 Task: Look for space in Medicine Hat, Canada from 12th  August, 2023 to 15th August, 2023 for 3 adults in price range Rs.12000 to Rs.16000. Place can be entire place with 2 bedrooms having 3 beds and 1 bathroom. Property type can be house, flat, guest house. Booking option can be shelf check-in. Required host language is English.
Action: Mouse moved to (522, 108)
Screenshot: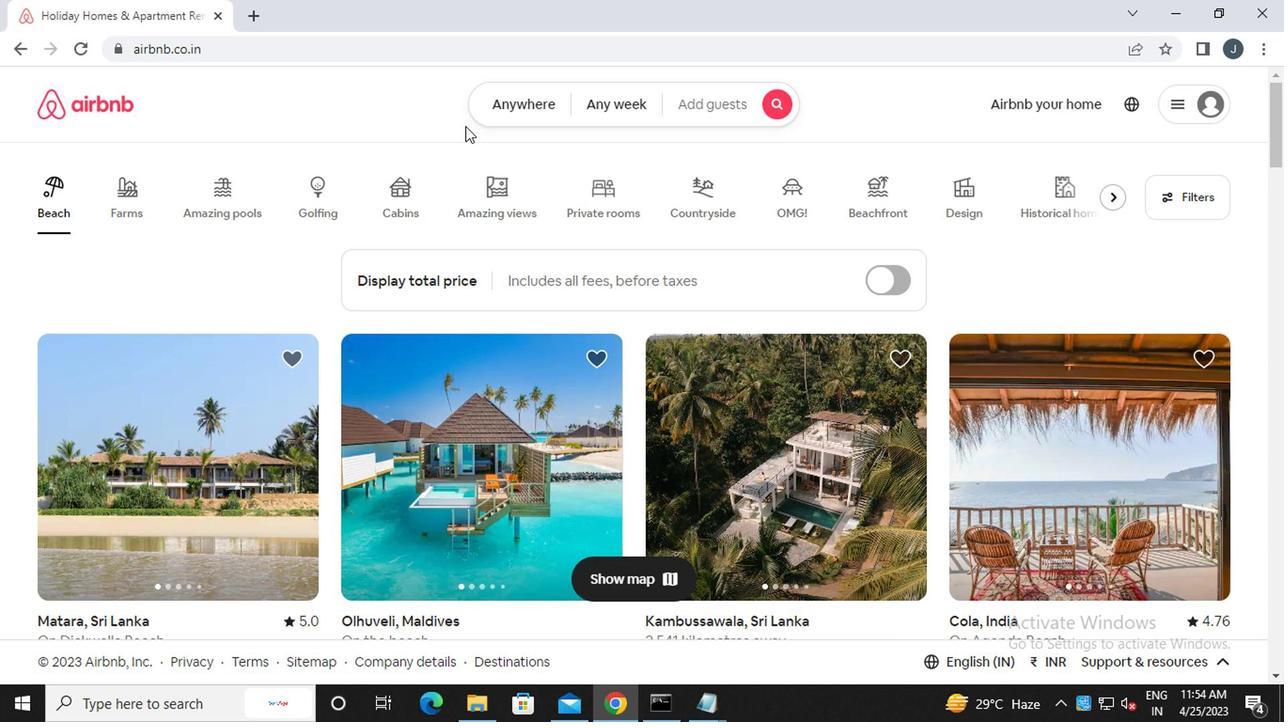 
Action: Mouse pressed left at (522, 108)
Screenshot: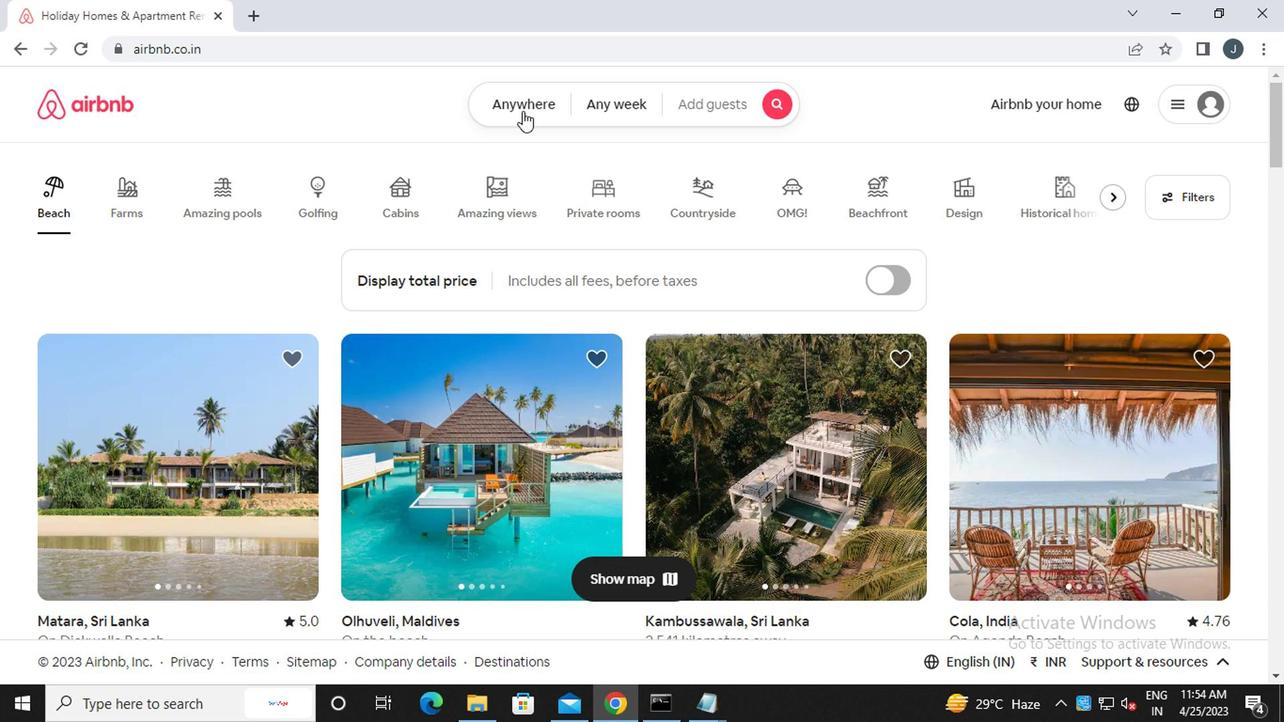 
Action: Mouse moved to (349, 185)
Screenshot: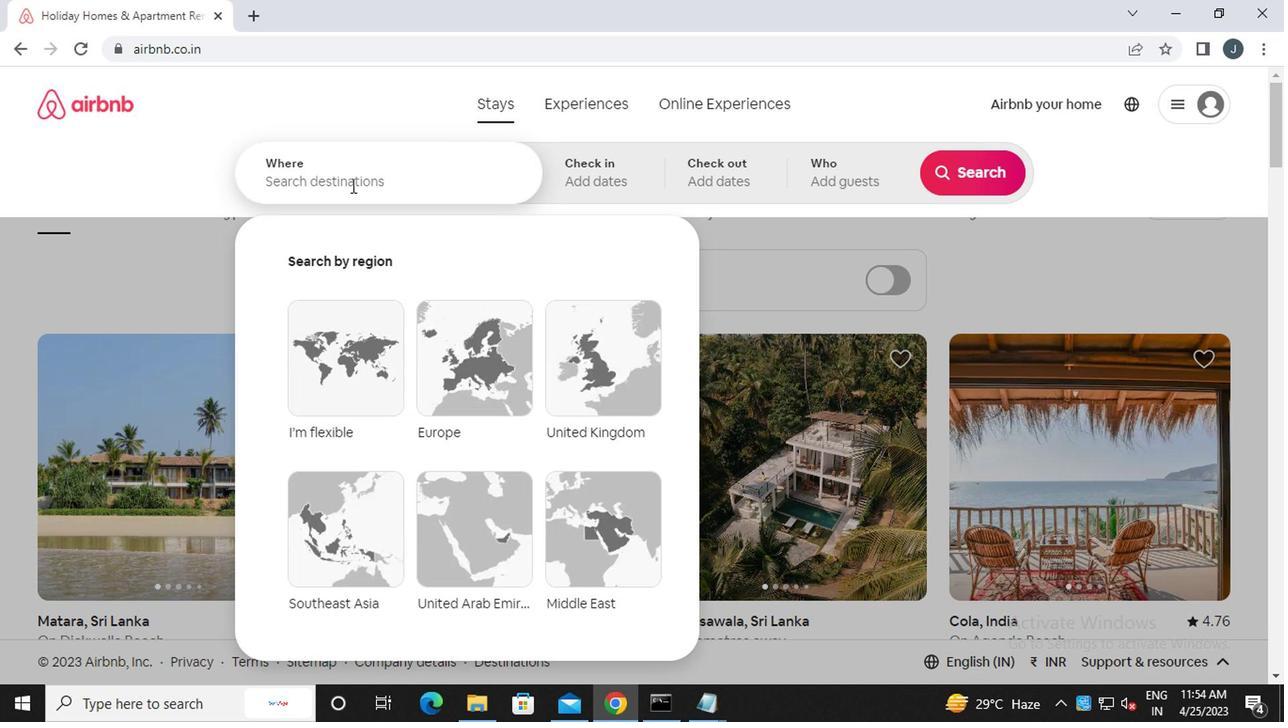 
Action: Mouse pressed left at (349, 185)
Screenshot: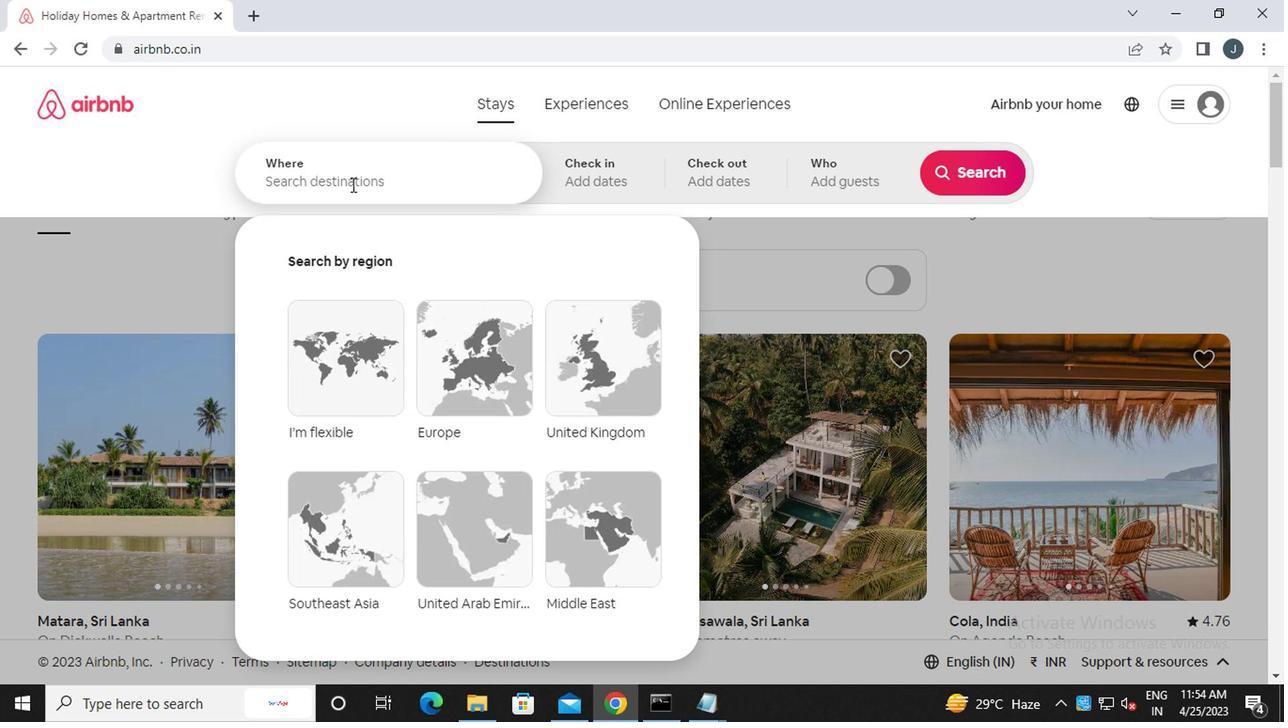 
Action: Mouse moved to (351, 178)
Screenshot: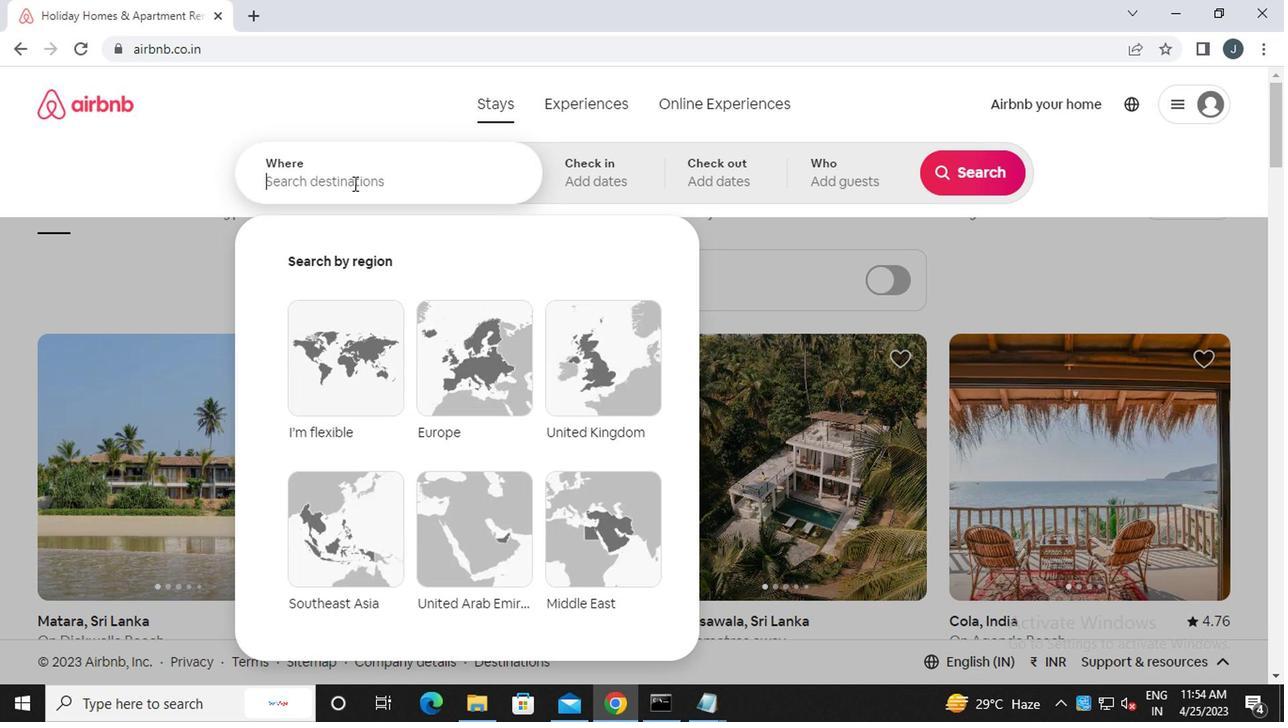 
Action: Key pressed m<Key.caps_lock>edicine<Key.space><Key.caps_lock>h<Key.caps_lock>at,<Key.caps_lock>c<Key.caps_lock>anada
Screenshot: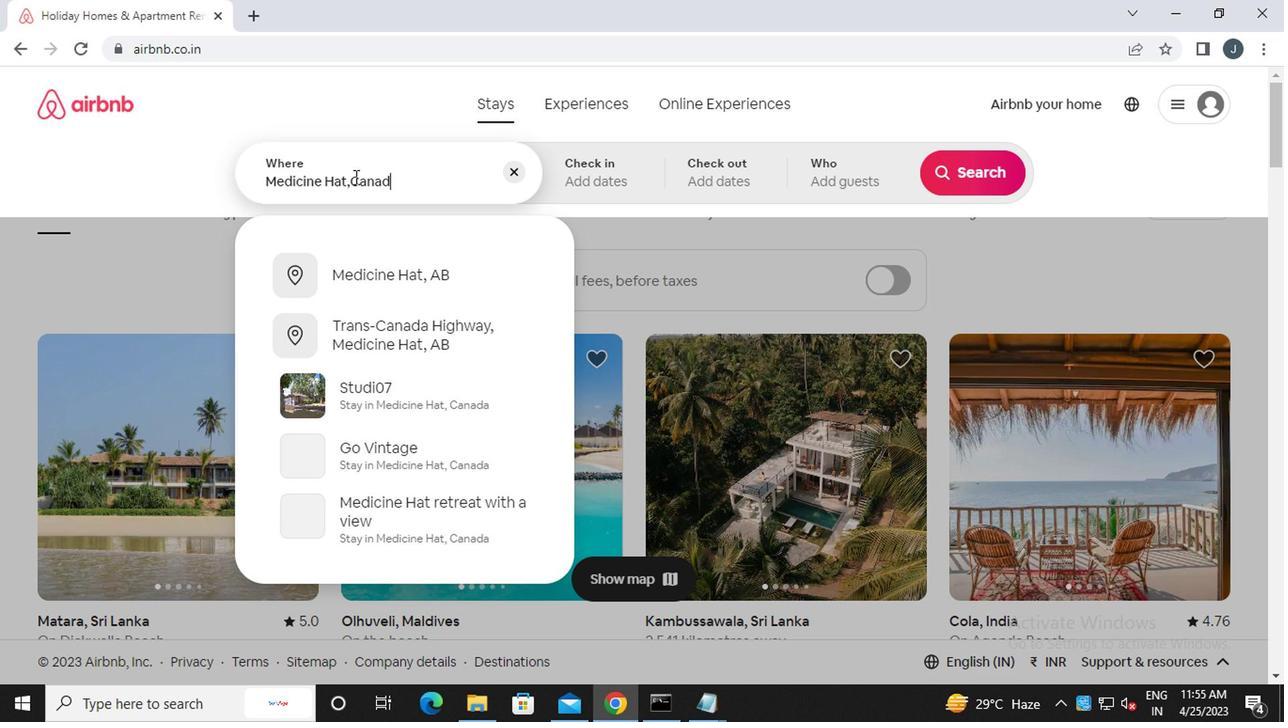 
Action: Mouse moved to (611, 173)
Screenshot: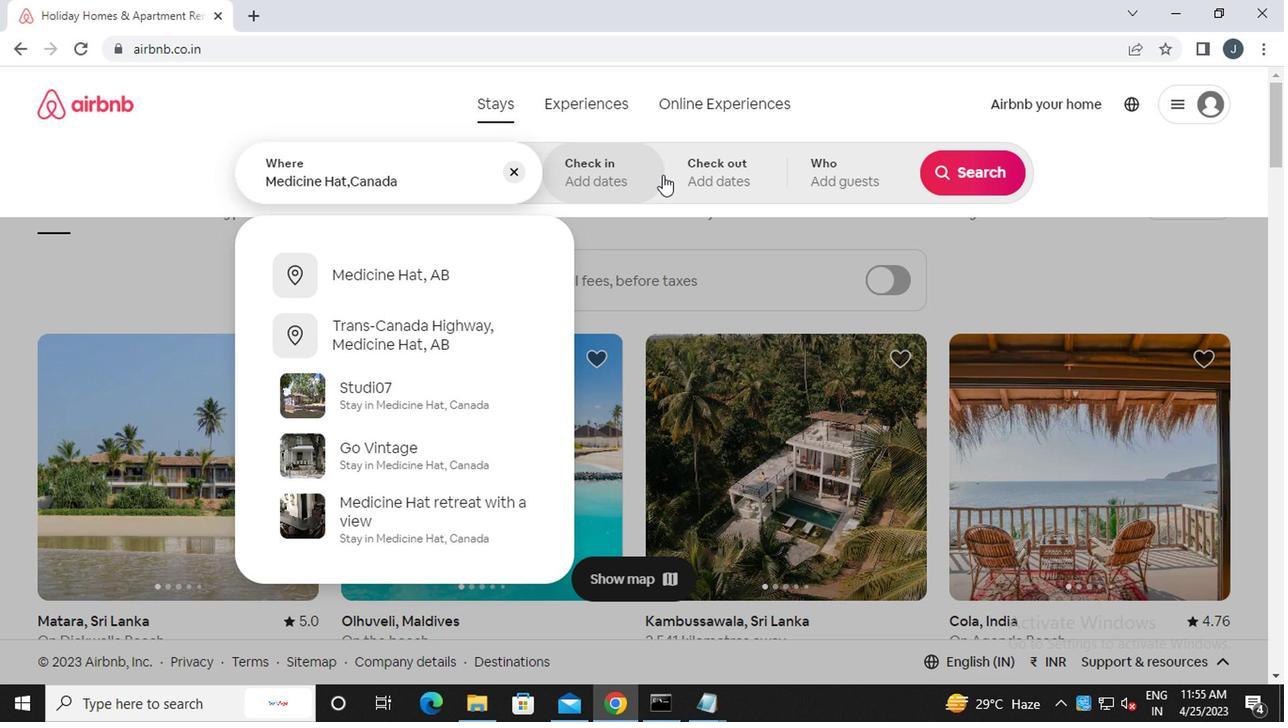 
Action: Mouse pressed left at (611, 173)
Screenshot: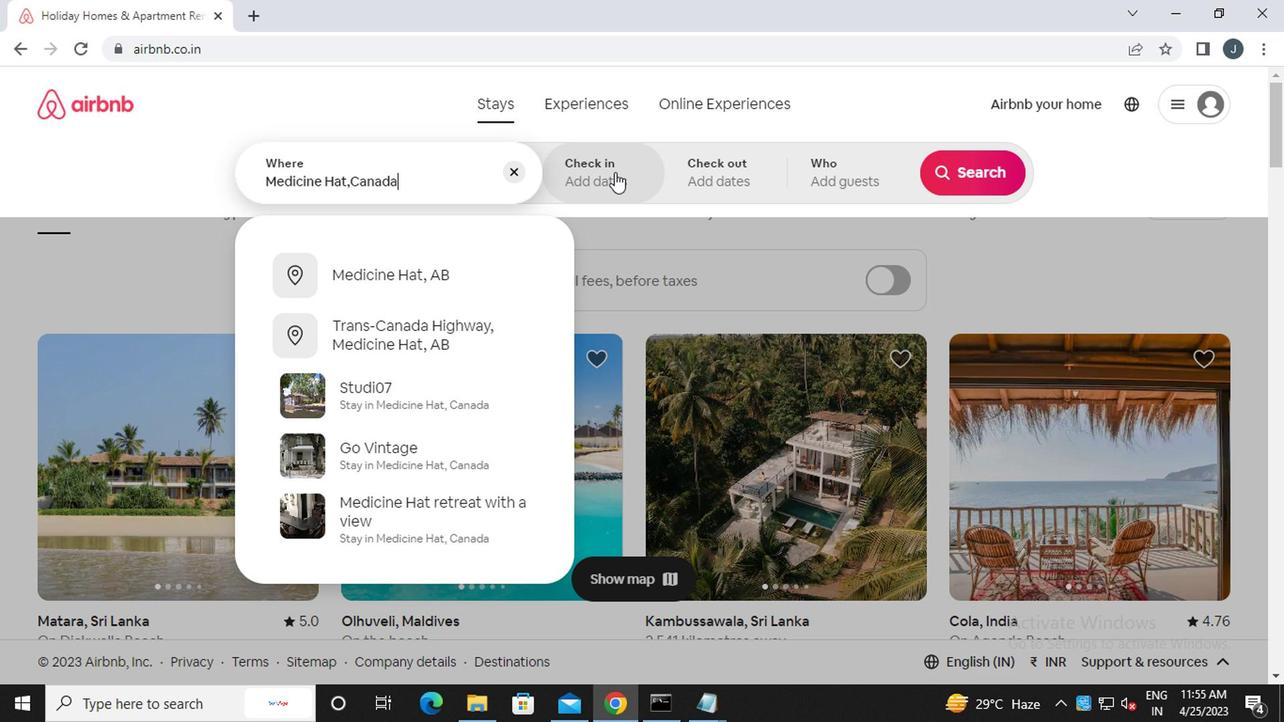 
Action: Mouse moved to (956, 327)
Screenshot: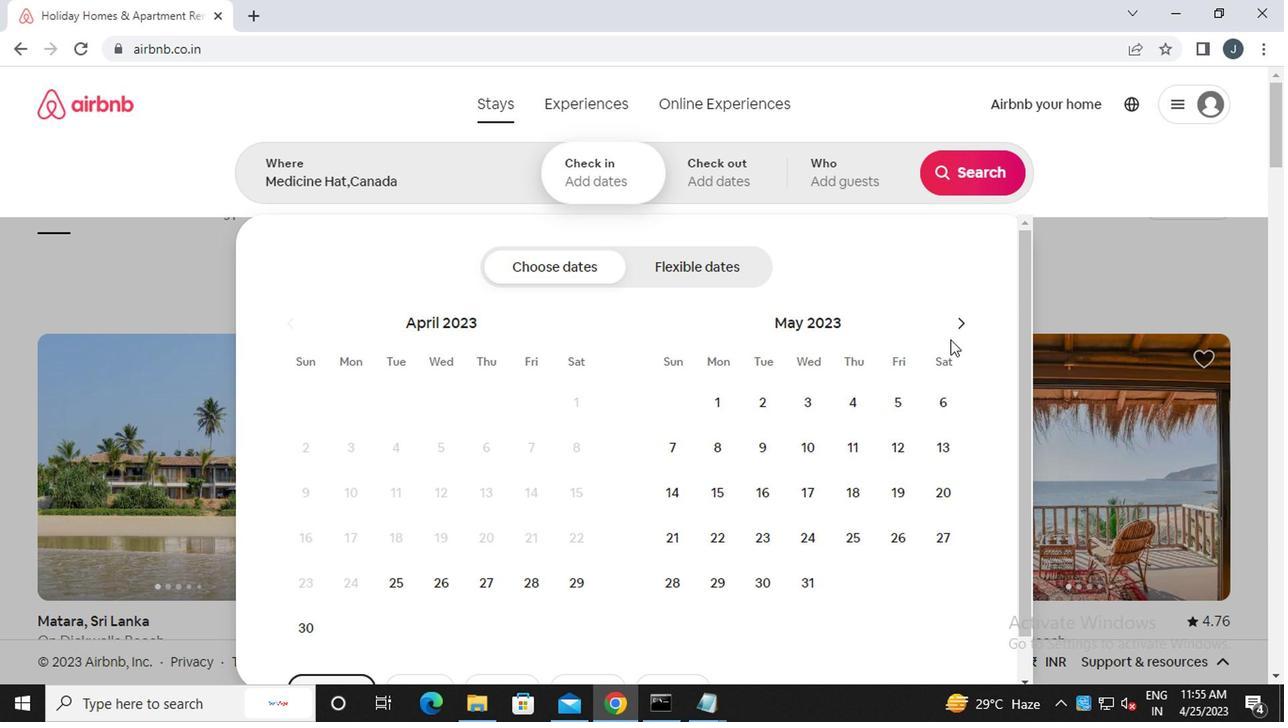 
Action: Mouse pressed left at (956, 327)
Screenshot: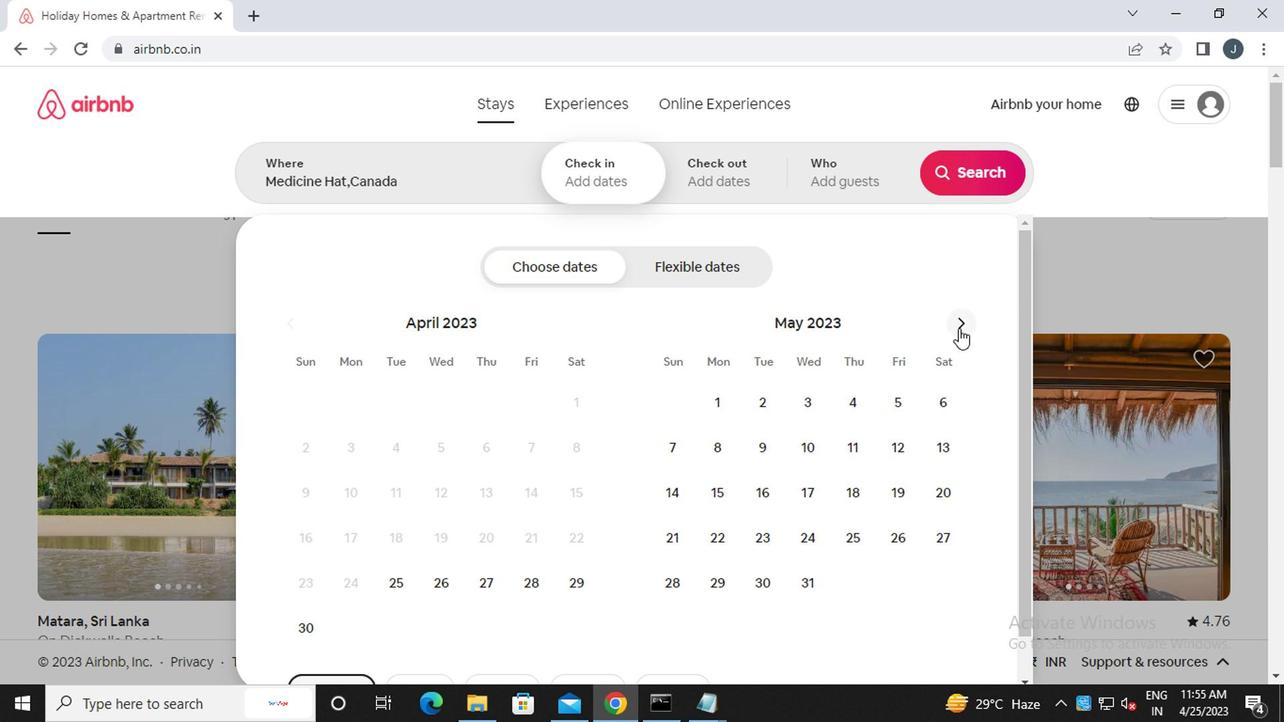 
Action: Mouse pressed left at (956, 327)
Screenshot: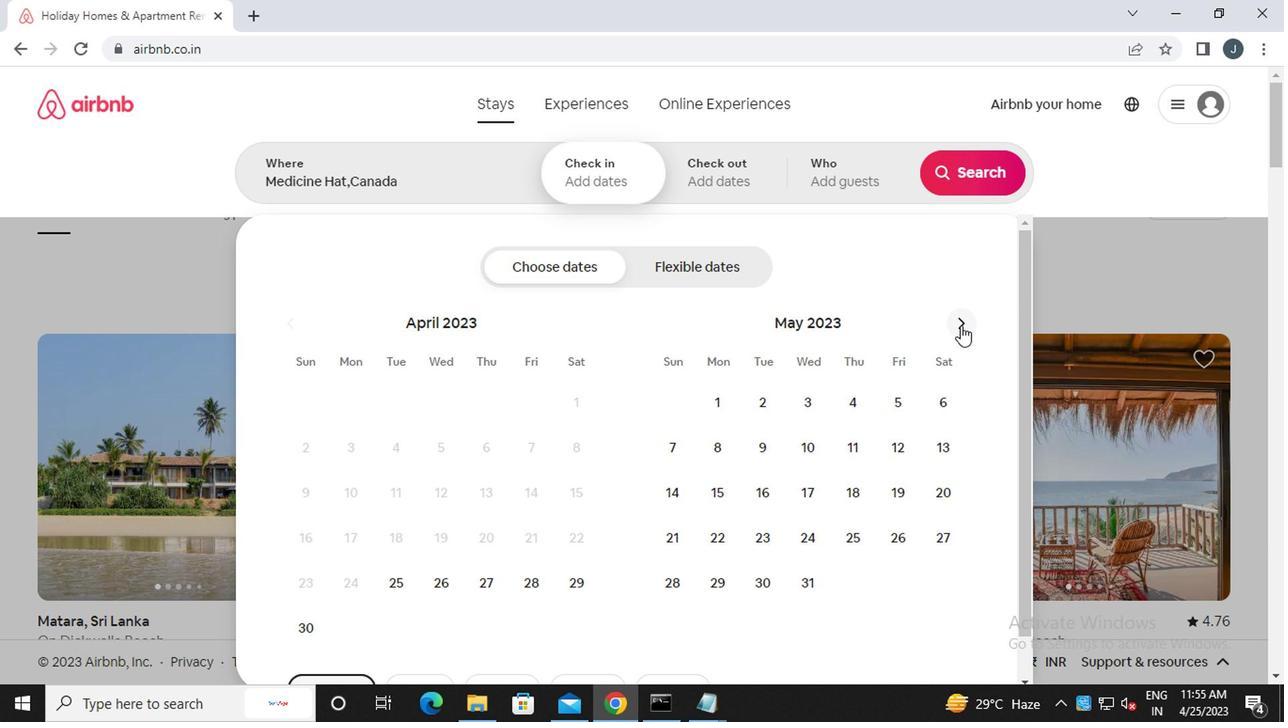 
Action: Mouse pressed left at (956, 327)
Screenshot: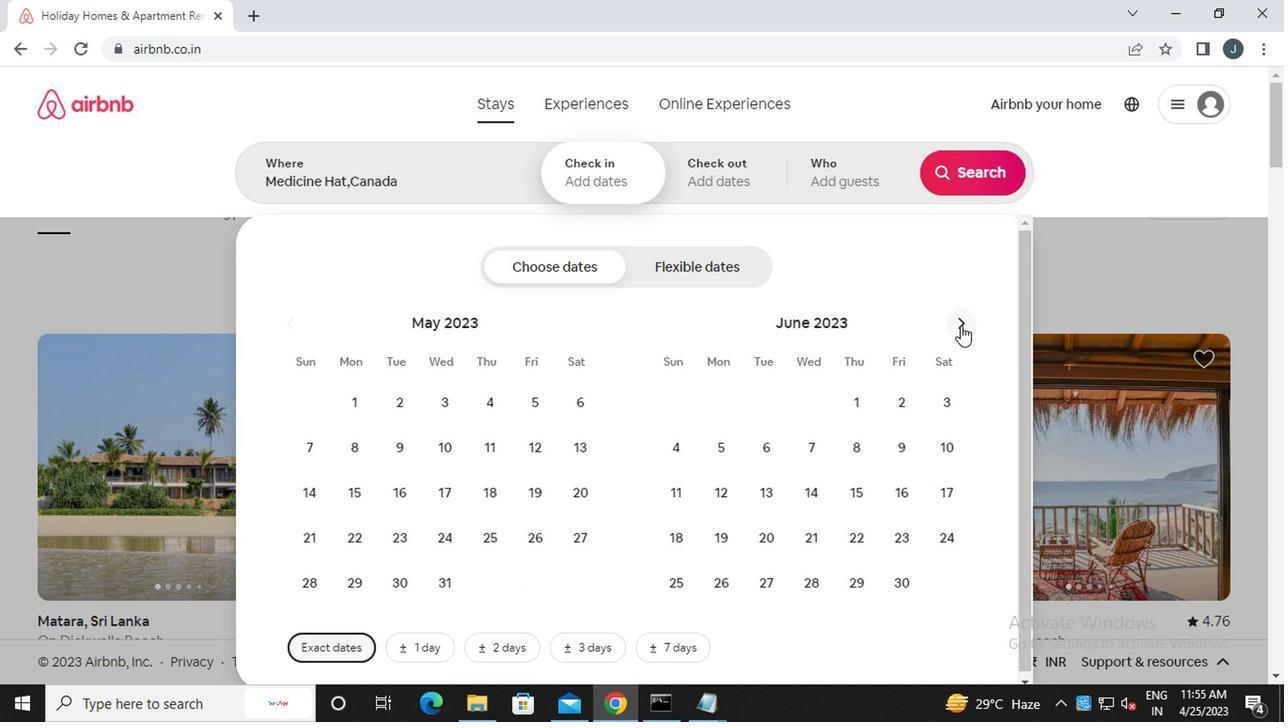 
Action: Mouse pressed left at (956, 327)
Screenshot: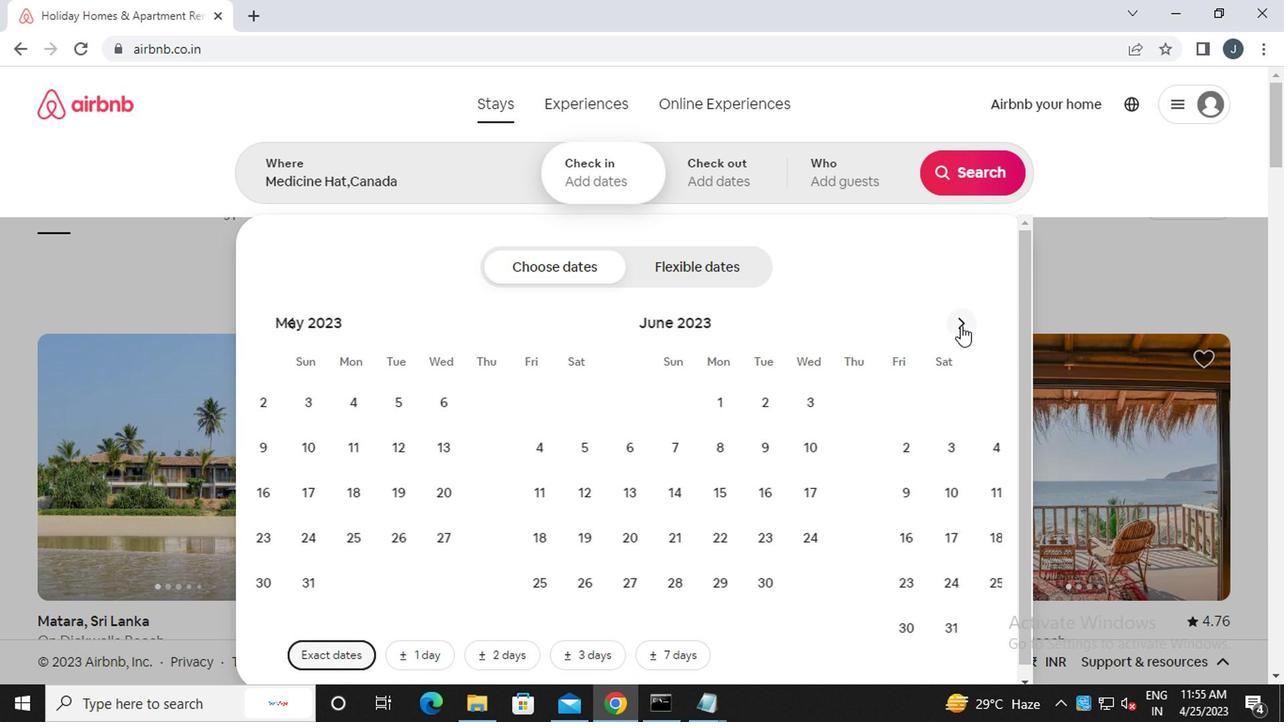 
Action: Mouse moved to (939, 442)
Screenshot: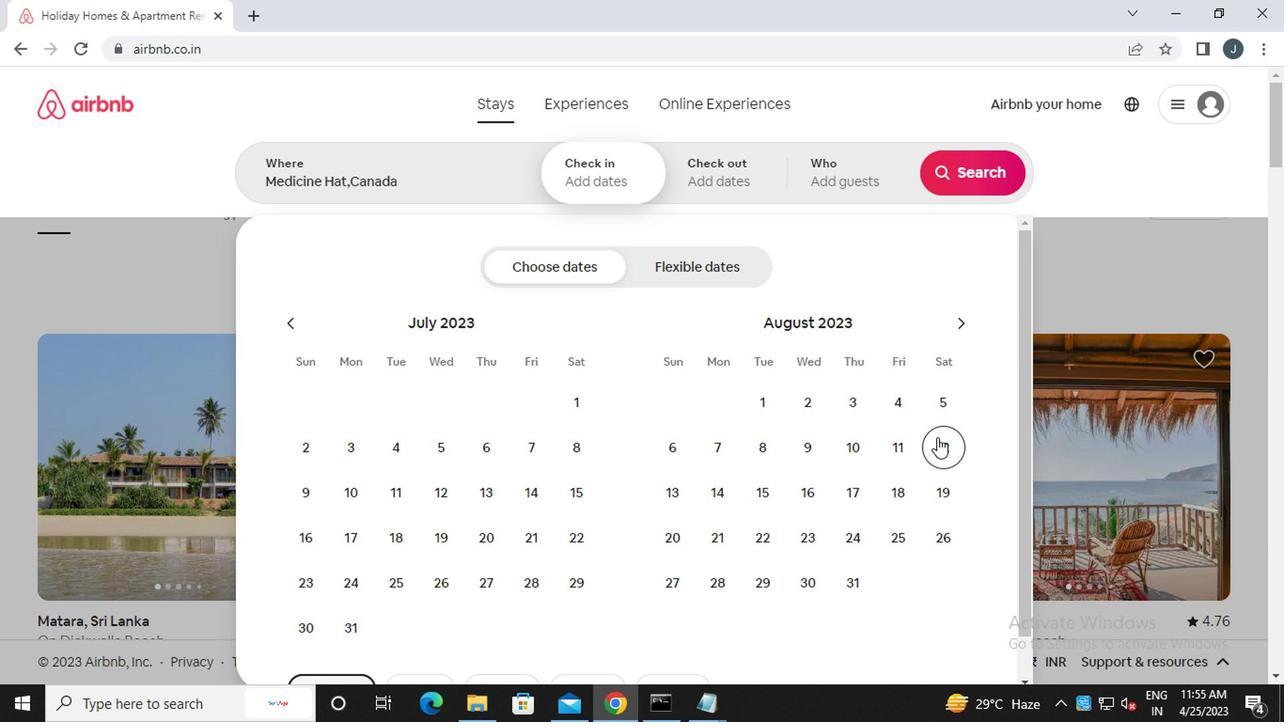 
Action: Mouse pressed left at (939, 442)
Screenshot: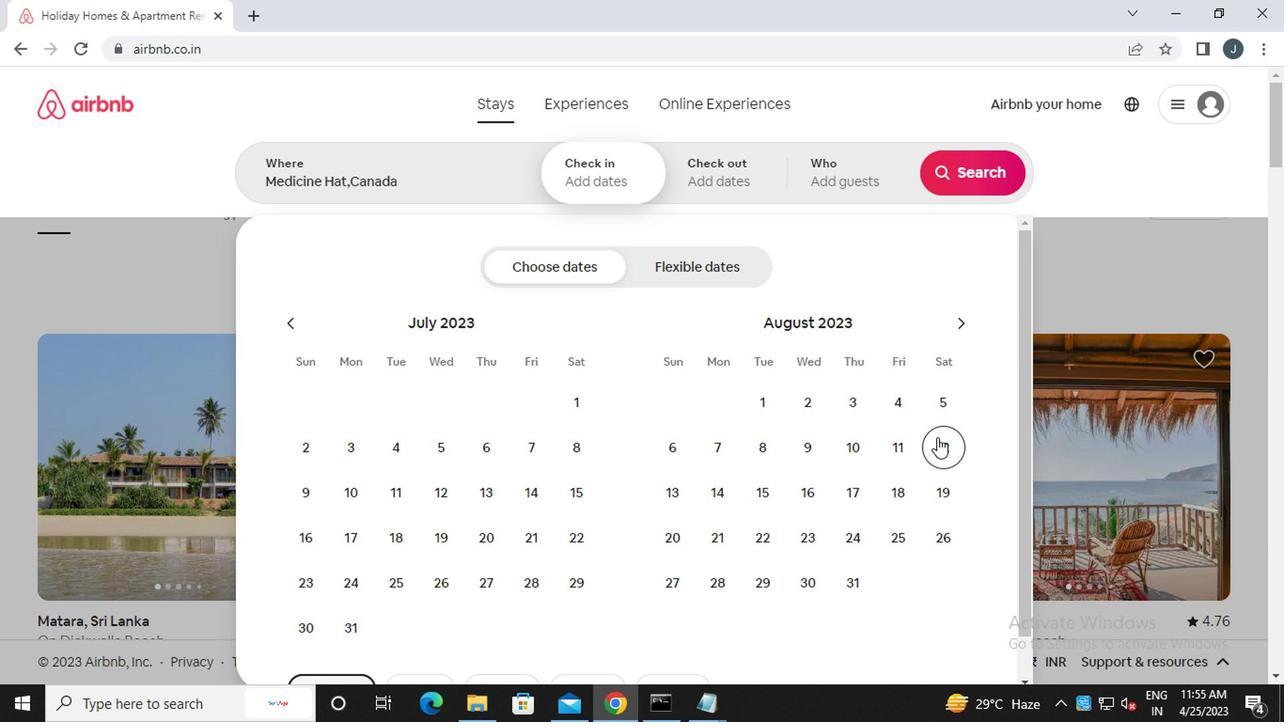 
Action: Mouse moved to (751, 491)
Screenshot: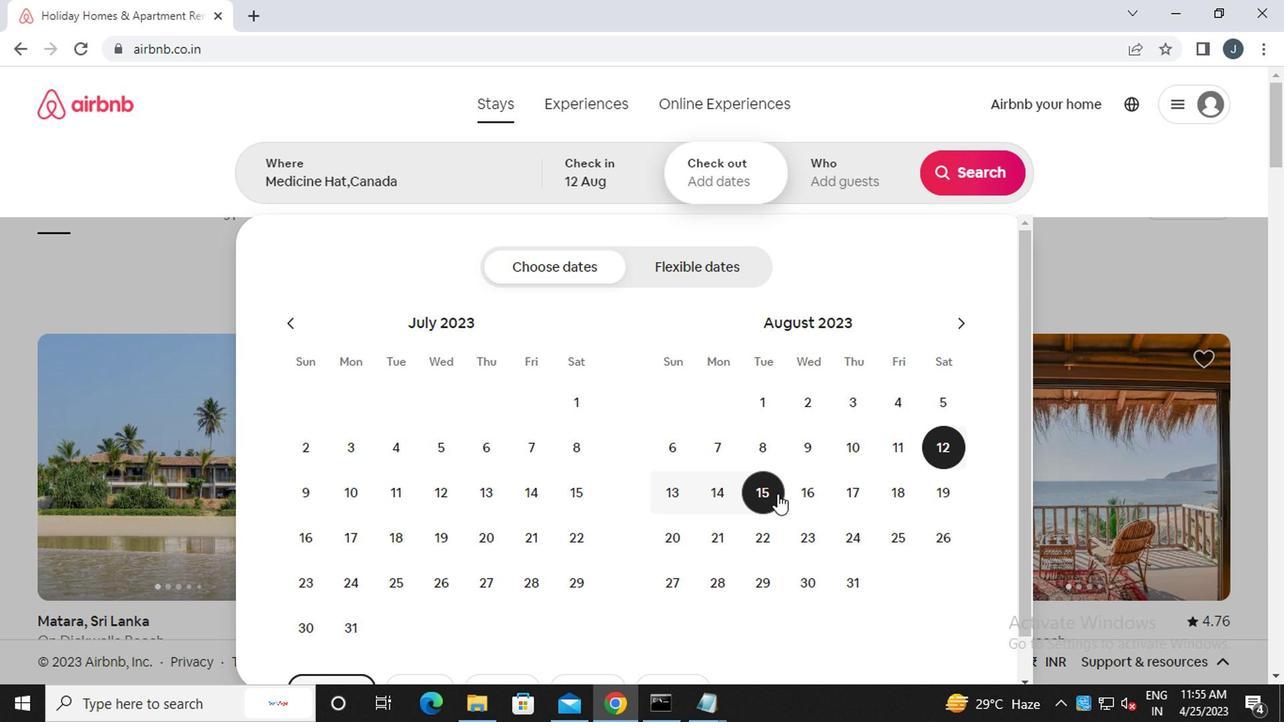 
Action: Mouse pressed left at (751, 491)
Screenshot: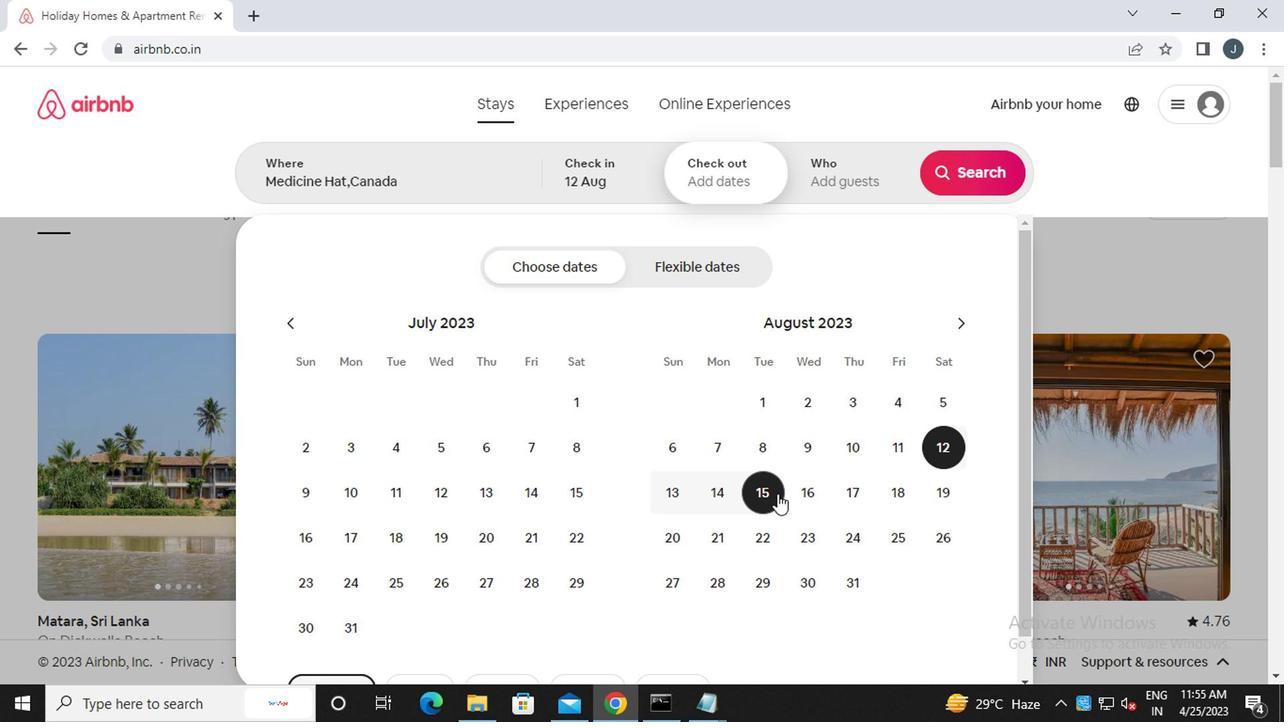 
Action: Mouse moved to (823, 174)
Screenshot: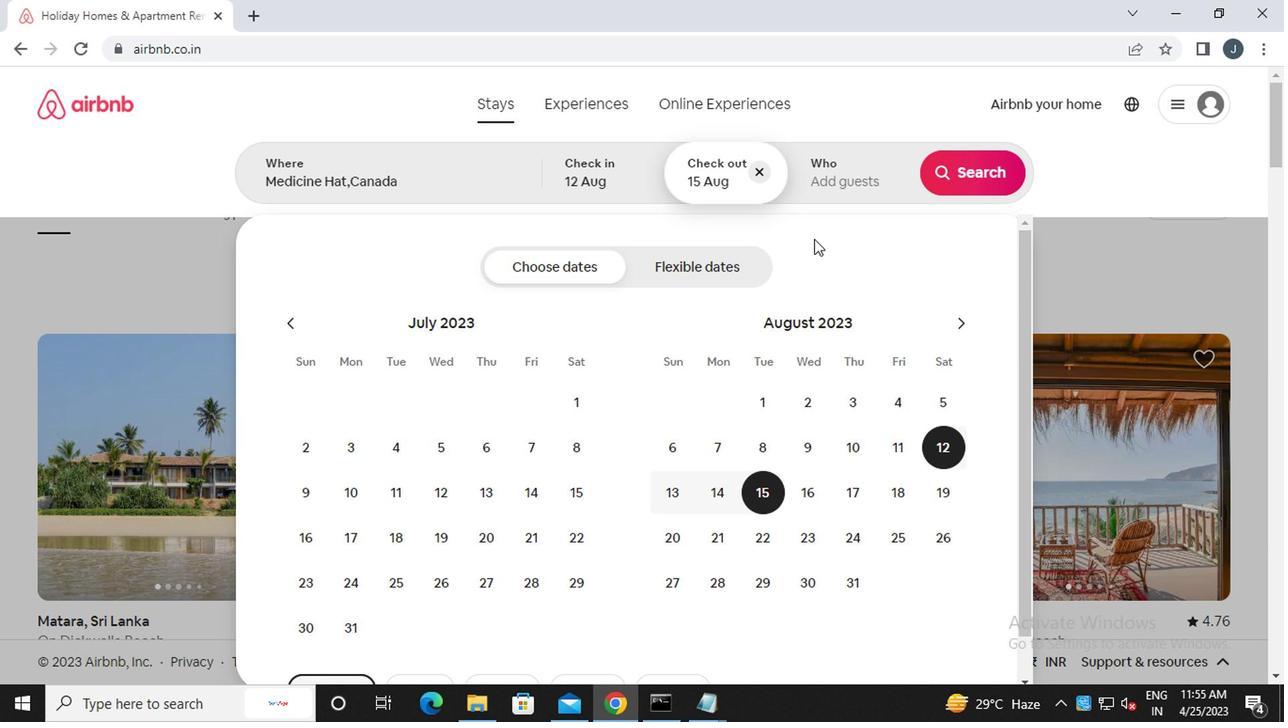 
Action: Mouse pressed left at (823, 174)
Screenshot: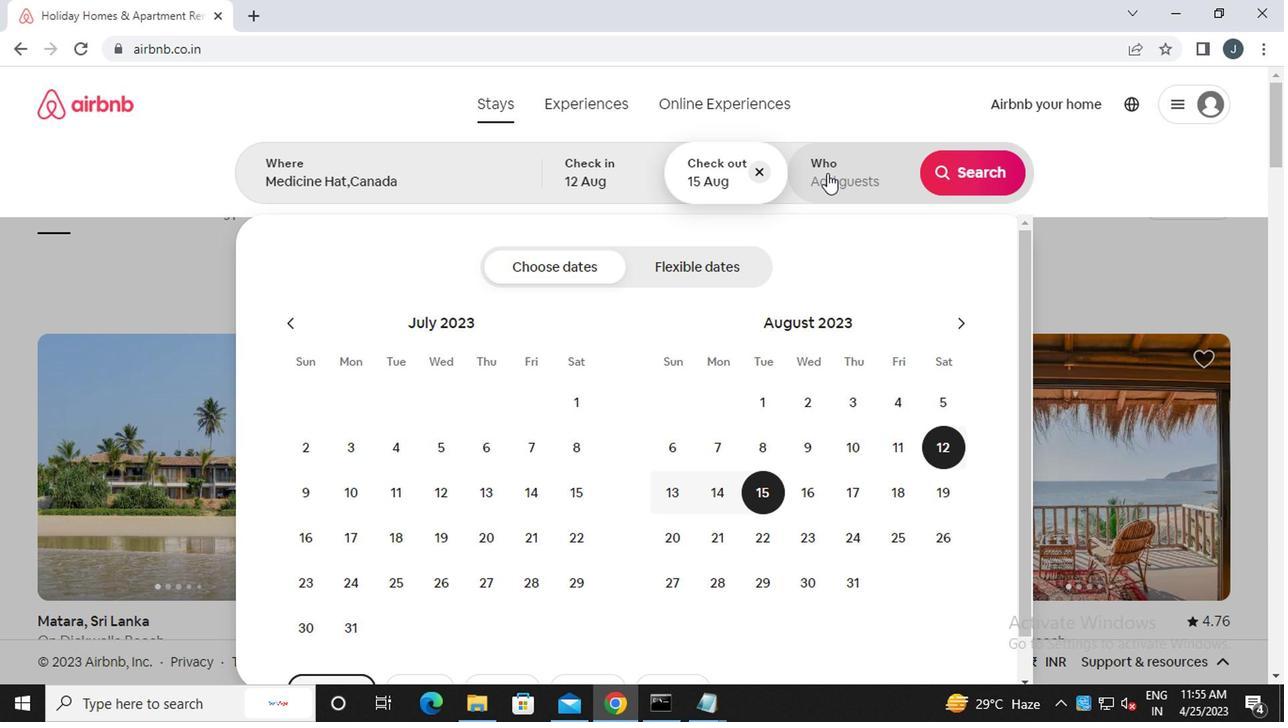 
Action: Mouse moved to (981, 274)
Screenshot: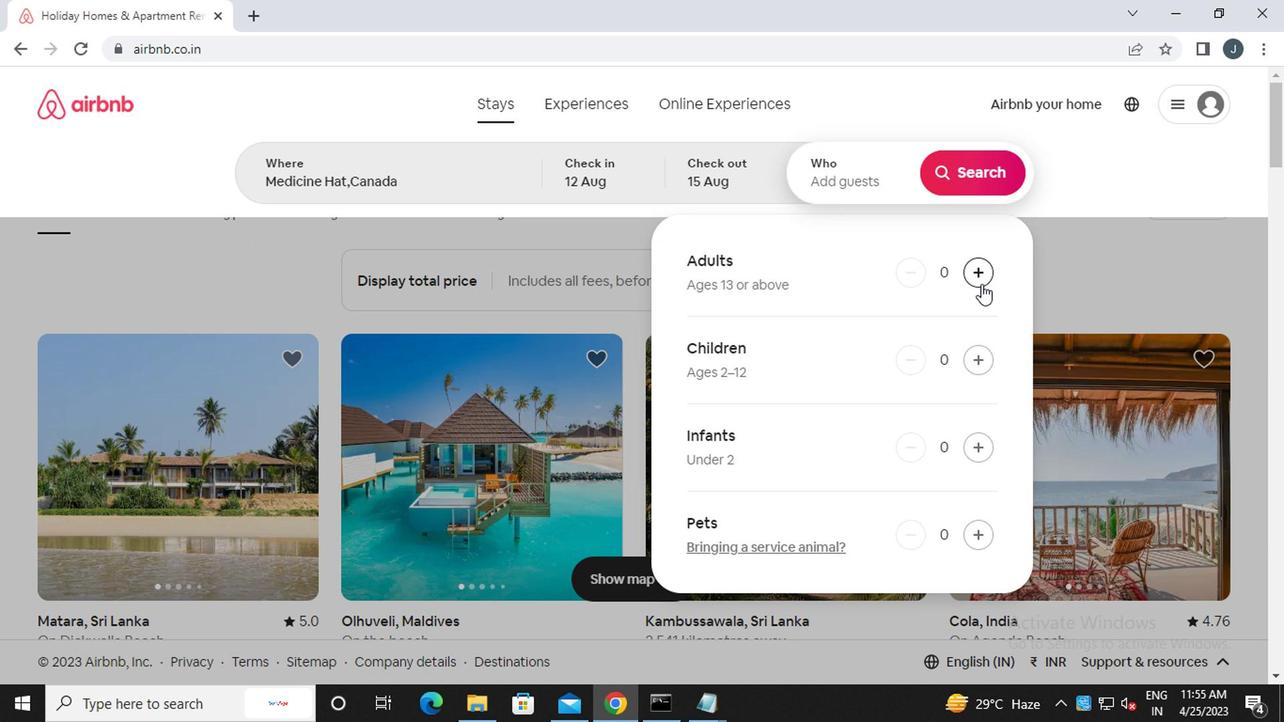 
Action: Mouse pressed left at (981, 274)
Screenshot: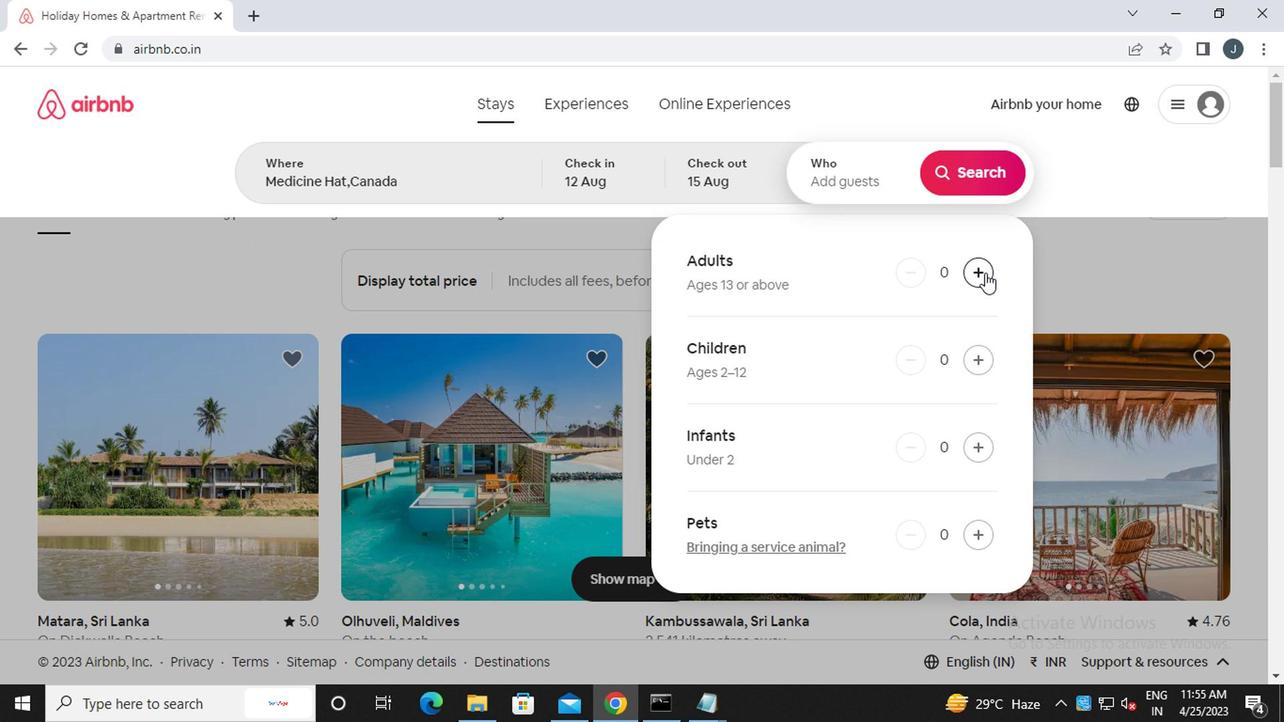 
Action: Mouse pressed left at (981, 274)
Screenshot: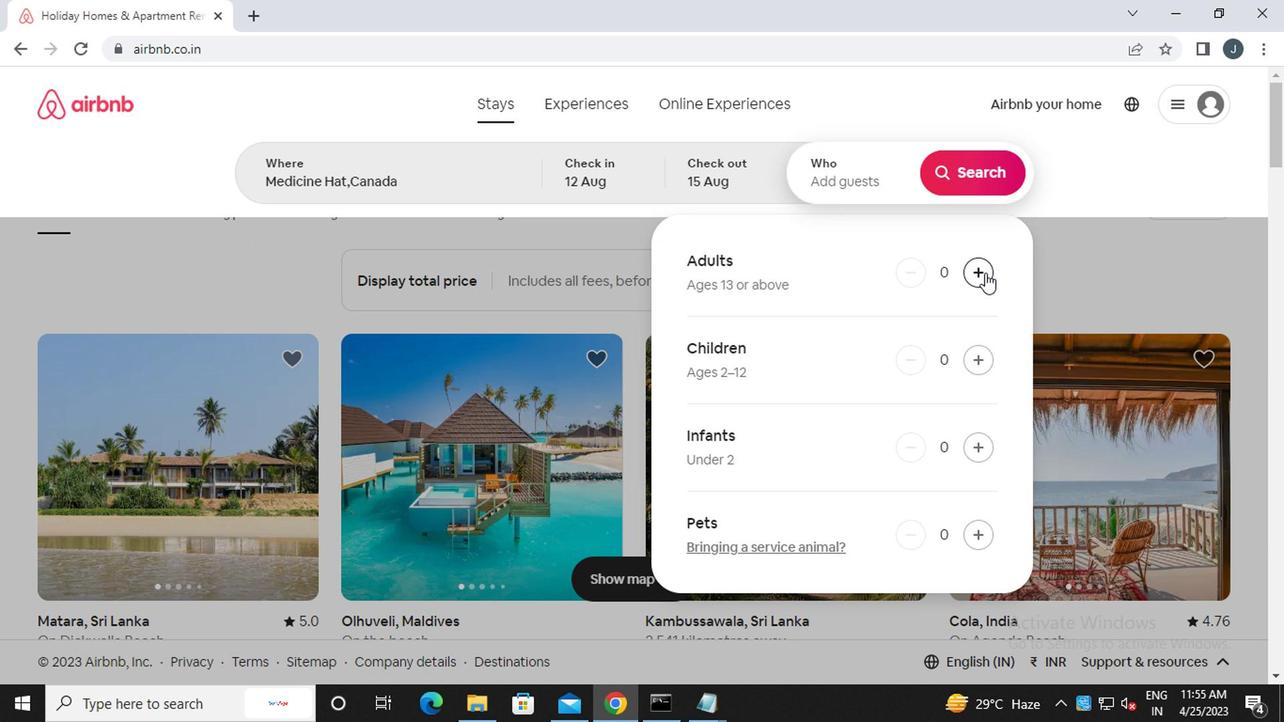 
Action: Mouse pressed left at (981, 274)
Screenshot: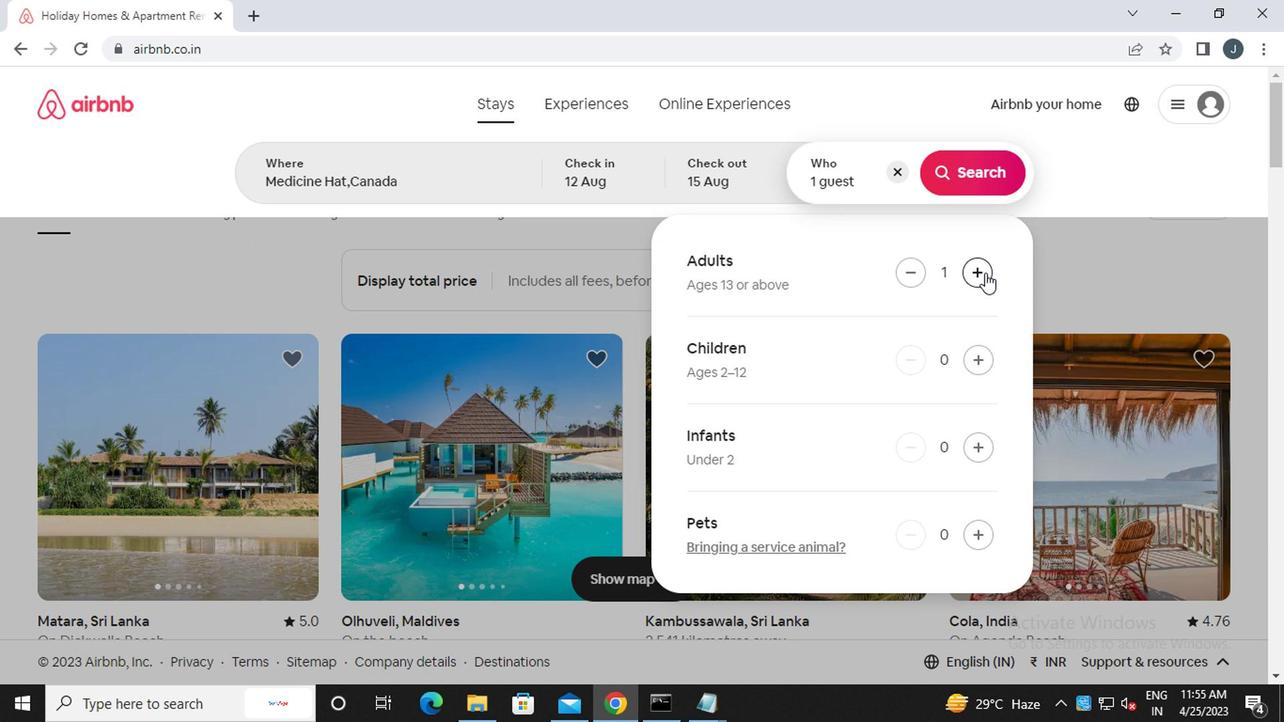 
Action: Mouse moved to (981, 181)
Screenshot: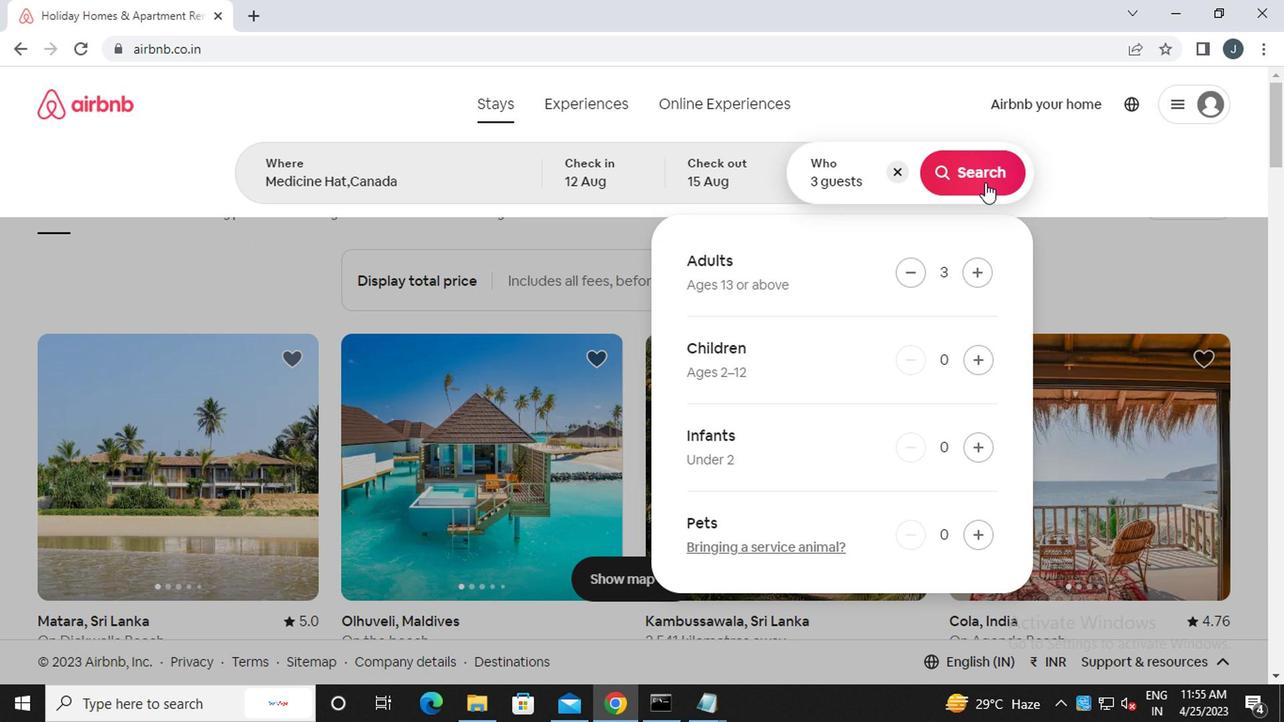 
Action: Mouse pressed left at (981, 181)
Screenshot: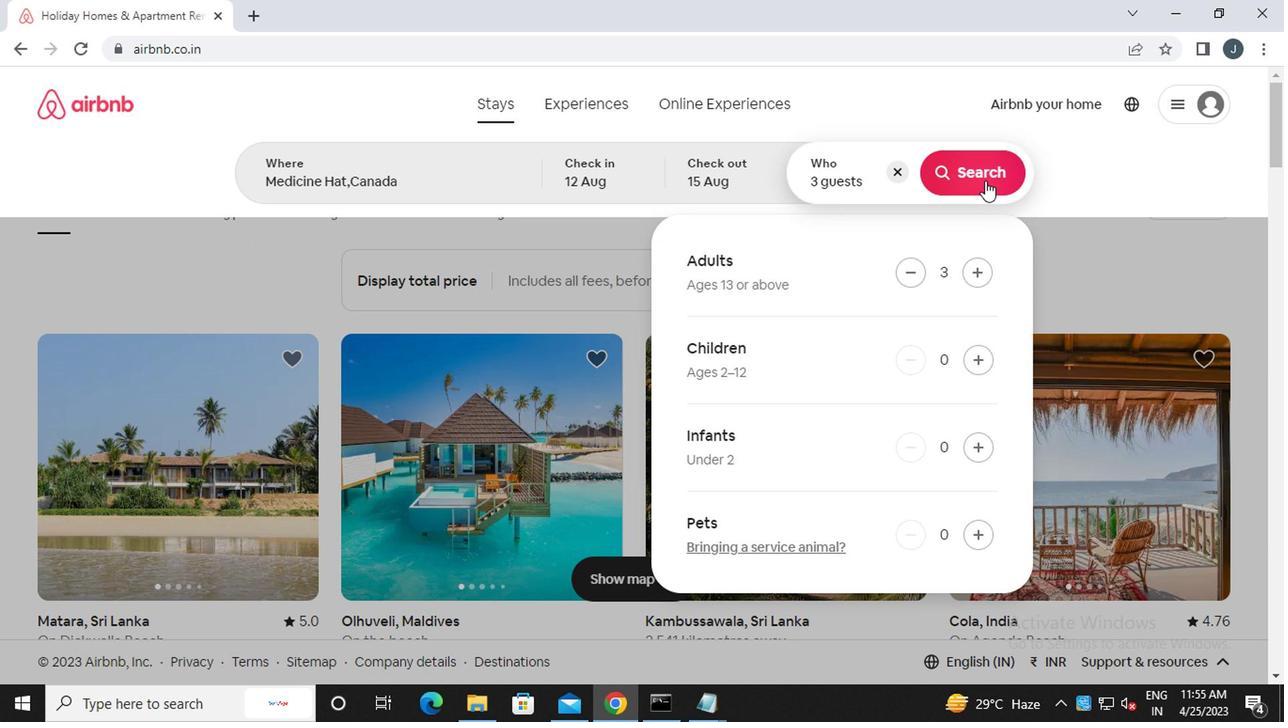 
Action: Mouse moved to (1197, 179)
Screenshot: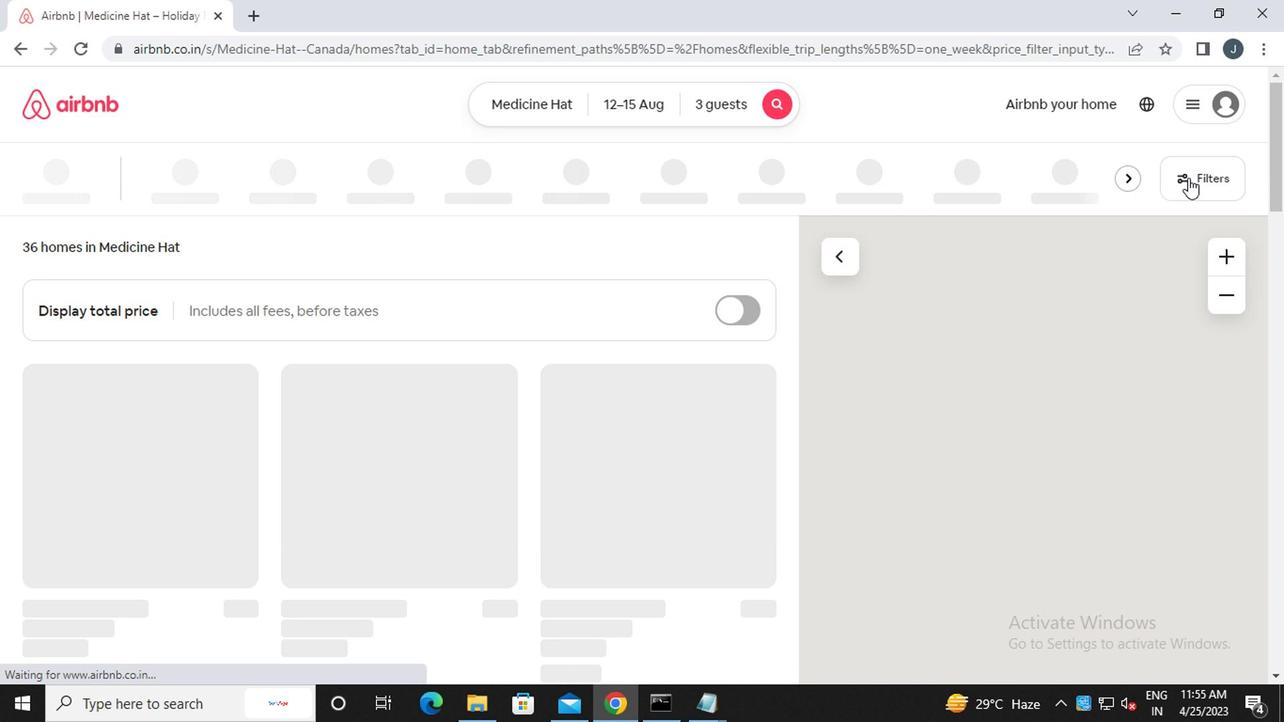 
Action: Mouse pressed left at (1197, 179)
Screenshot: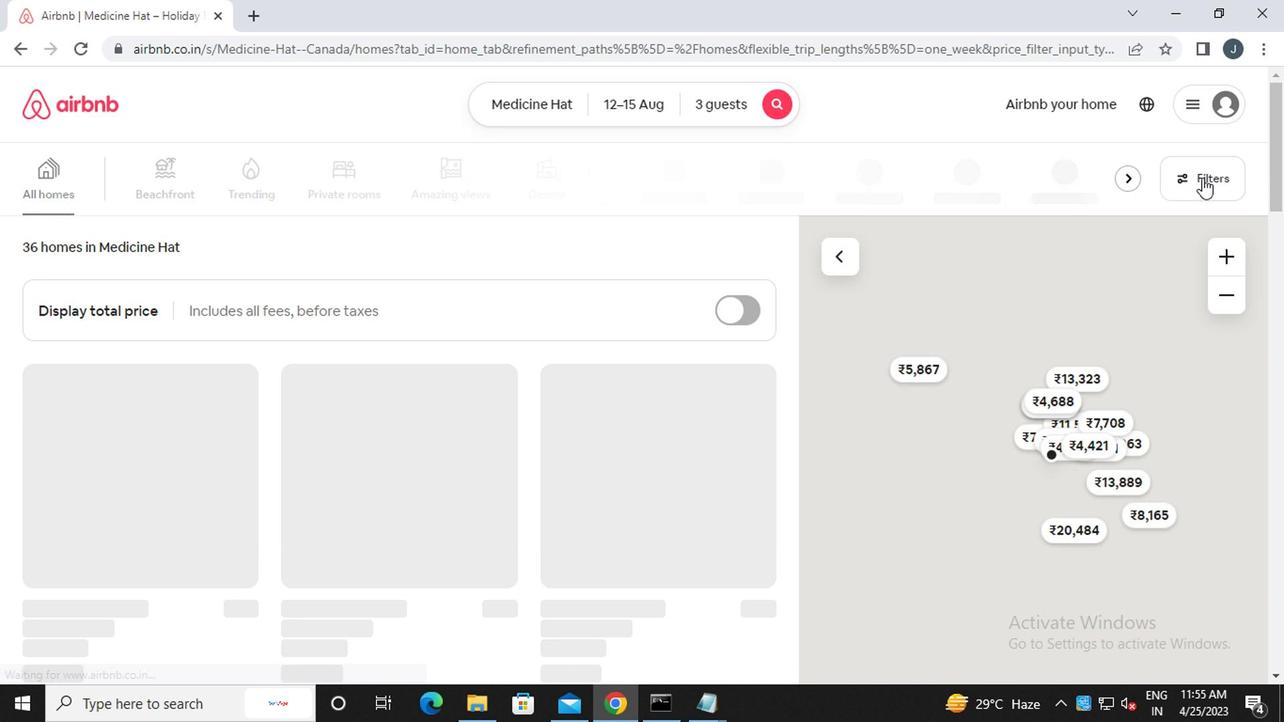 
Action: Mouse moved to (476, 413)
Screenshot: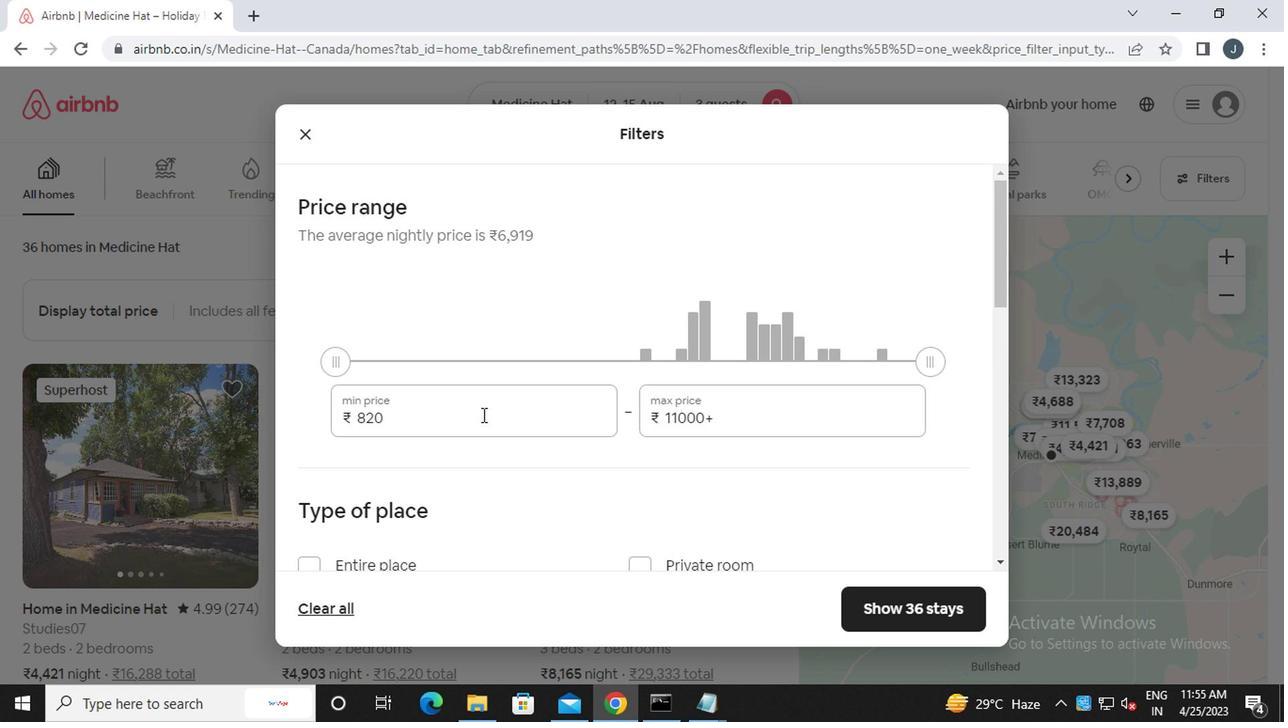 
Action: Mouse pressed left at (476, 413)
Screenshot: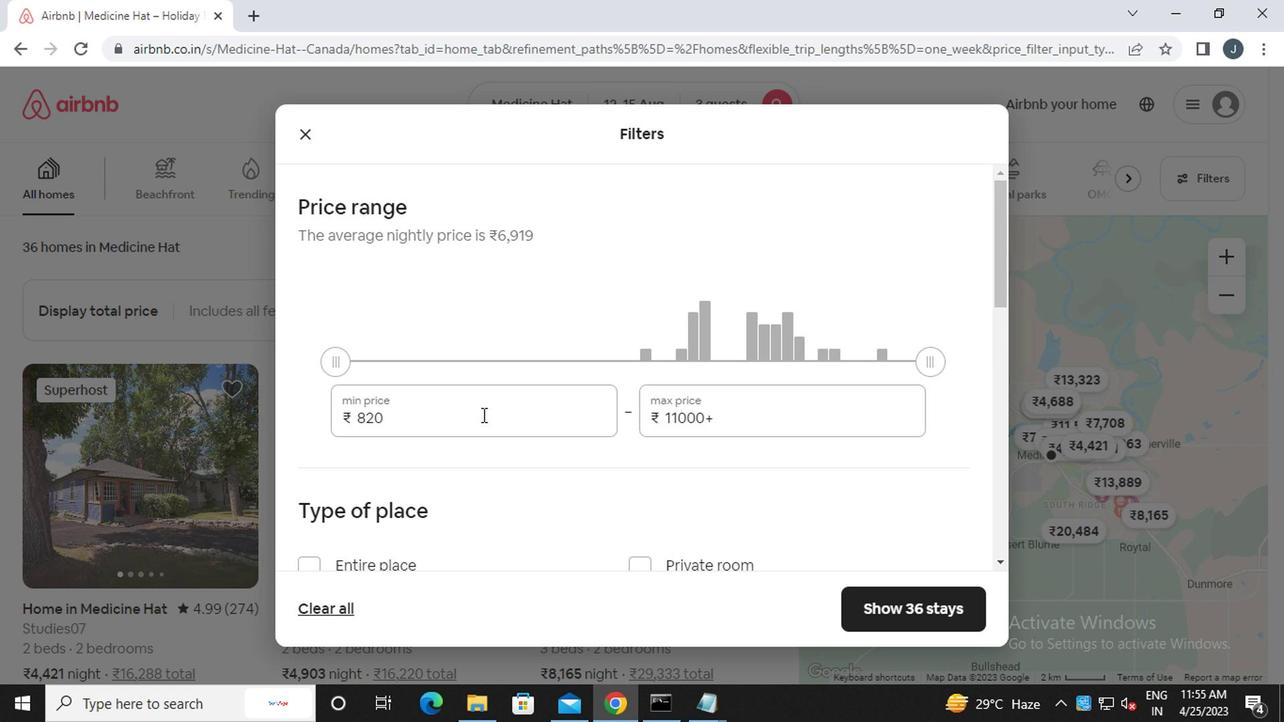 
Action: Mouse moved to (476, 413)
Screenshot: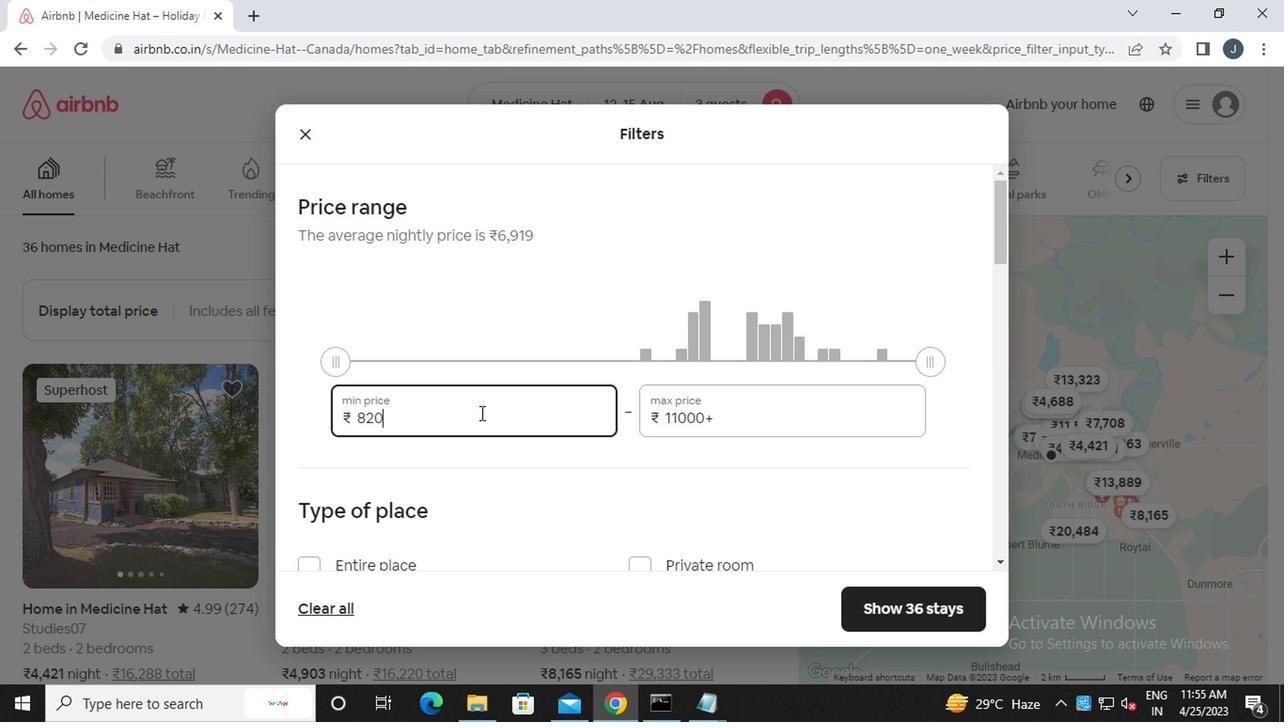 
Action: Key pressed <Key.backspace><Key.backspace><Key.backspace><<97>><<98>><<96>><<96>><<96>>
Screenshot: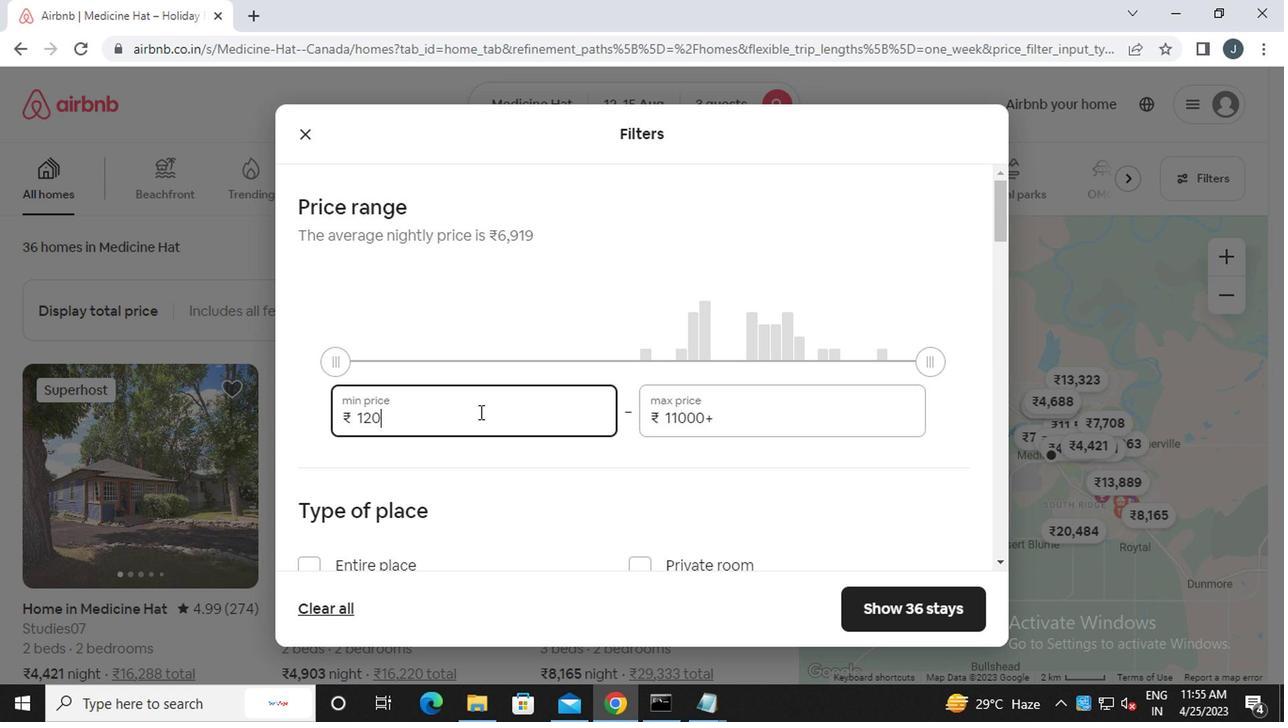 
Action: Mouse moved to (738, 417)
Screenshot: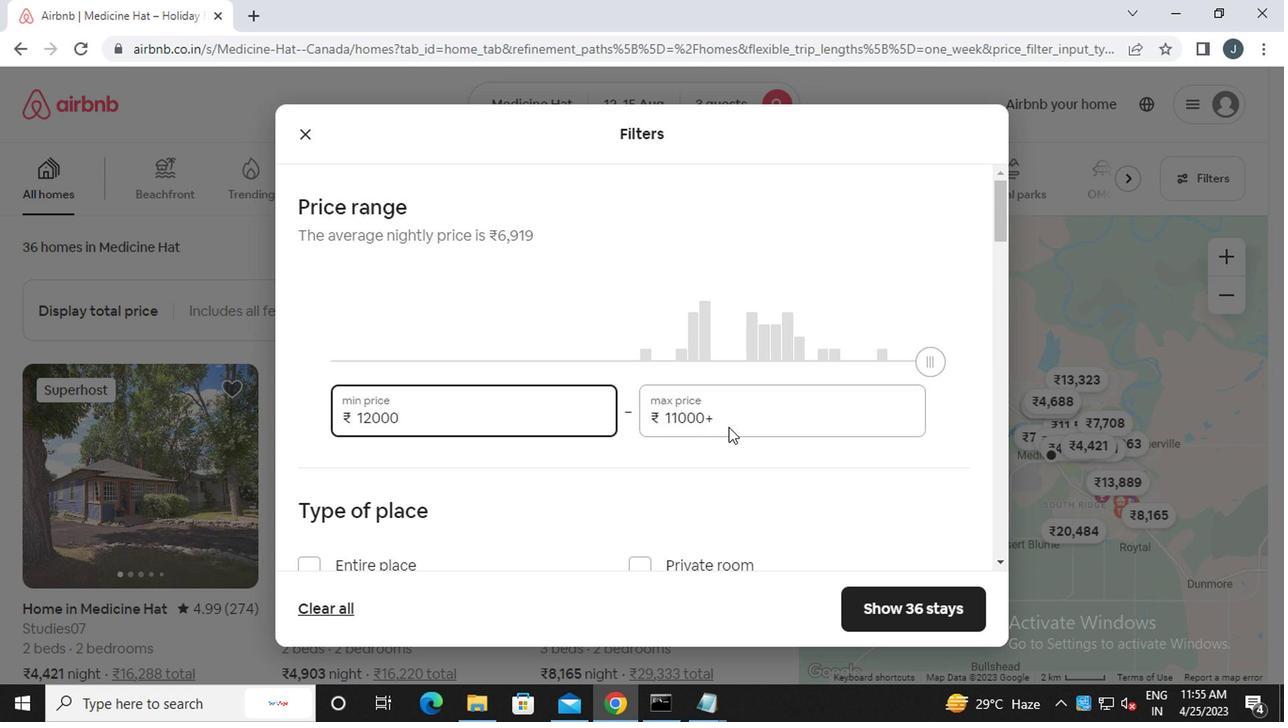 
Action: Mouse pressed left at (738, 417)
Screenshot: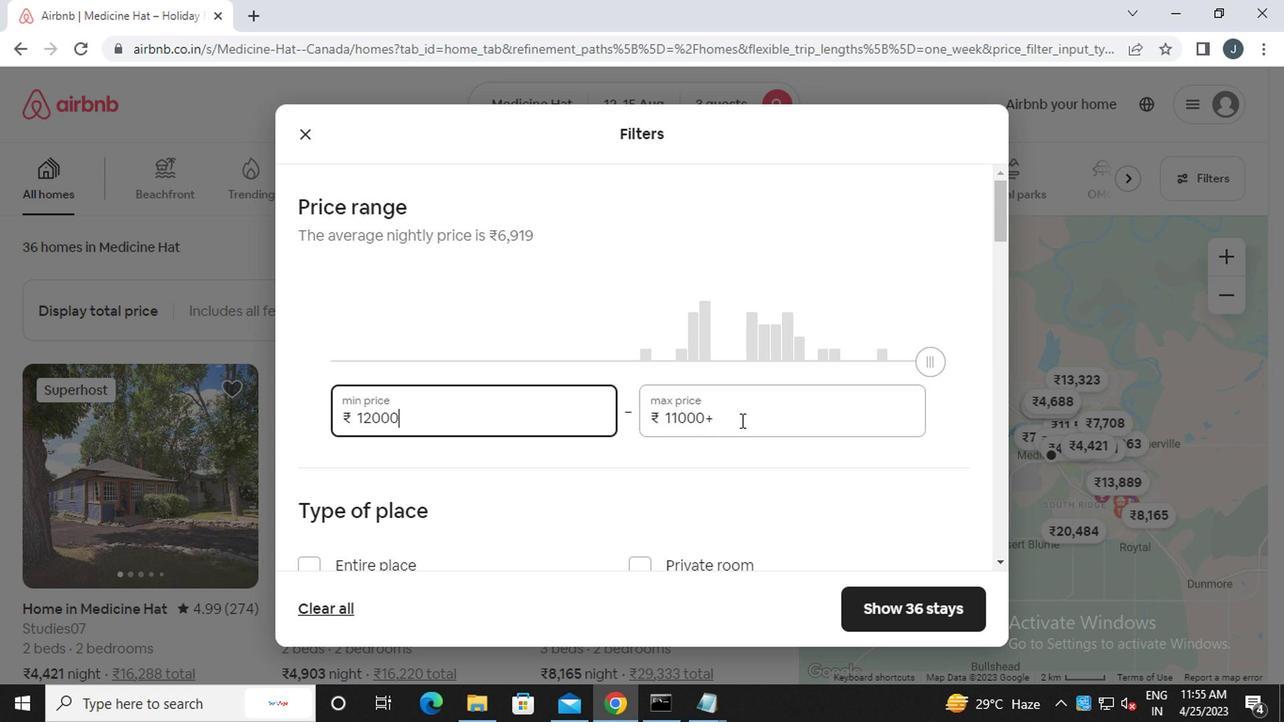 
Action: Key pressed <Key.backspace><Key.backspace><Key.backspace><Key.backspace><Key.backspace><Key.backspace><Key.backspace><<102>><<96>><<96>><<96>>
Screenshot: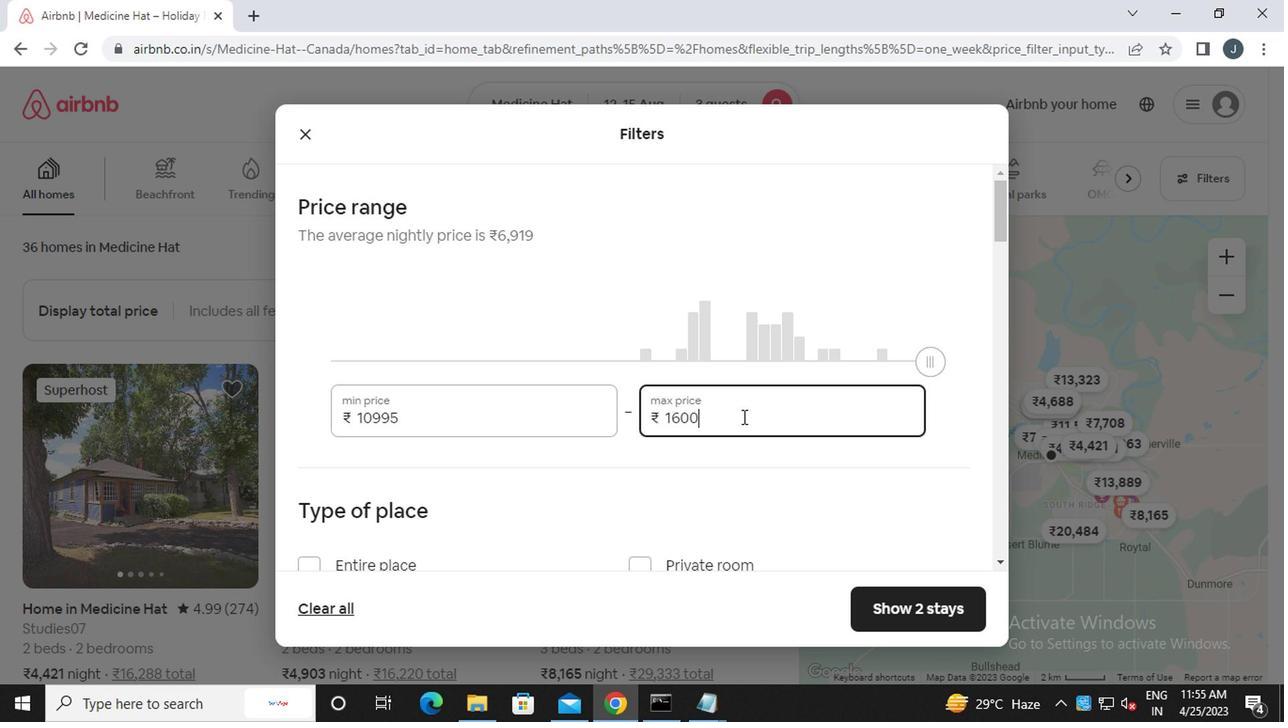 
Action: Mouse moved to (739, 432)
Screenshot: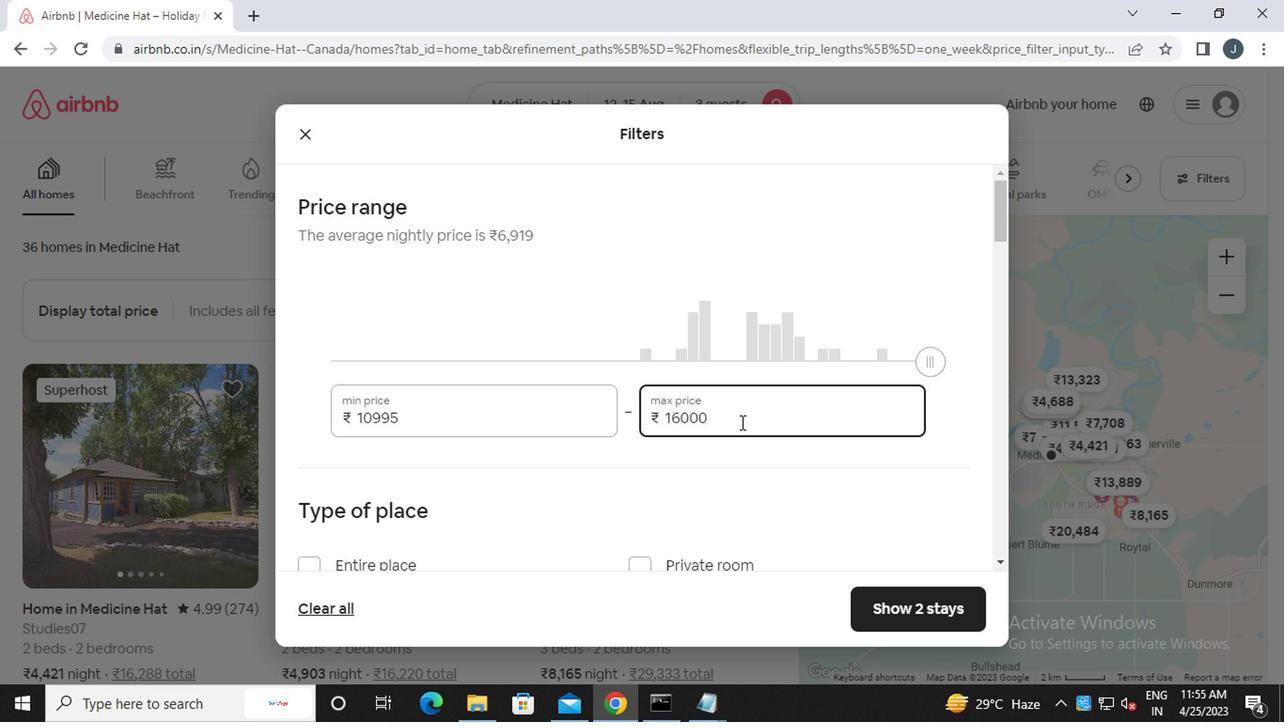 
Action: Mouse scrolled (739, 432) with delta (0, 0)
Screenshot: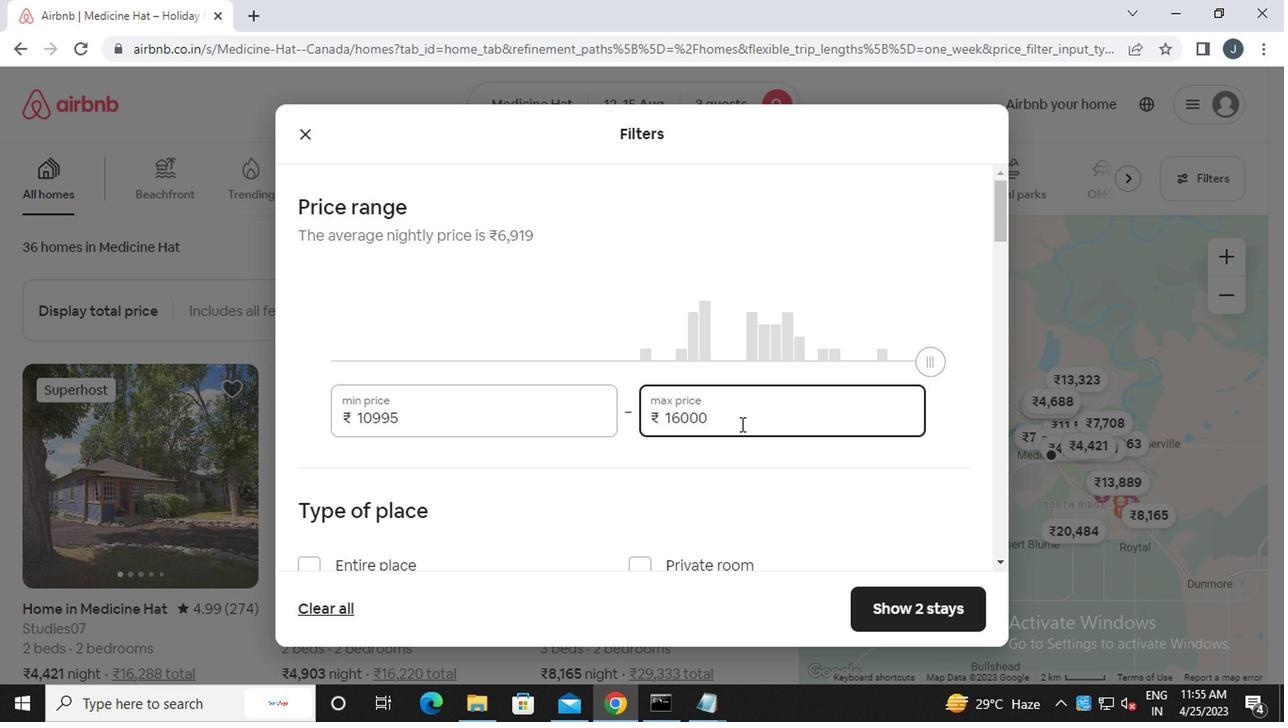 
Action: Mouse moved to (741, 439)
Screenshot: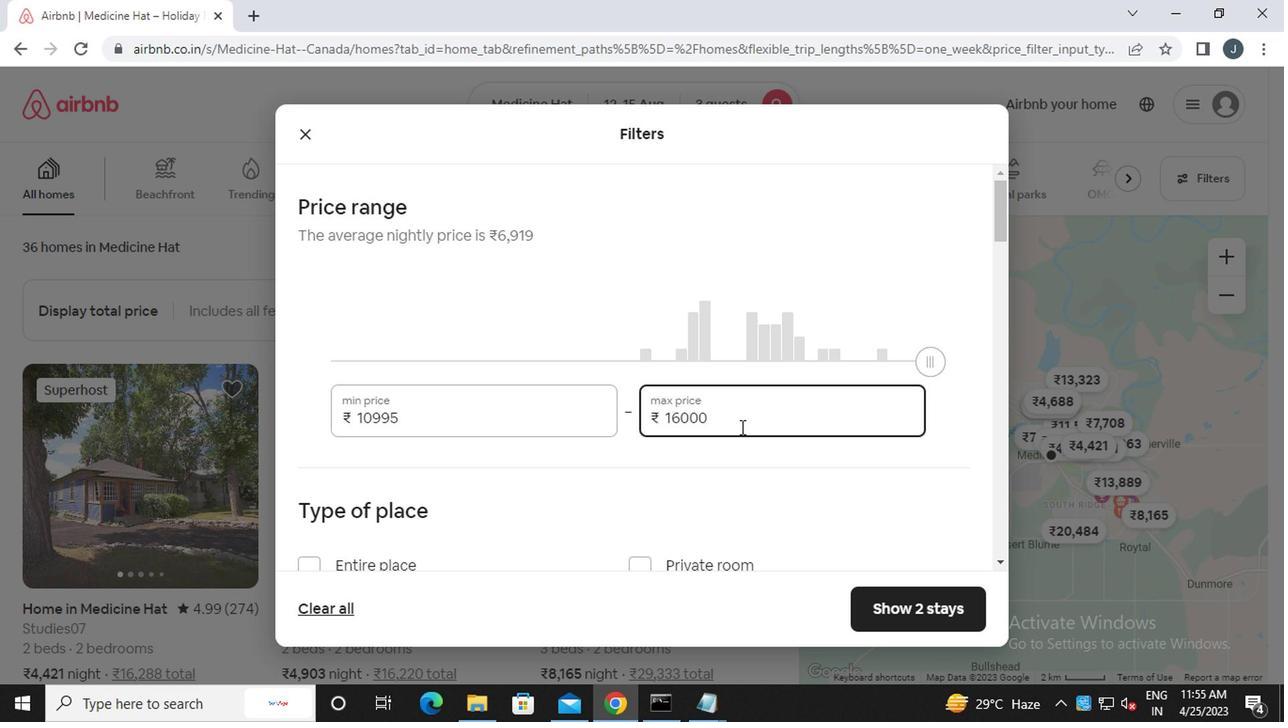 
Action: Mouse scrolled (741, 438) with delta (0, 0)
Screenshot: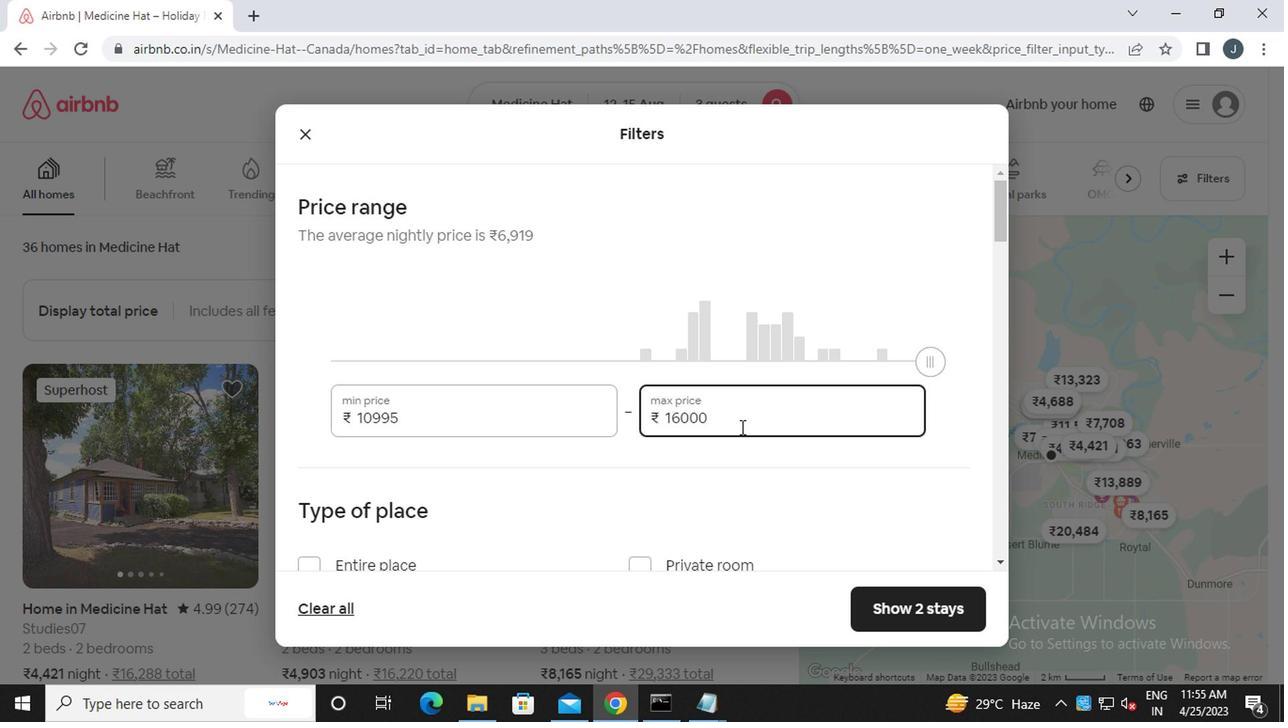 
Action: Mouse moved to (742, 443)
Screenshot: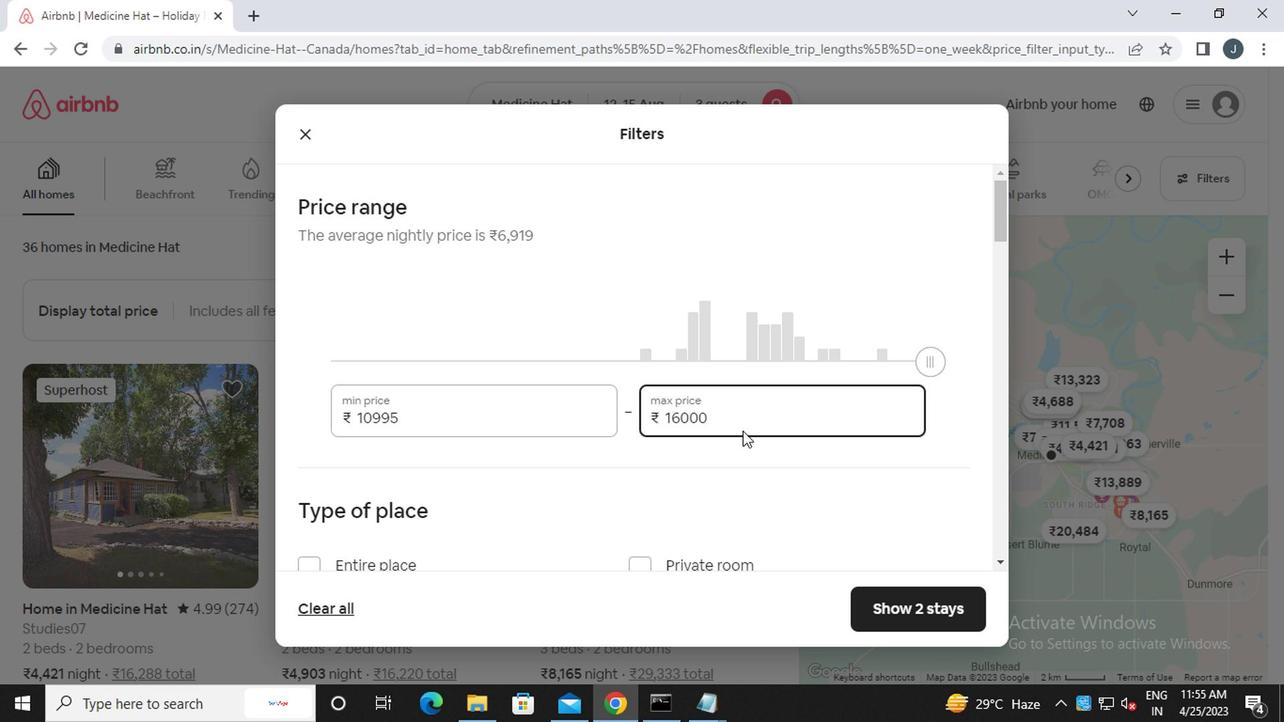 
Action: Mouse scrolled (742, 442) with delta (0, 0)
Screenshot: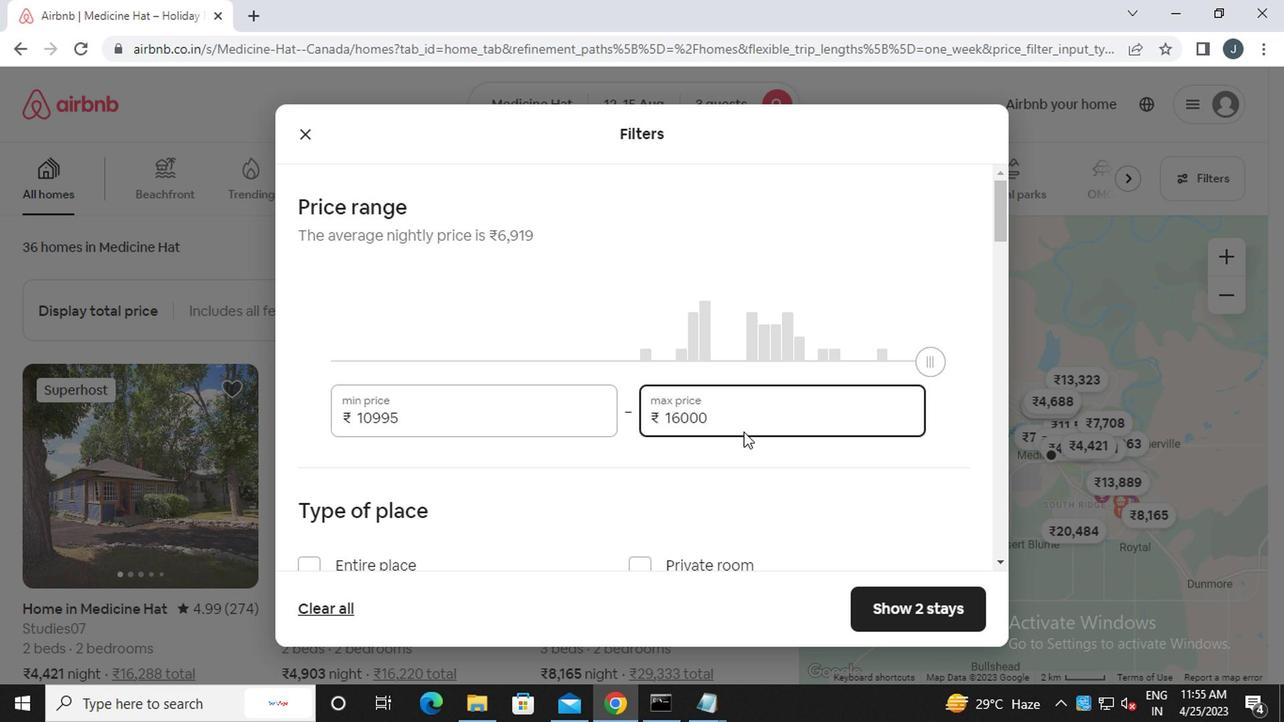 
Action: Mouse moved to (313, 290)
Screenshot: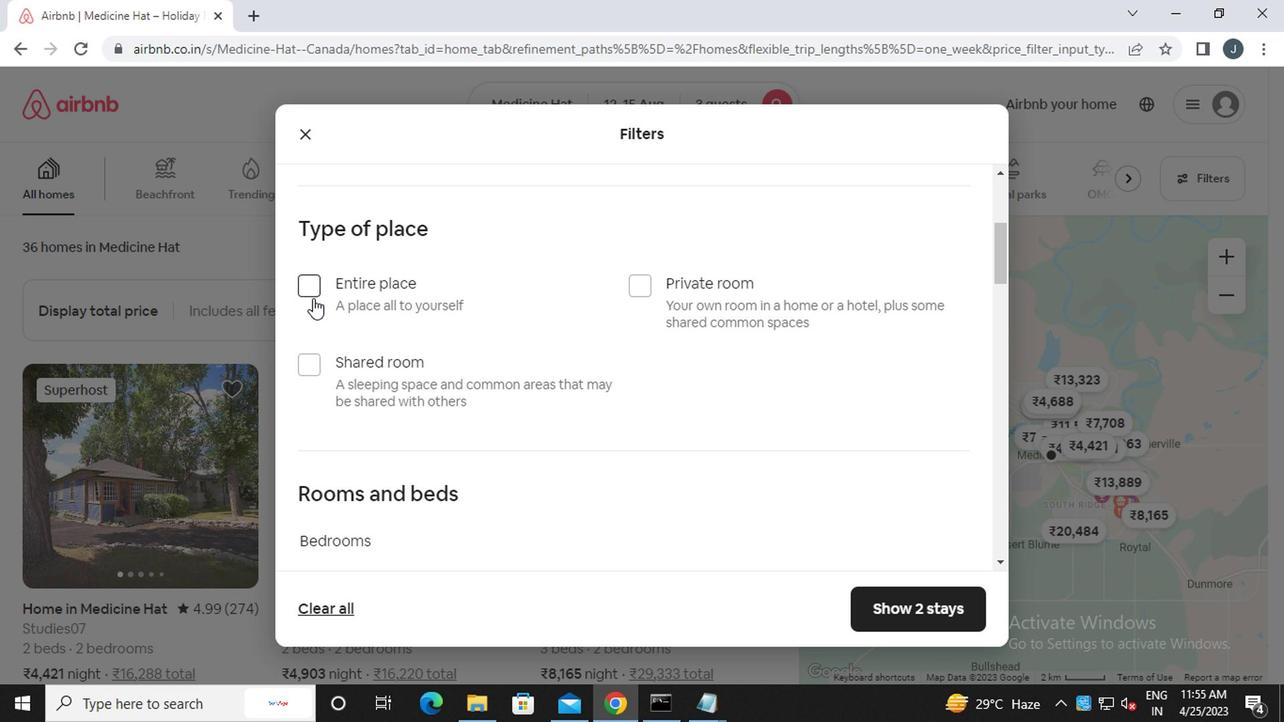
Action: Mouse pressed left at (313, 290)
Screenshot: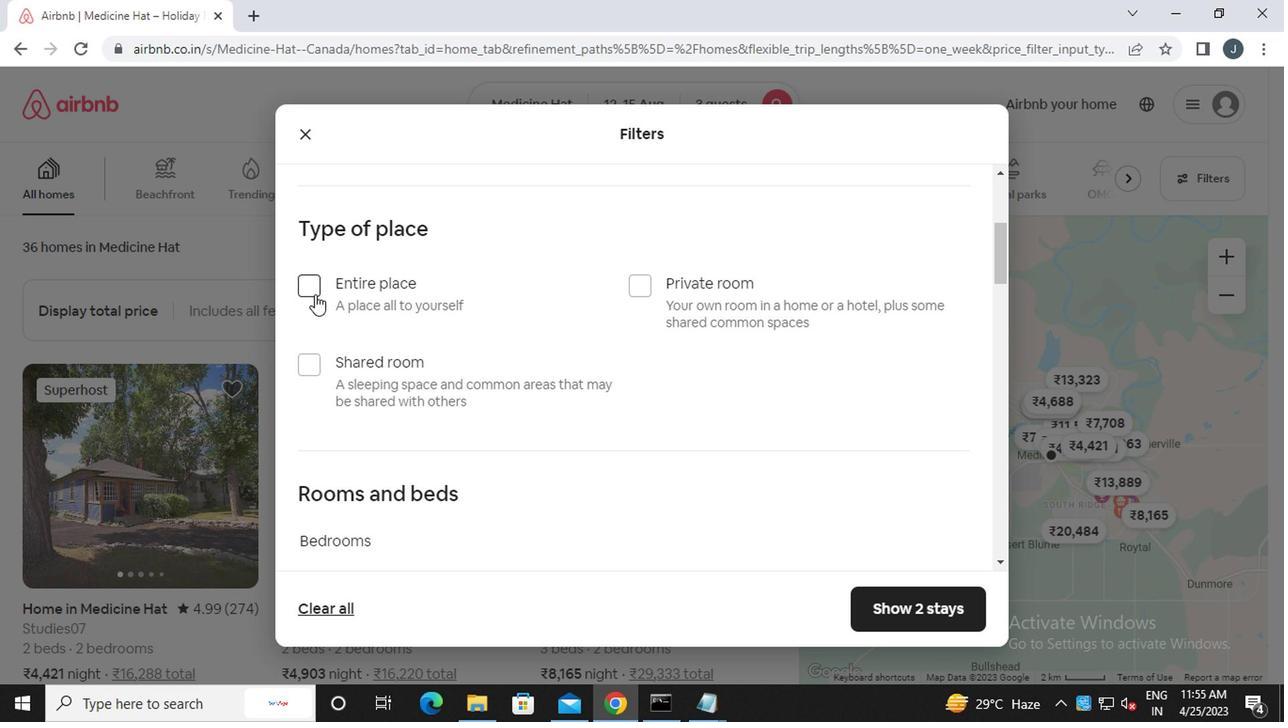 
Action: Mouse moved to (549, 425)
Screenshot: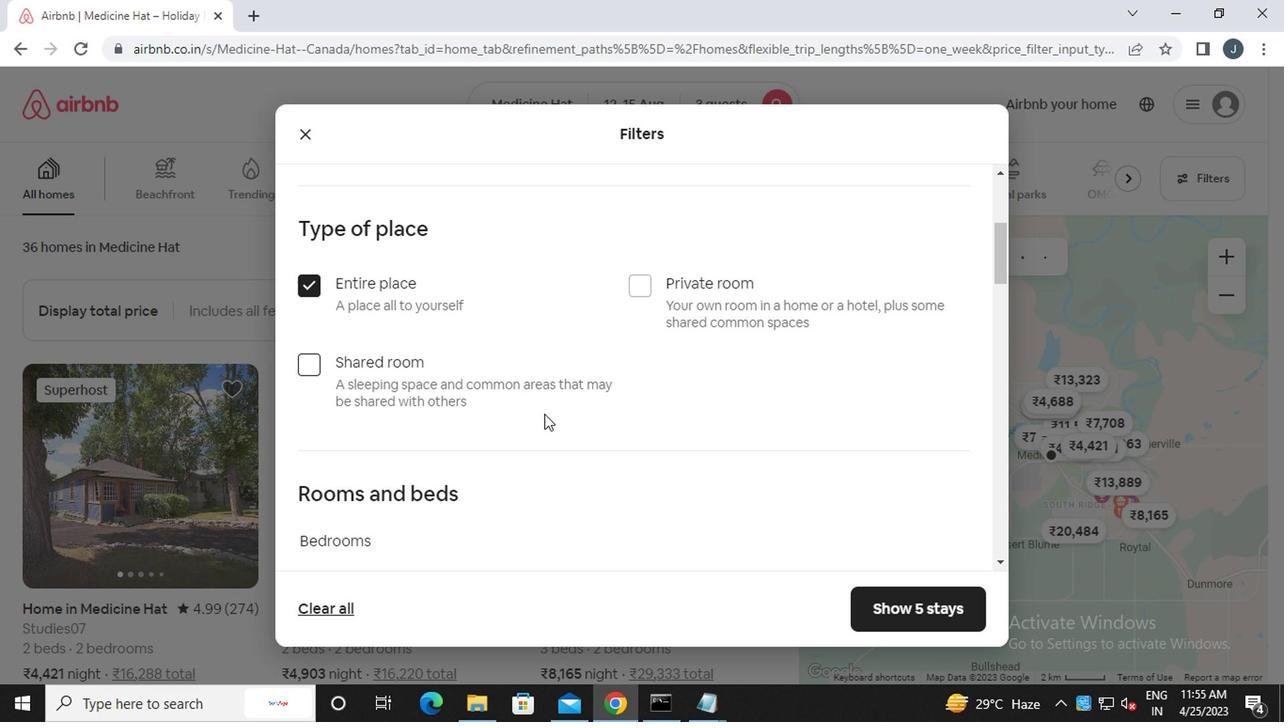 
Action: Mouse scrolled (549, 424) with delta (0, 0)
Screenshot: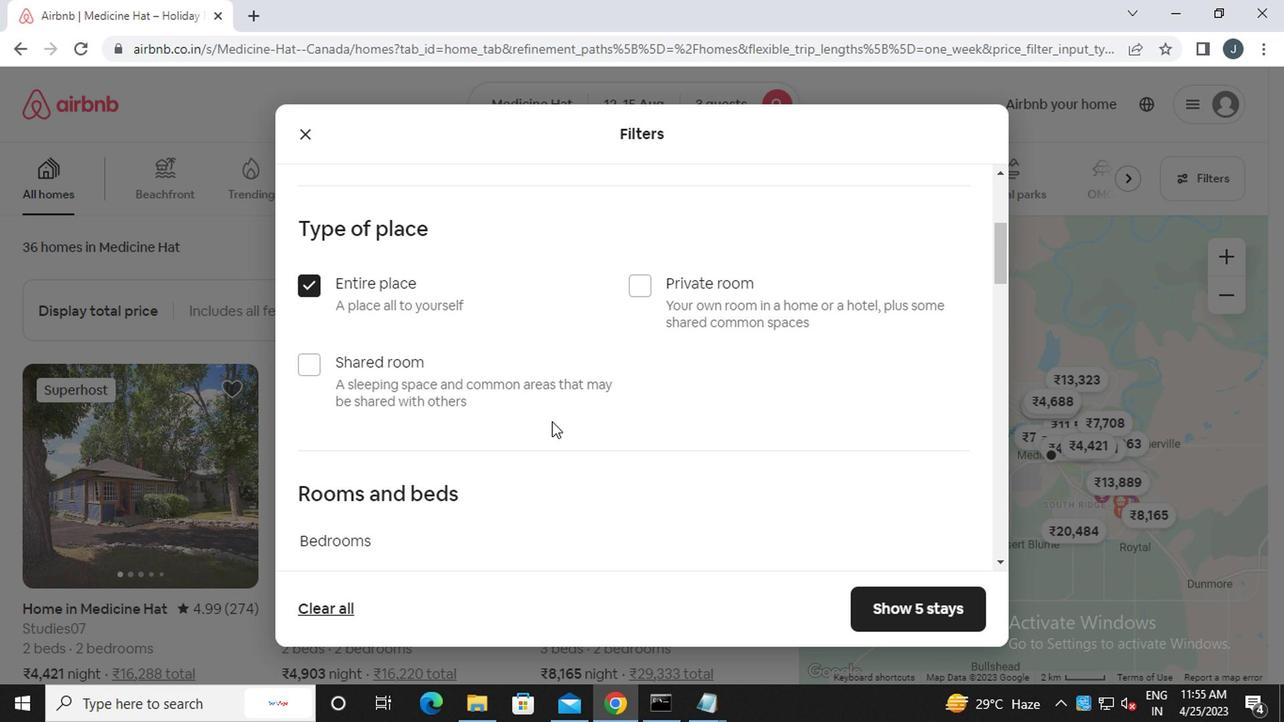 
Action: Mouse scrolled (549, 424) with delta (0, 0)
Screenshot: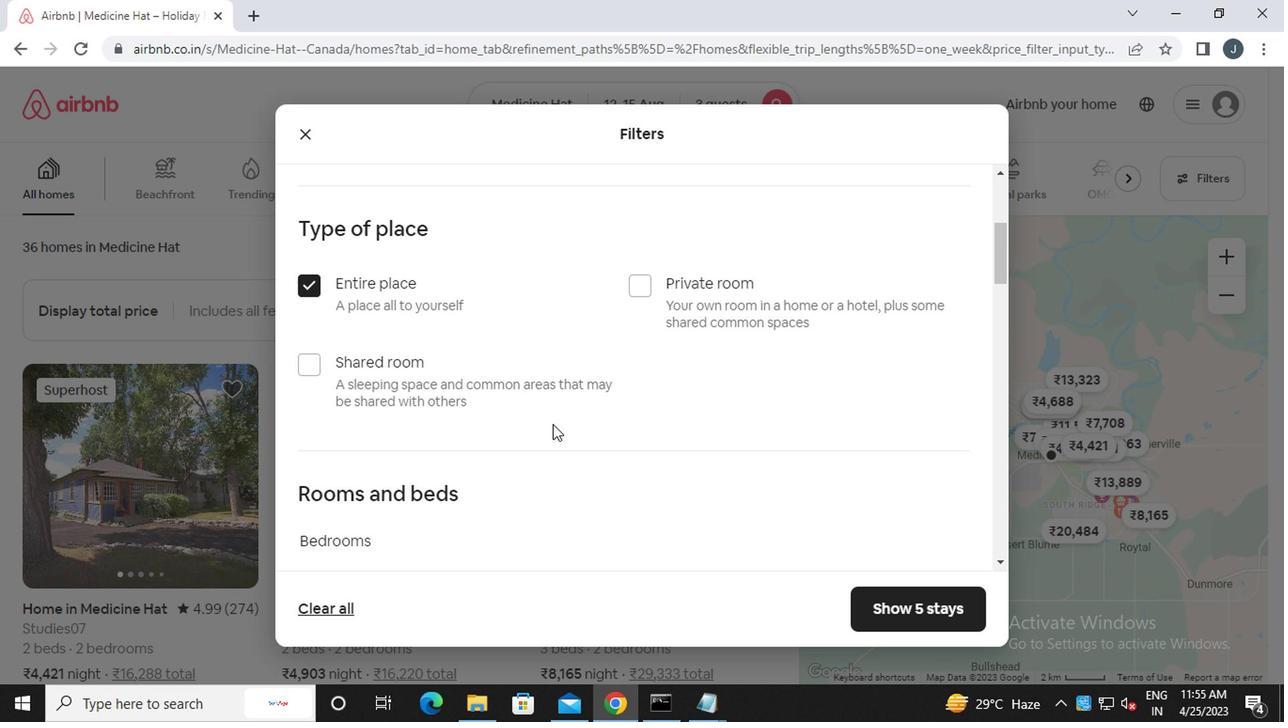 
Action: Mouse moved to (546, 424)
Screenshot: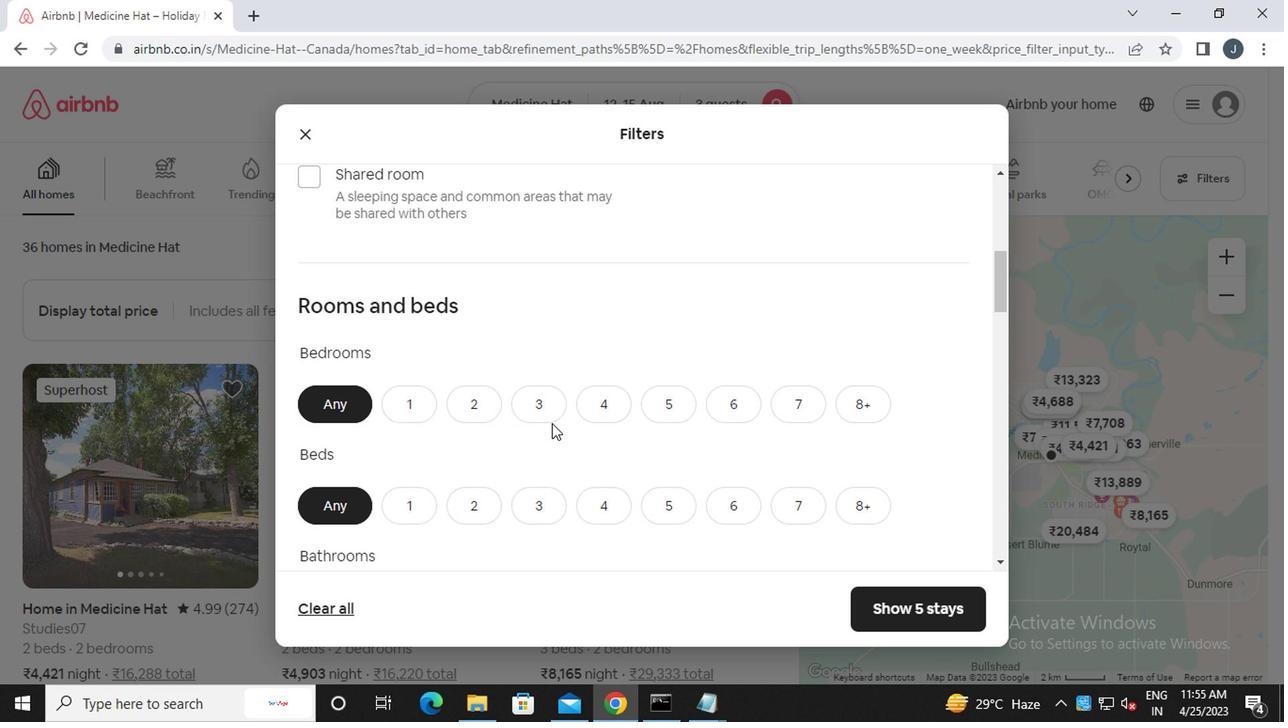 
Action: Mouse scrolled (546, 423) with delta (0, -1)
Screenshot: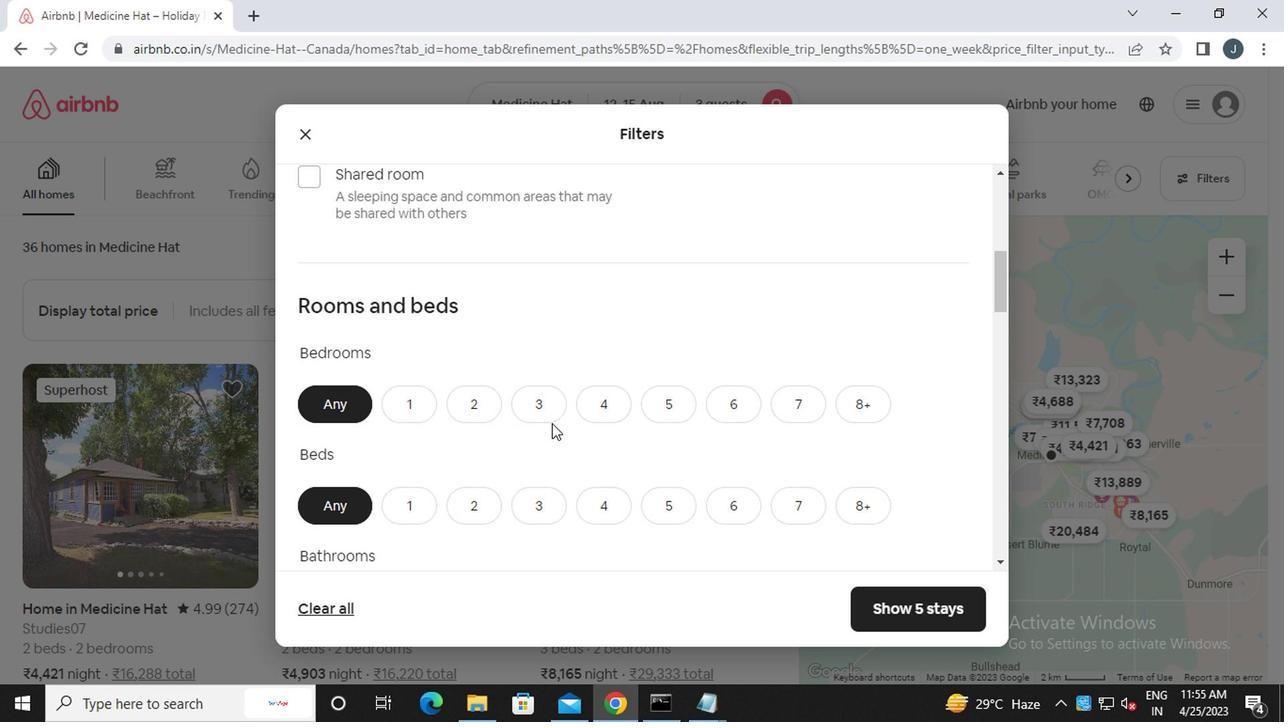 
Action: Mouse scrolled (546, 423) with delta (0, -1)
Screenshot: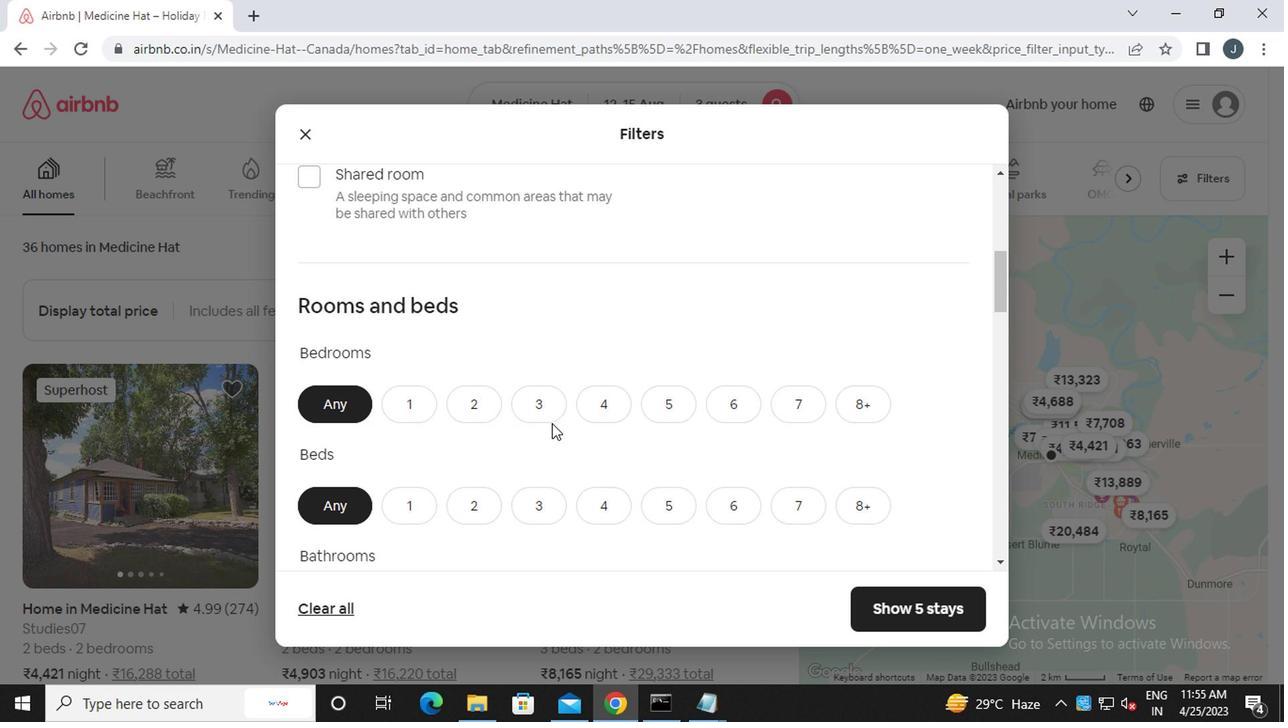 
Action: Mouse moved to (482, 218)
Screenshot: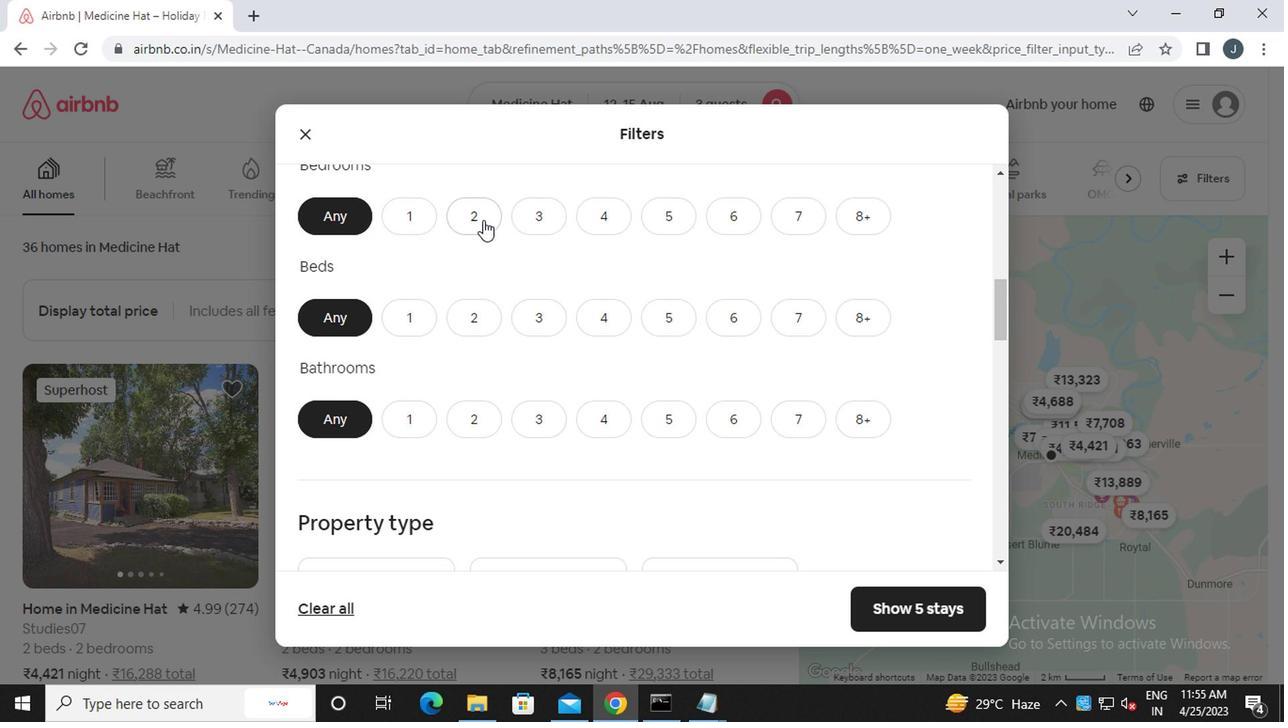 
Action: Mouse pressed left at (482, 218)
Screenshot: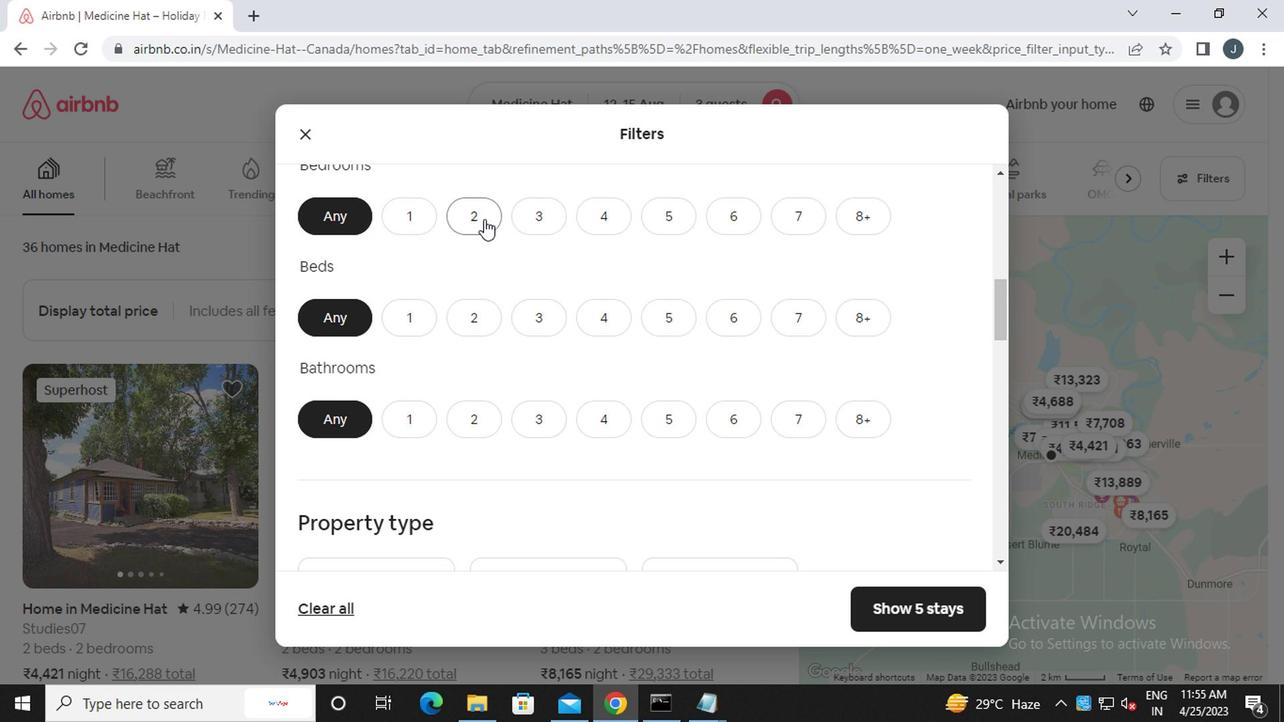 
Action: Mouse moved to (539, 321)
Screenshot: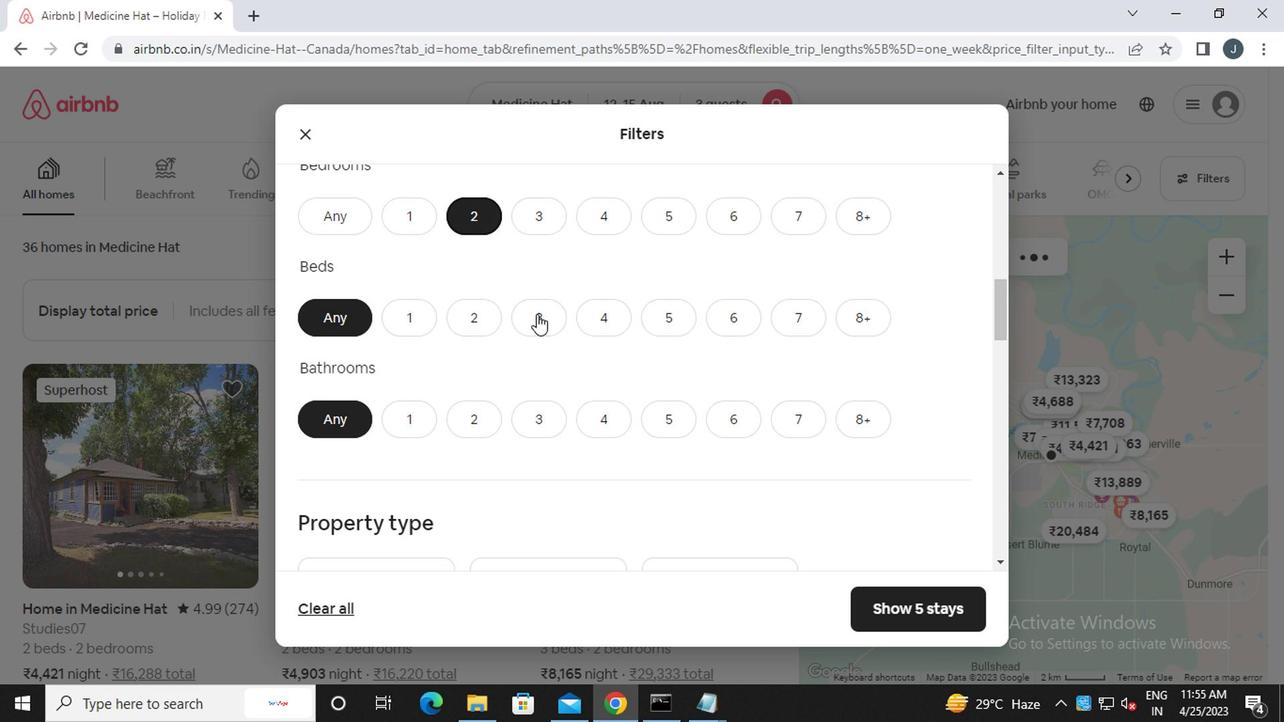 
Action: Mouse pressed left at (539, 321)
Screenshot: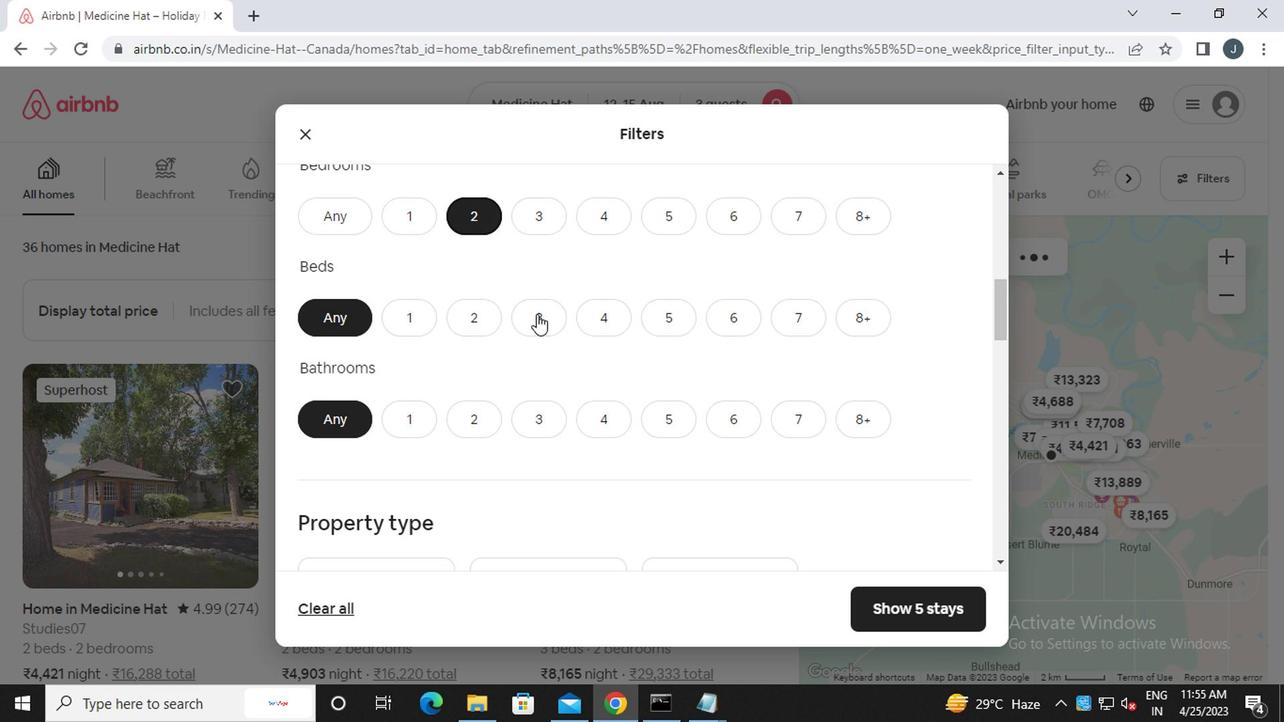 
Action: Mouse moved to (414, 415)
Screenshot: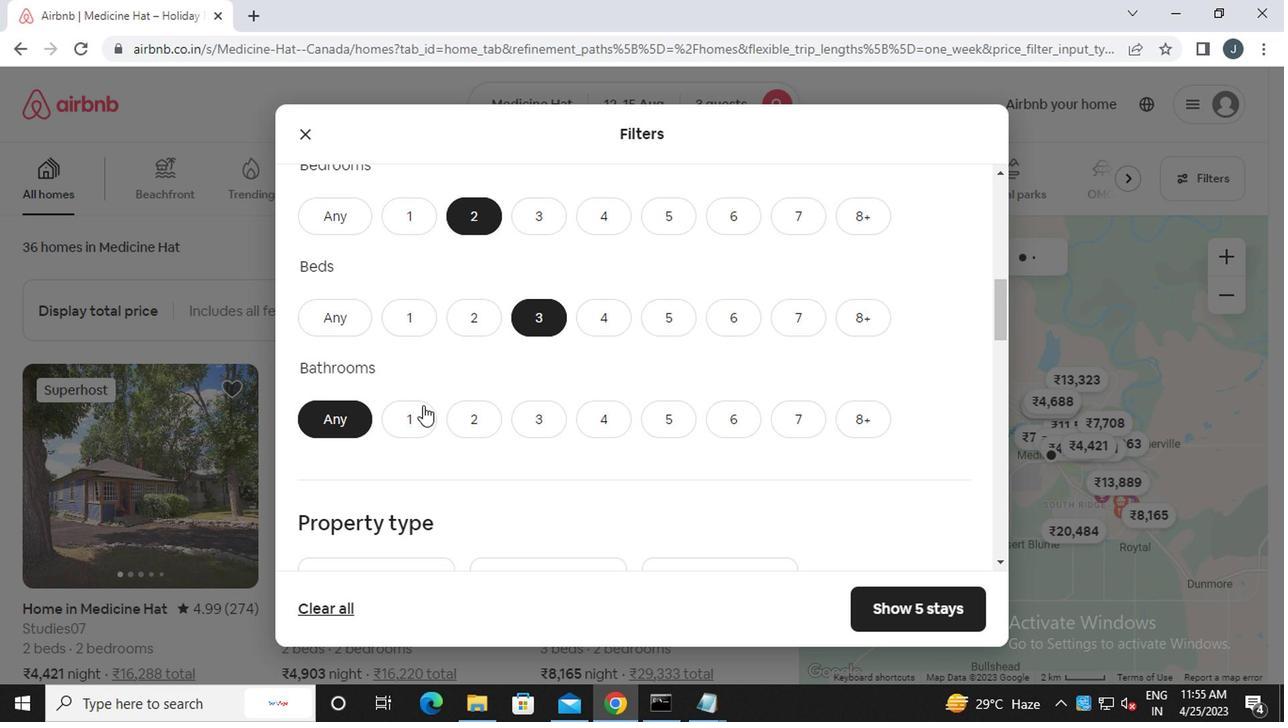 
Action: Mouse pressed left at (414, 415)
Screenshot: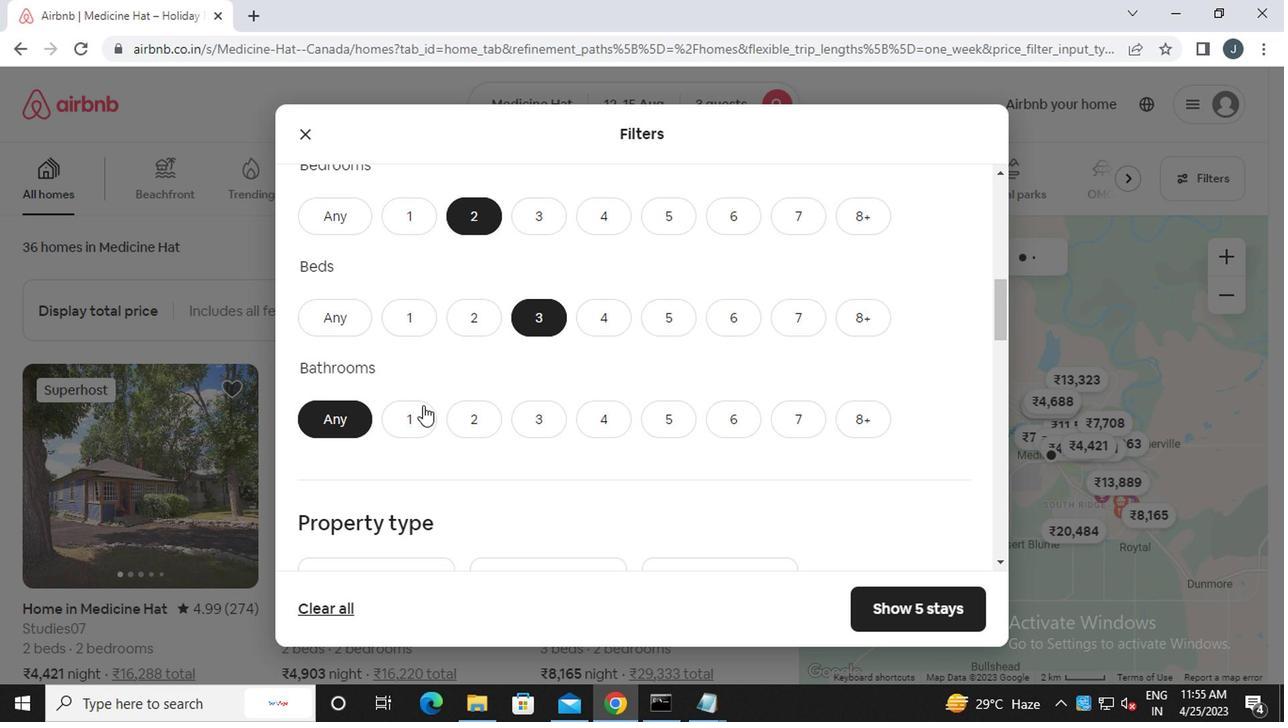 
Action: Mouse moved to (419, 461)
Screenshot: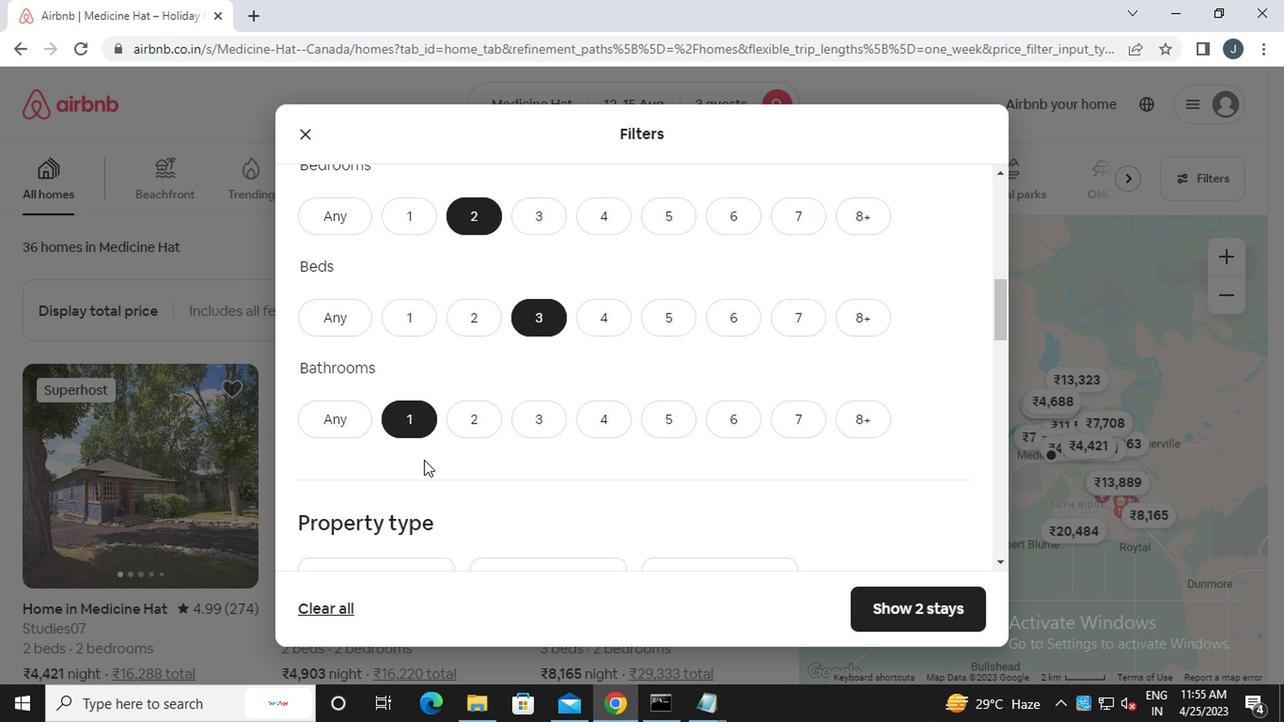 
Action: Mouse scrolled (419, 460) with delta (0, -1)
Screenshot: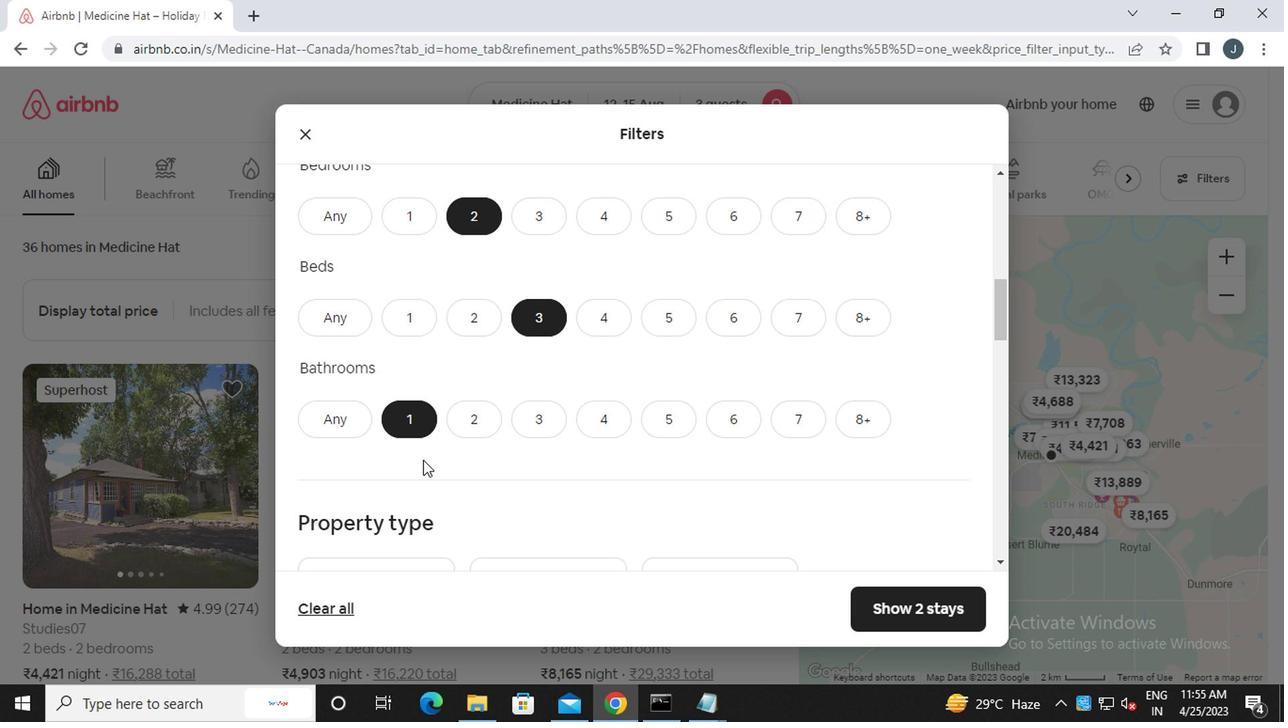 
Action: Mouse moved to (419, 462)
Screenshot: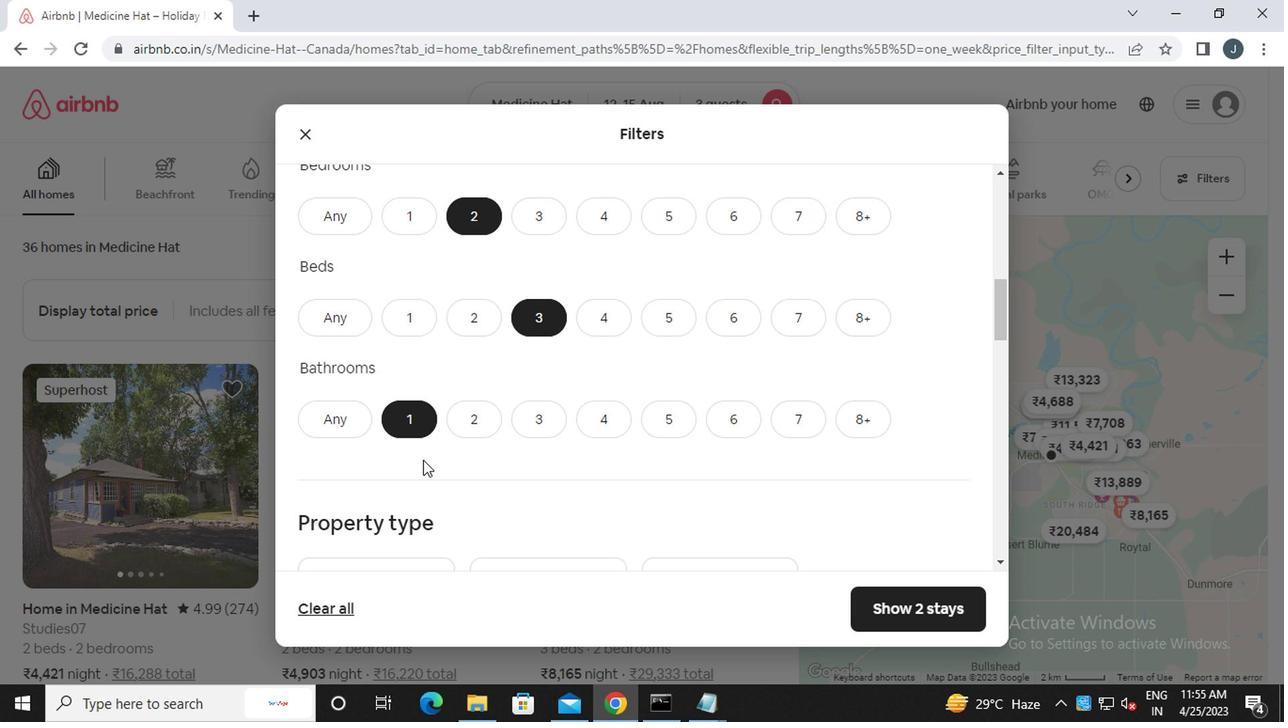 
Action: Mouse scrolled (419, 462) with delta (0, 0)
Screenshot: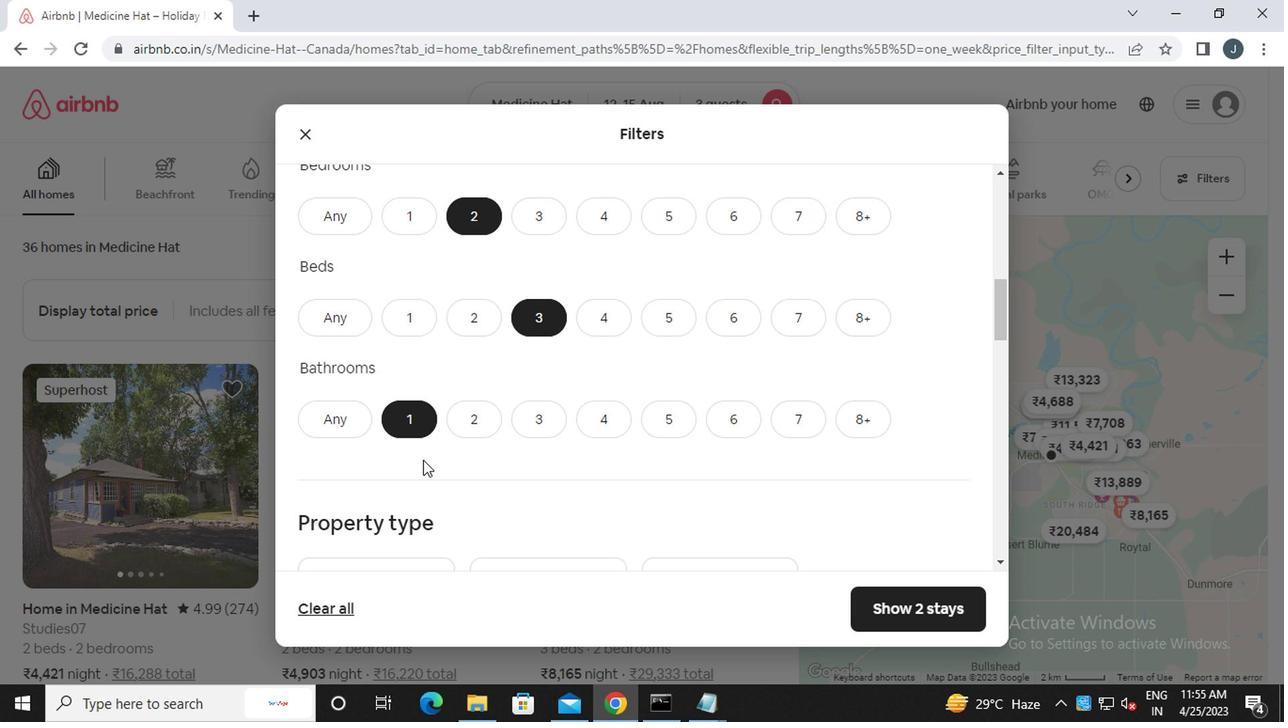 
Action: Mouse moved to (391, 442)
Screenshot: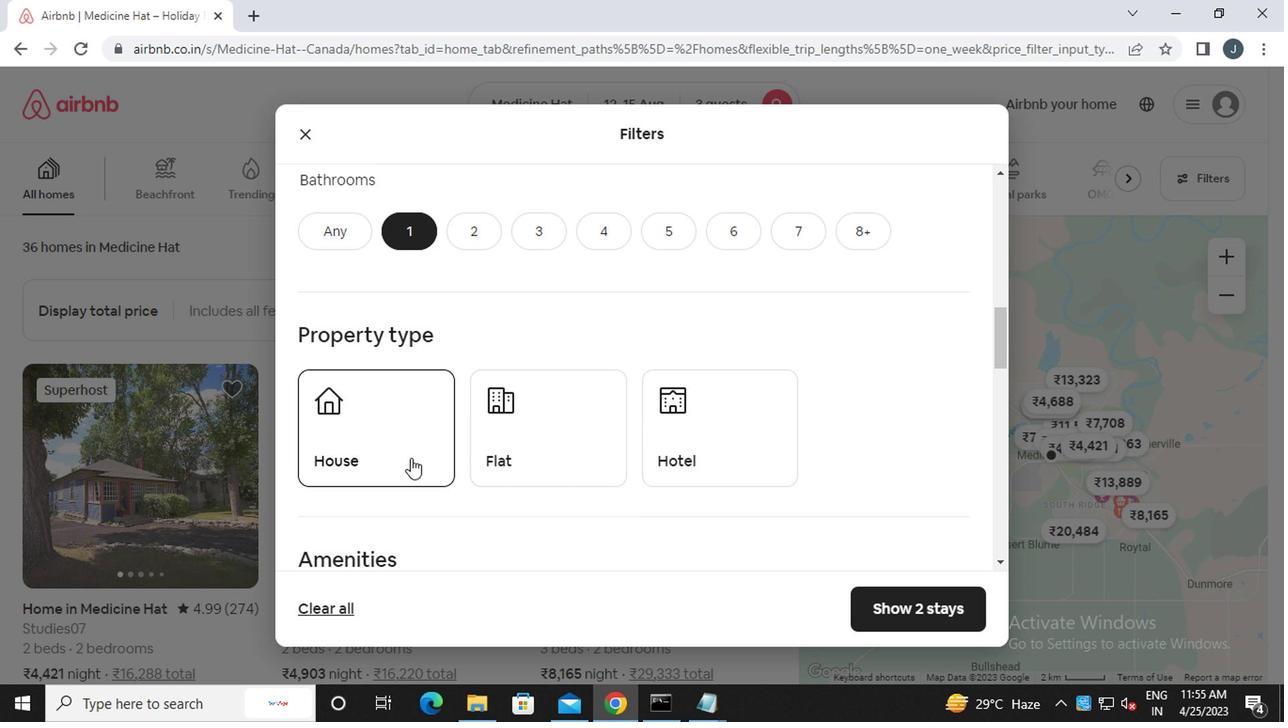 
Action: Mouse pressed left at (391, 442)
Screenshot: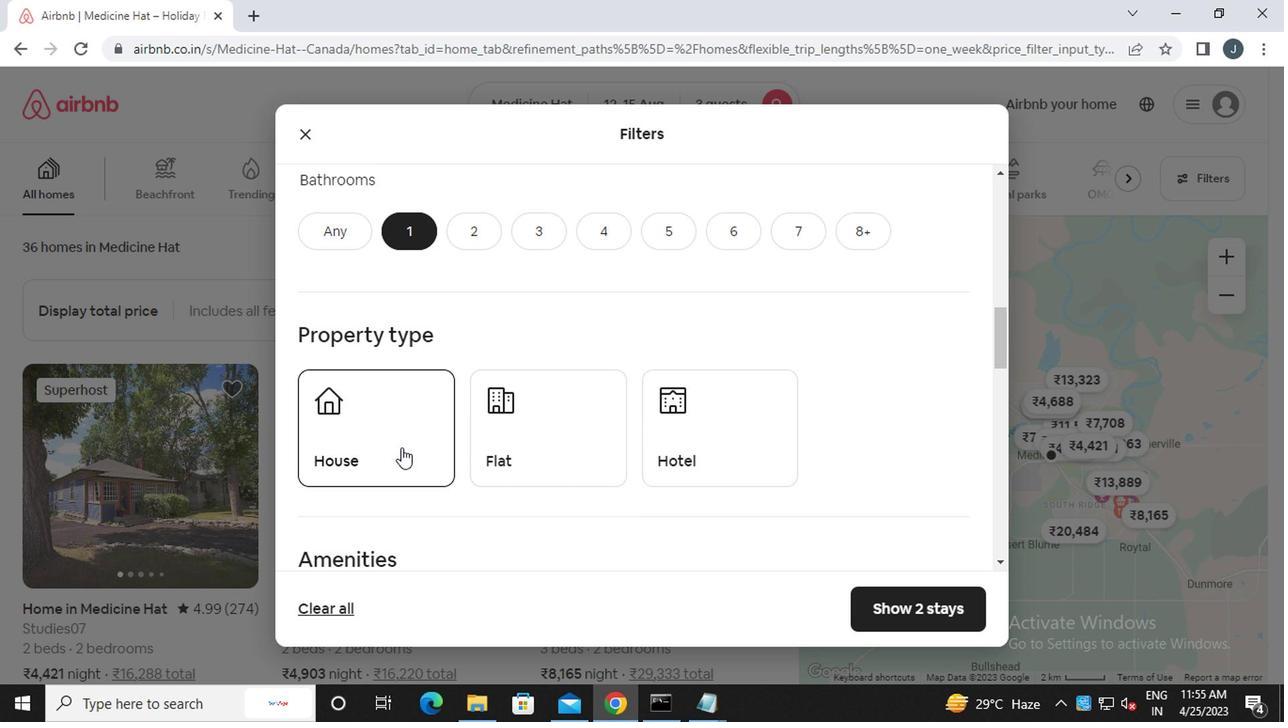 
Action: Mouse moved to (502, 442)
Screenshot: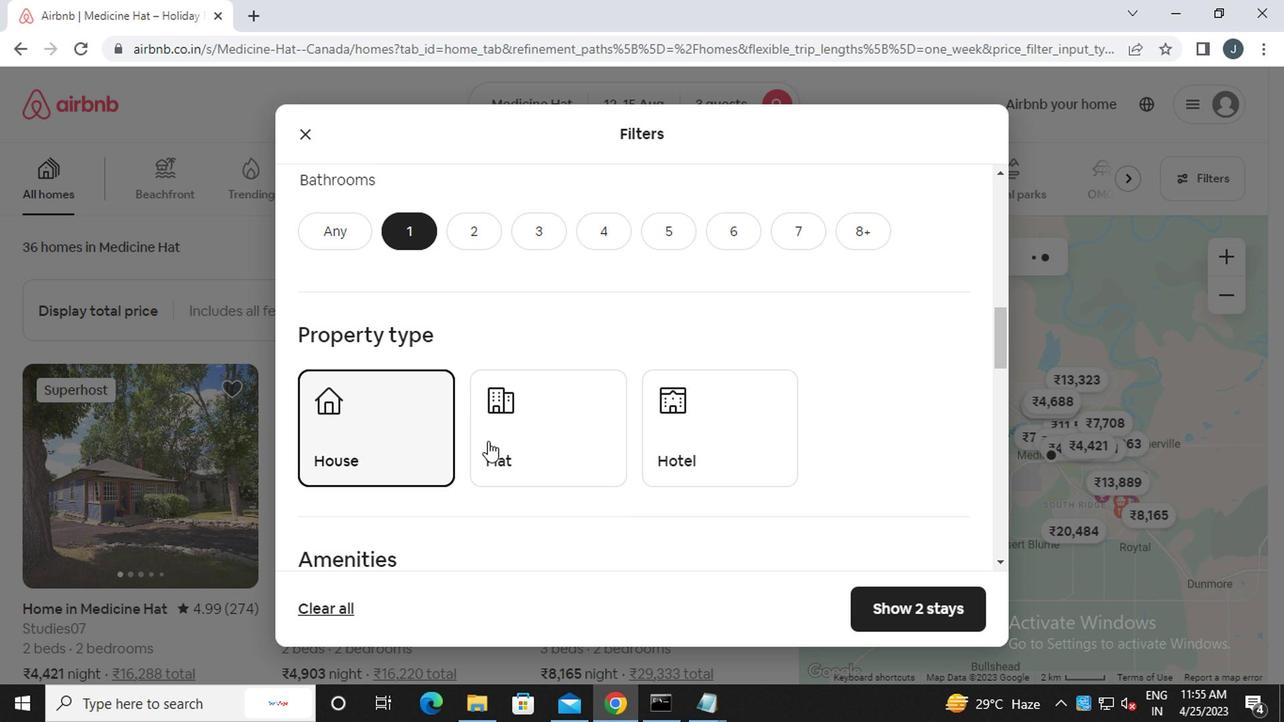 
Action: Mouse pressed left at (502, 442)
Screenshot: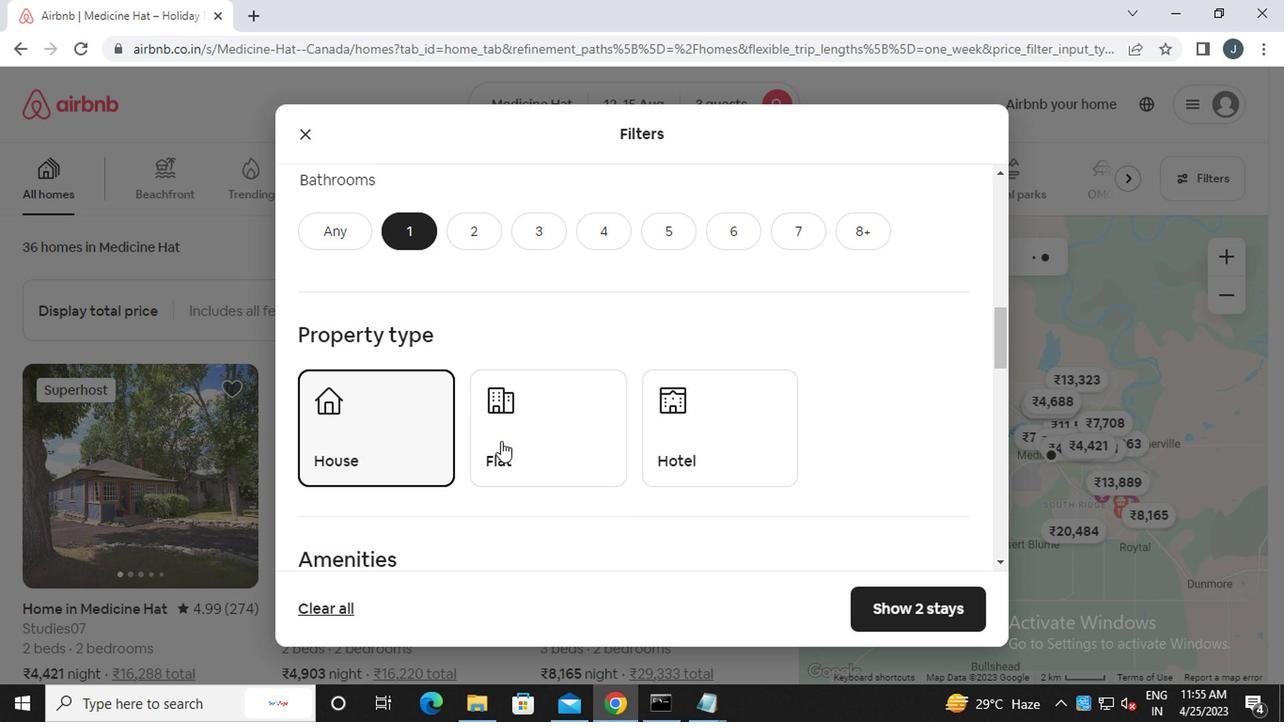 
Action: Mouse moved to (451, 482)
Screenshot: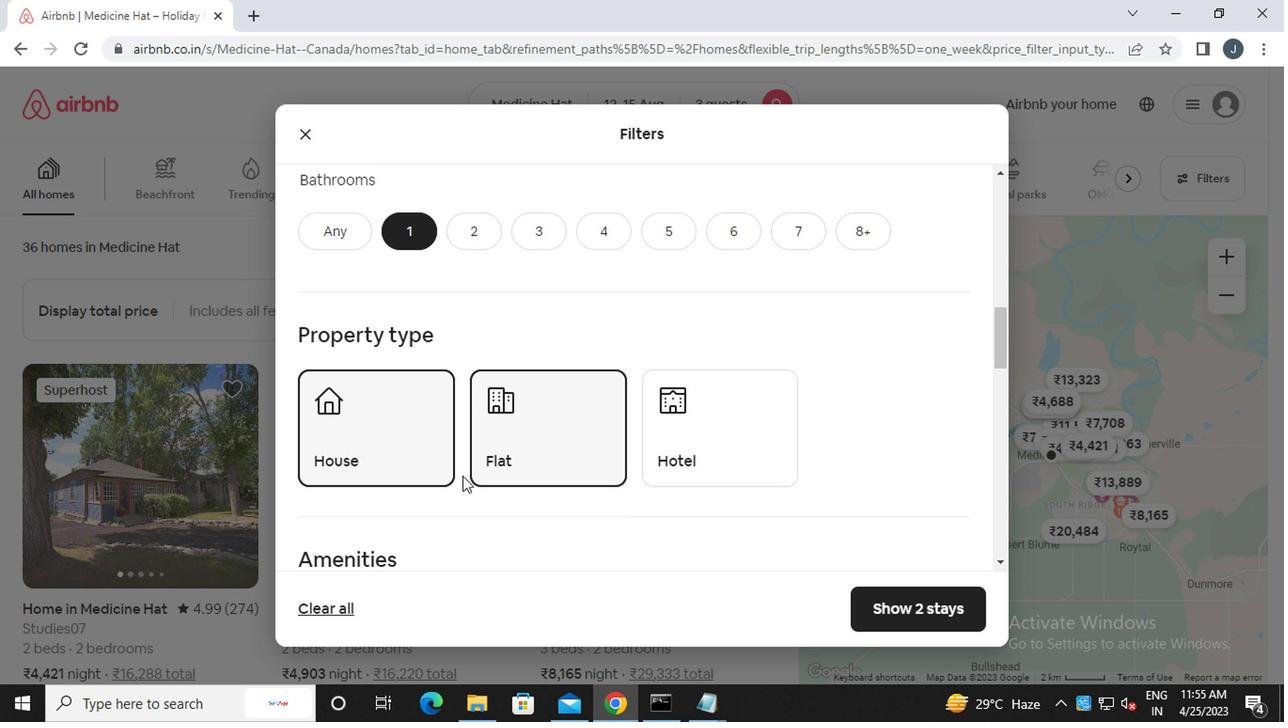 
Action: Mouse scrolled (451, 482) with delta (0, 0)
Screenshot: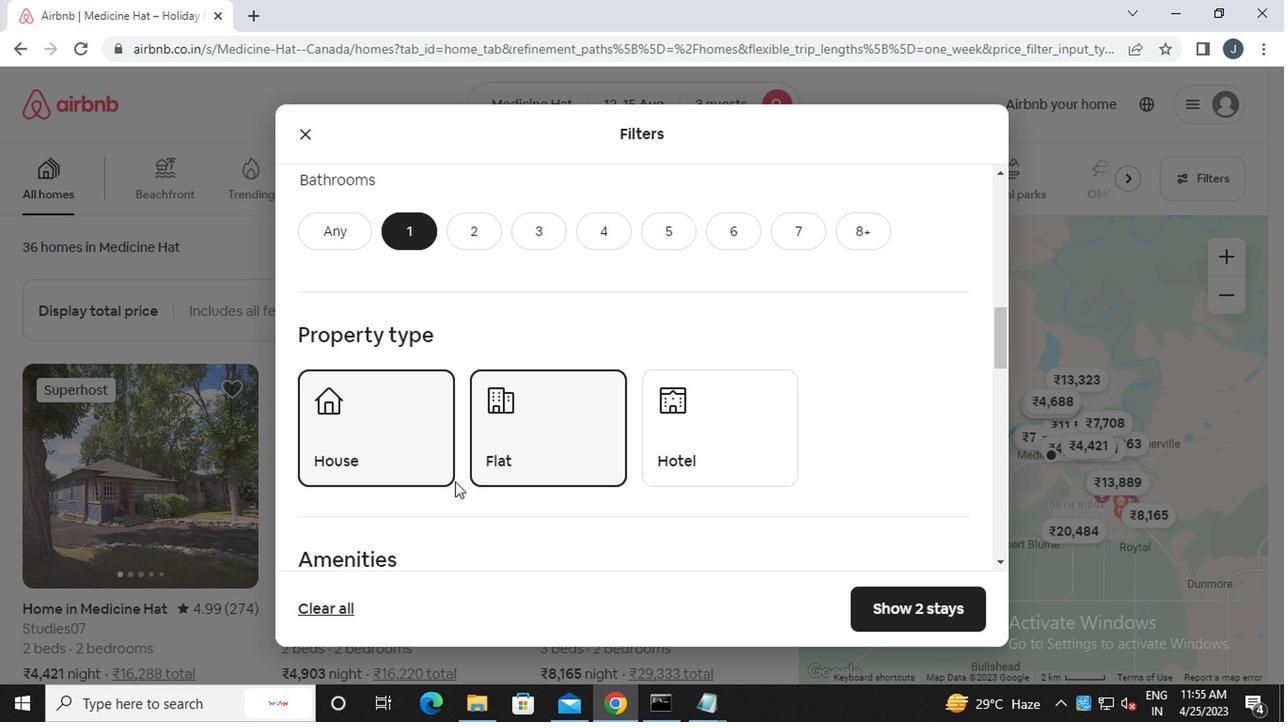 
Action: Mouse scrolled (451, 482) with delta (0, 0)
Screenshot: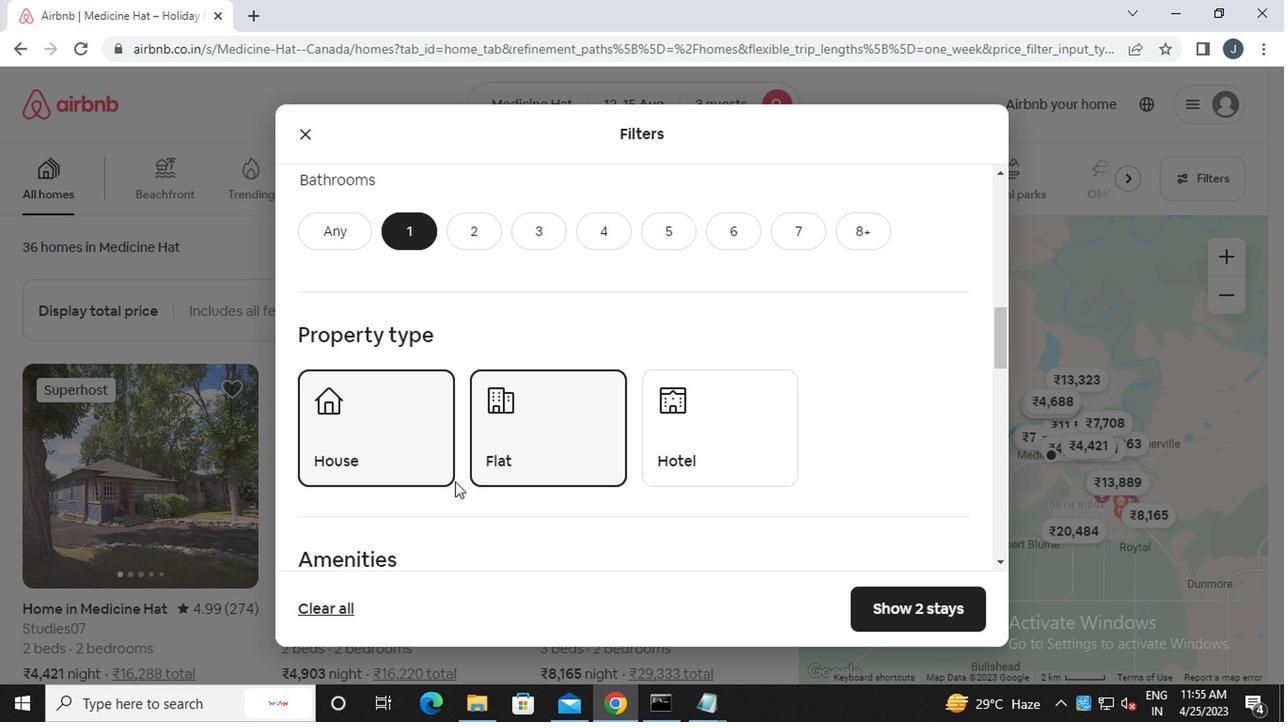 
Action: Mouse scrolled (451, 482) with delta (0, 0)
Screenshot: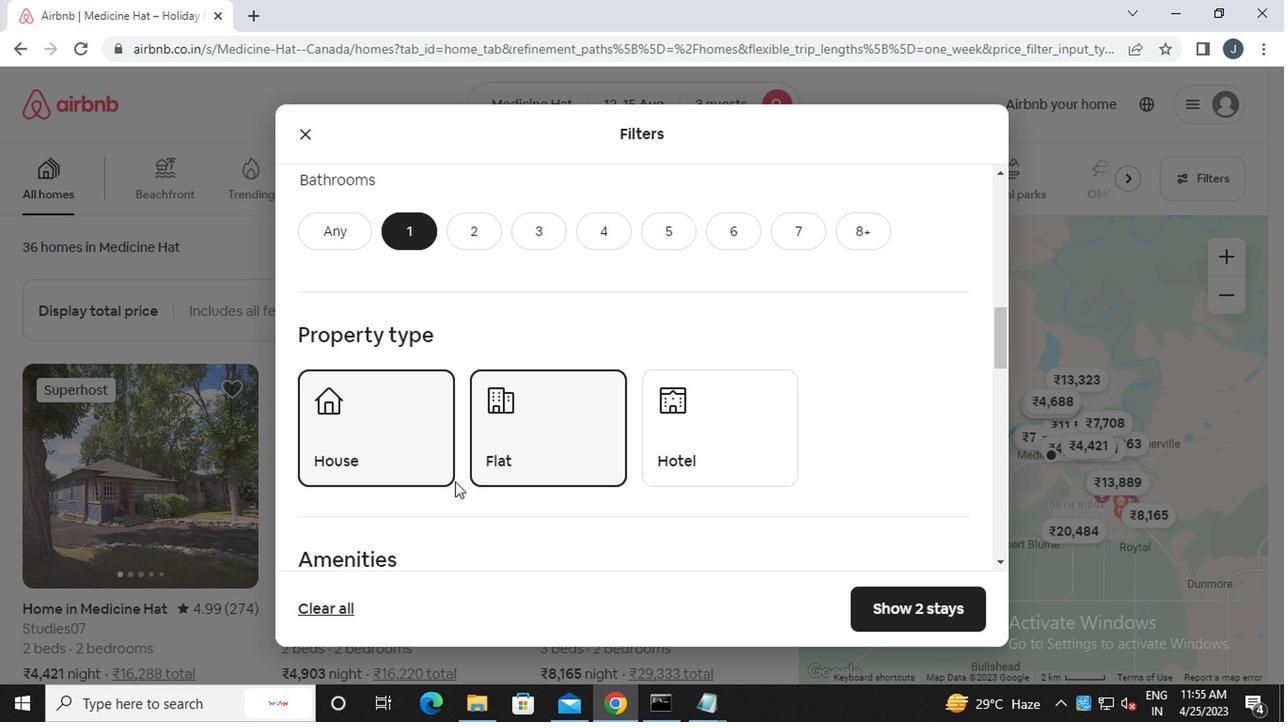 
Action: Mouse scrolled (451, 482) with delta (0, 0)
Screenshot: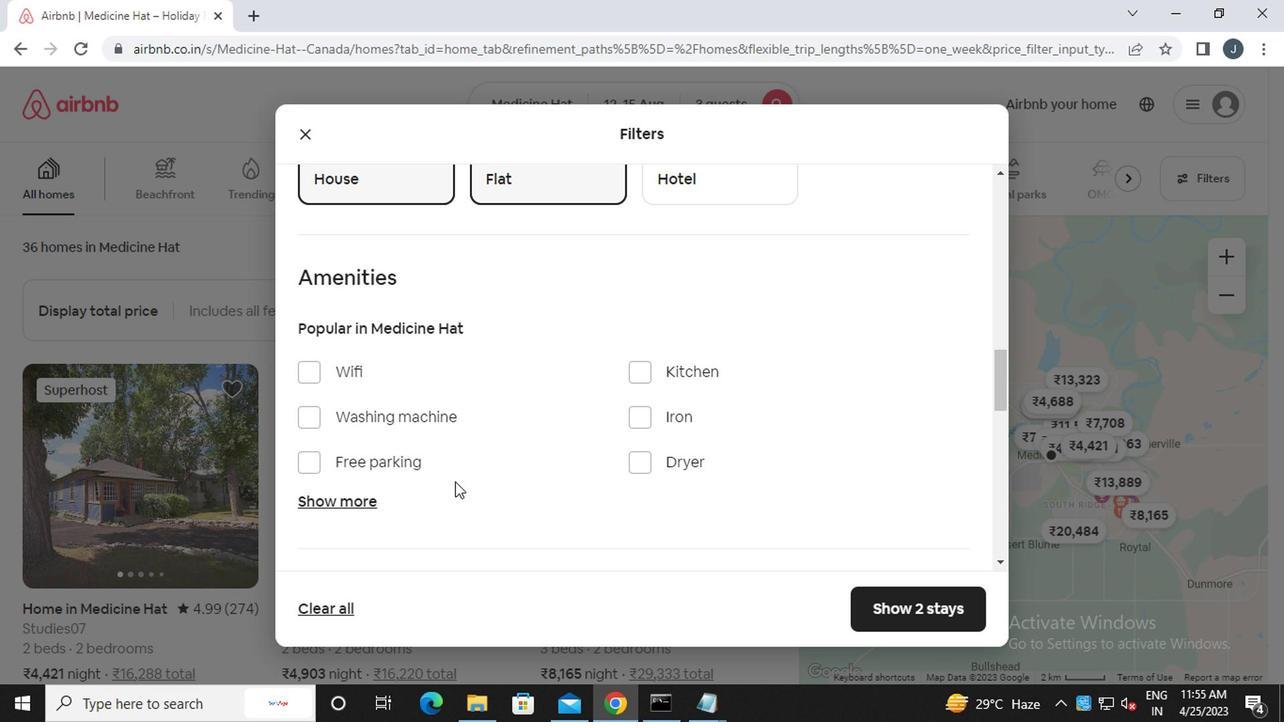 
Action: Mouse scrolled (451, 482) with delta (0, 0)
Screenshot: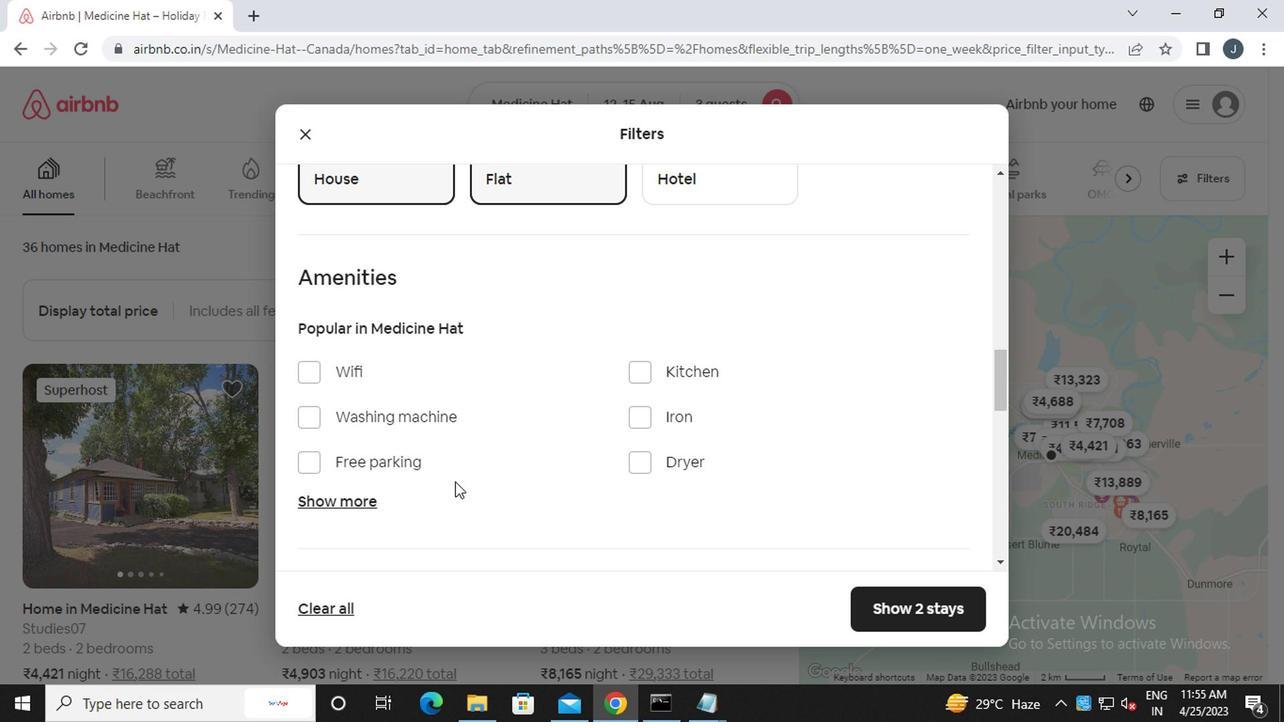 
Action: Mouse scrolled (451, 482) with delta (0, 0)
Screenshot: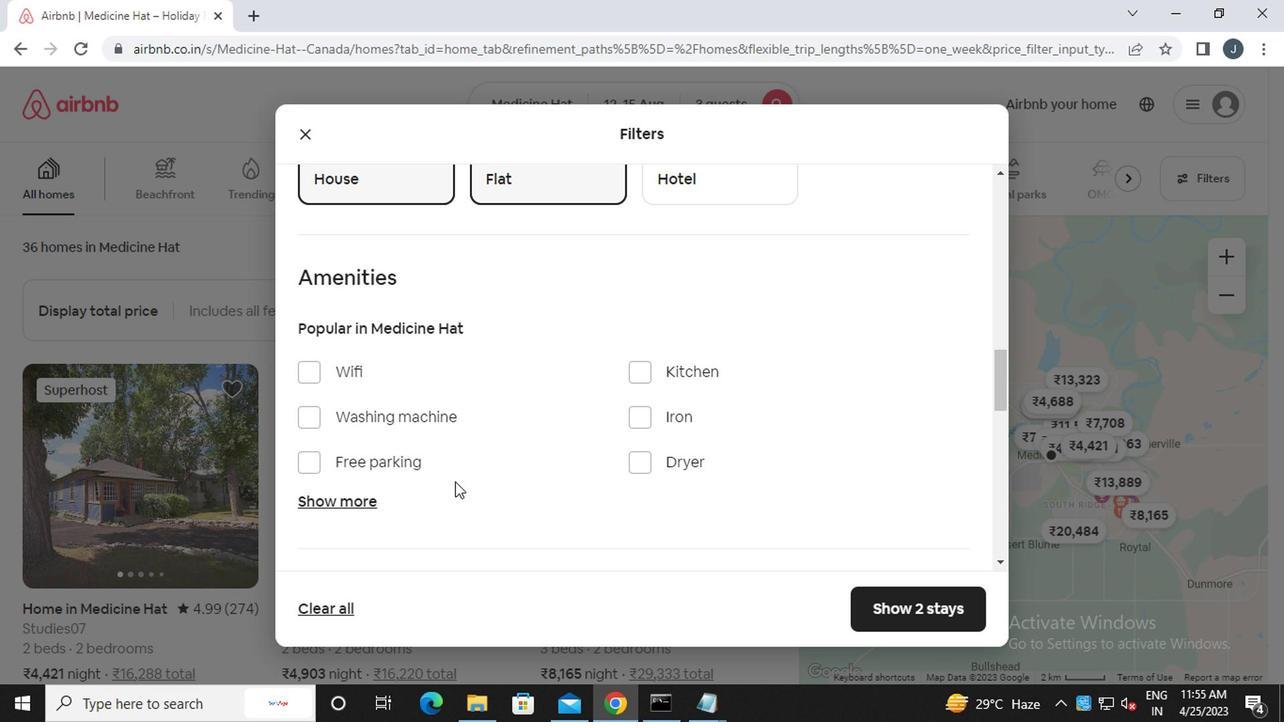 
Action: Mouse scrolled (451, 482) with delta (0, 0)
Screenshot: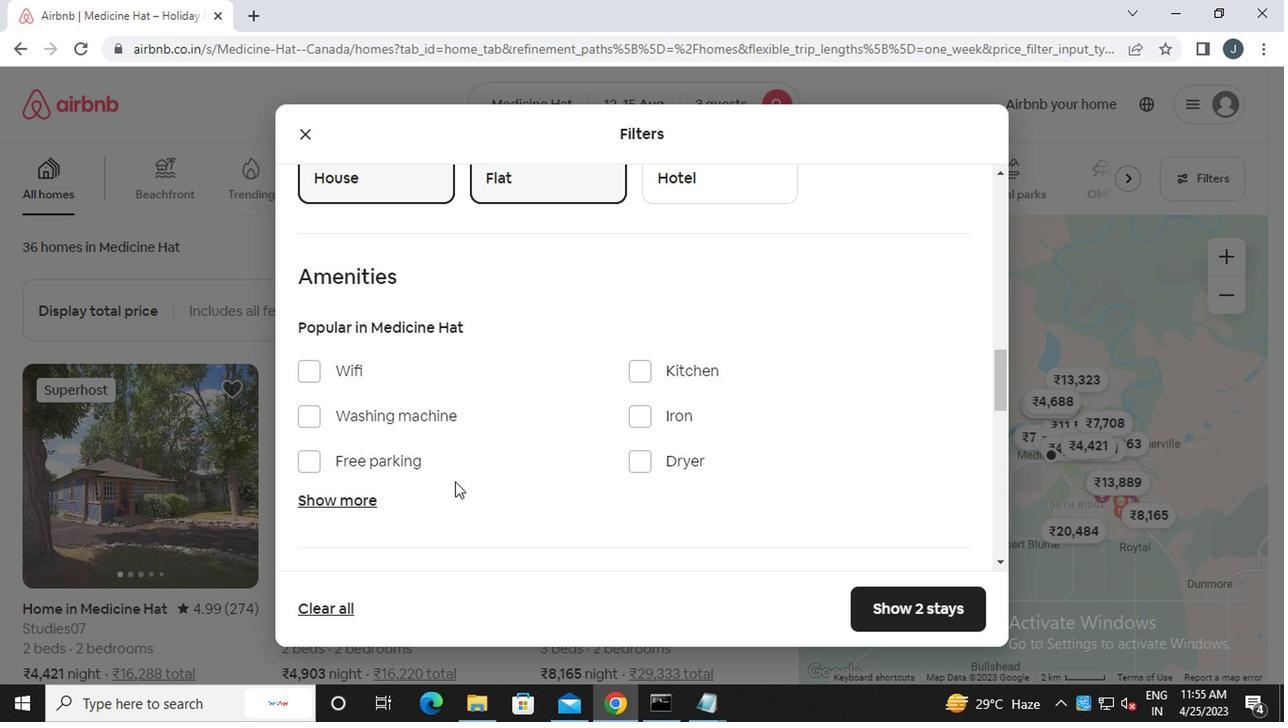 
Action: Mouse moved to (944, 349)
Screenshot: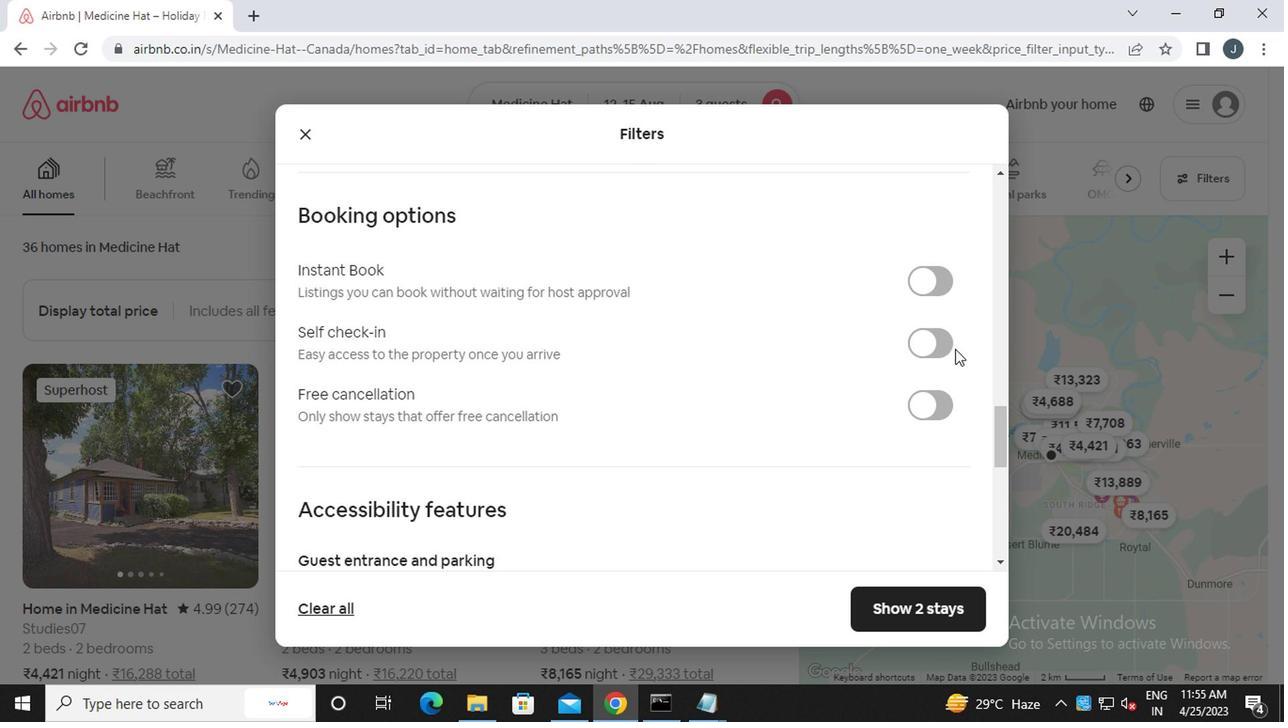 
Action: Mouse pressed left at (944, 349)
Screenshot: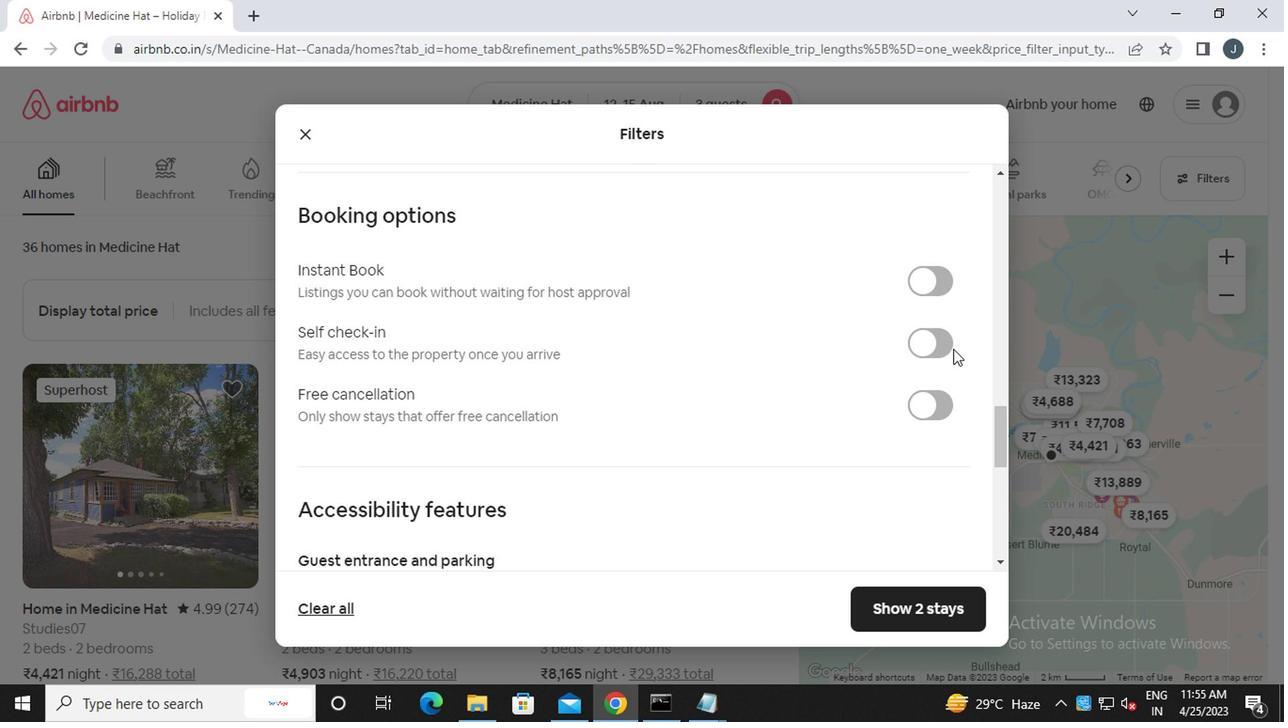 
Action: Mouse moved to (720, 448)
Screenshot: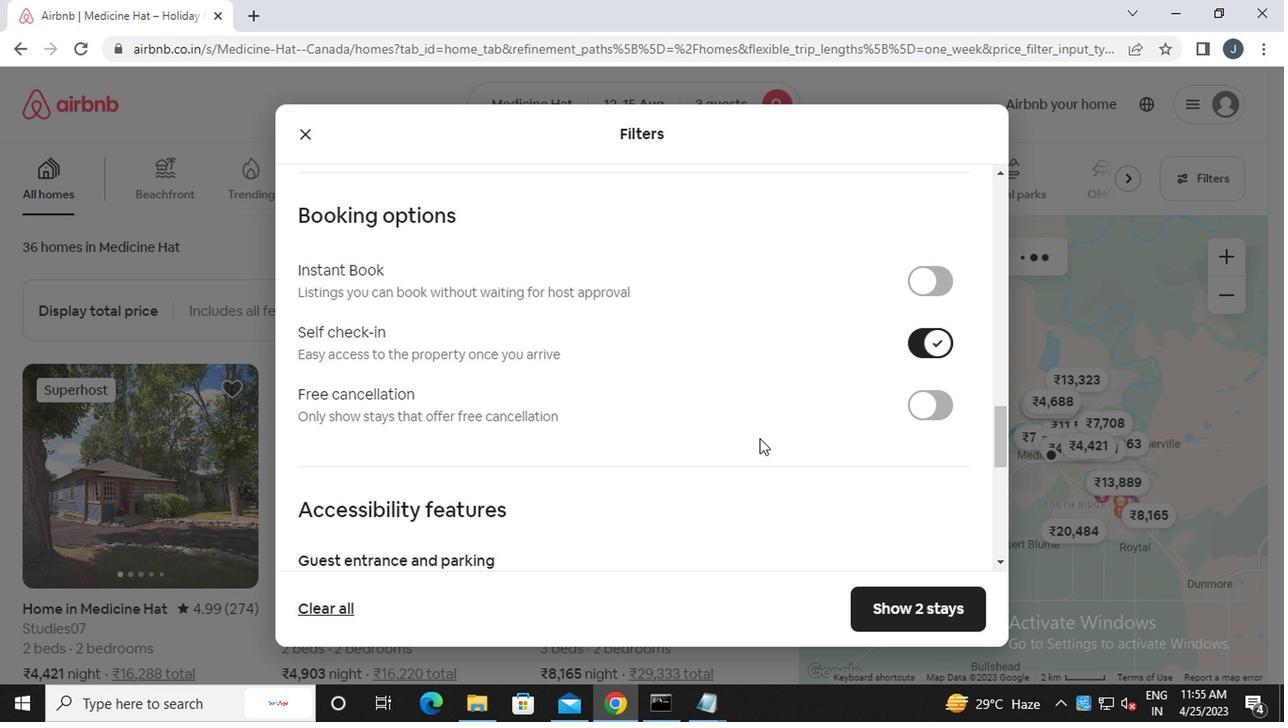 
Action: Mouse scrolled (720, 448) with delta (0, 0)
Screenshot: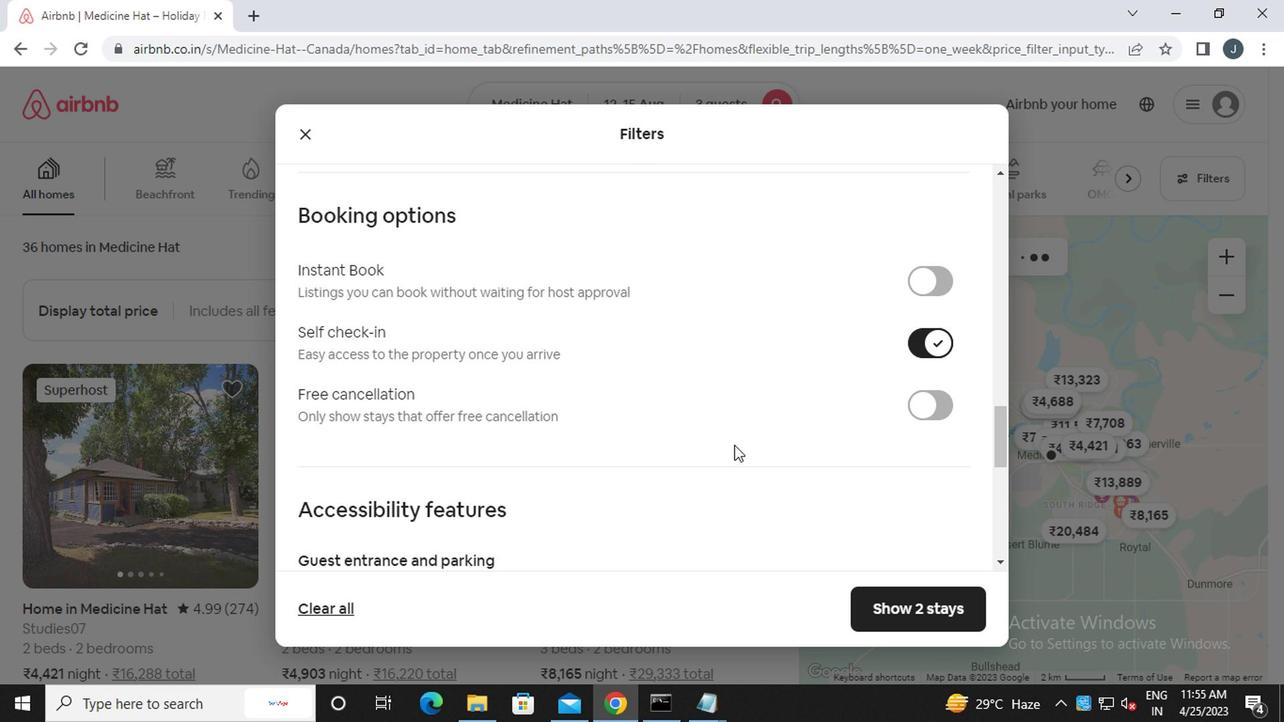 
Action: Mouse scrolled (720, 448) with delta (0, 0)
Screenshot: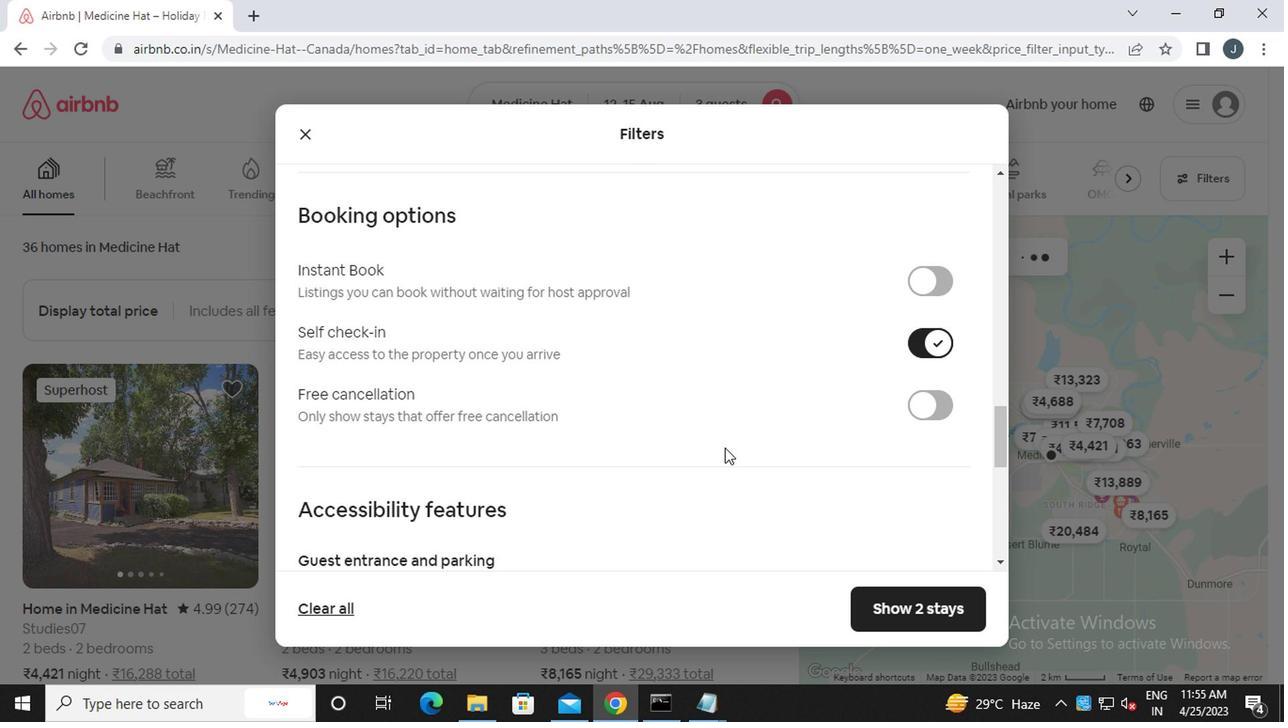 
Action: Mouse scrolled (720, 448) with delta (0, 0)
Screenshot: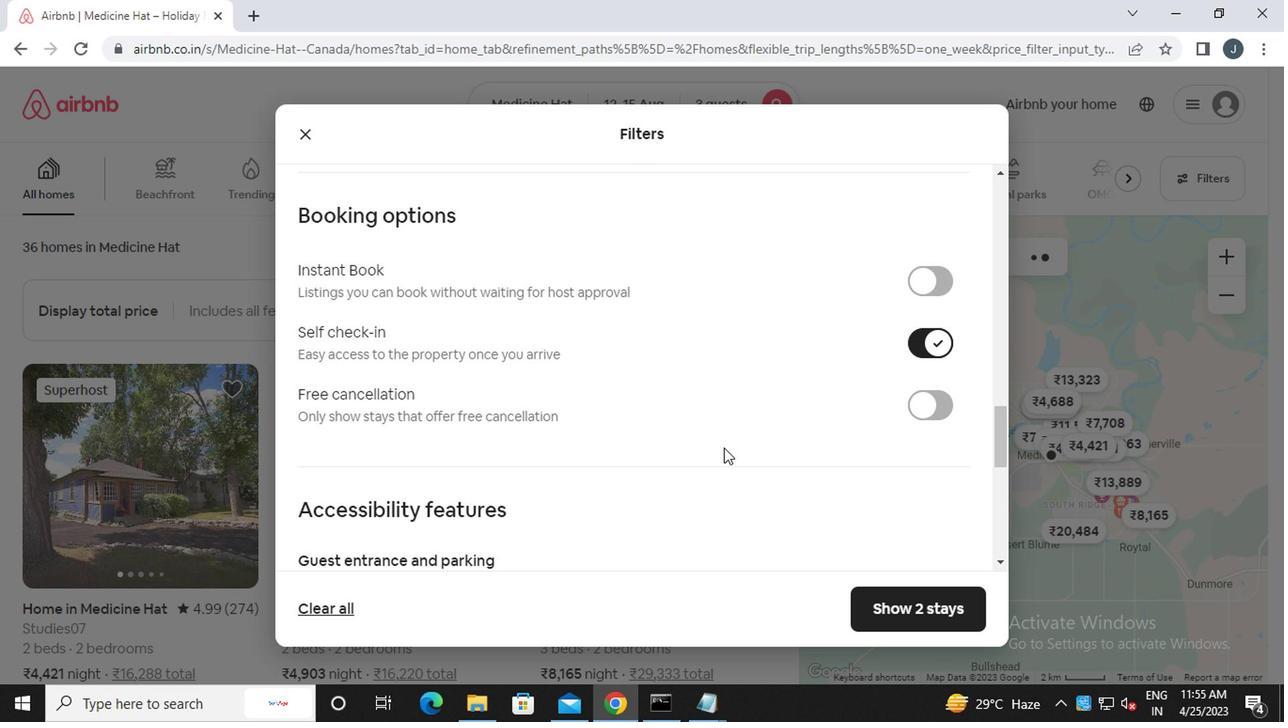 
Action: Mouse scrolled (720, 448) with delta (0, 0)
Screenshot: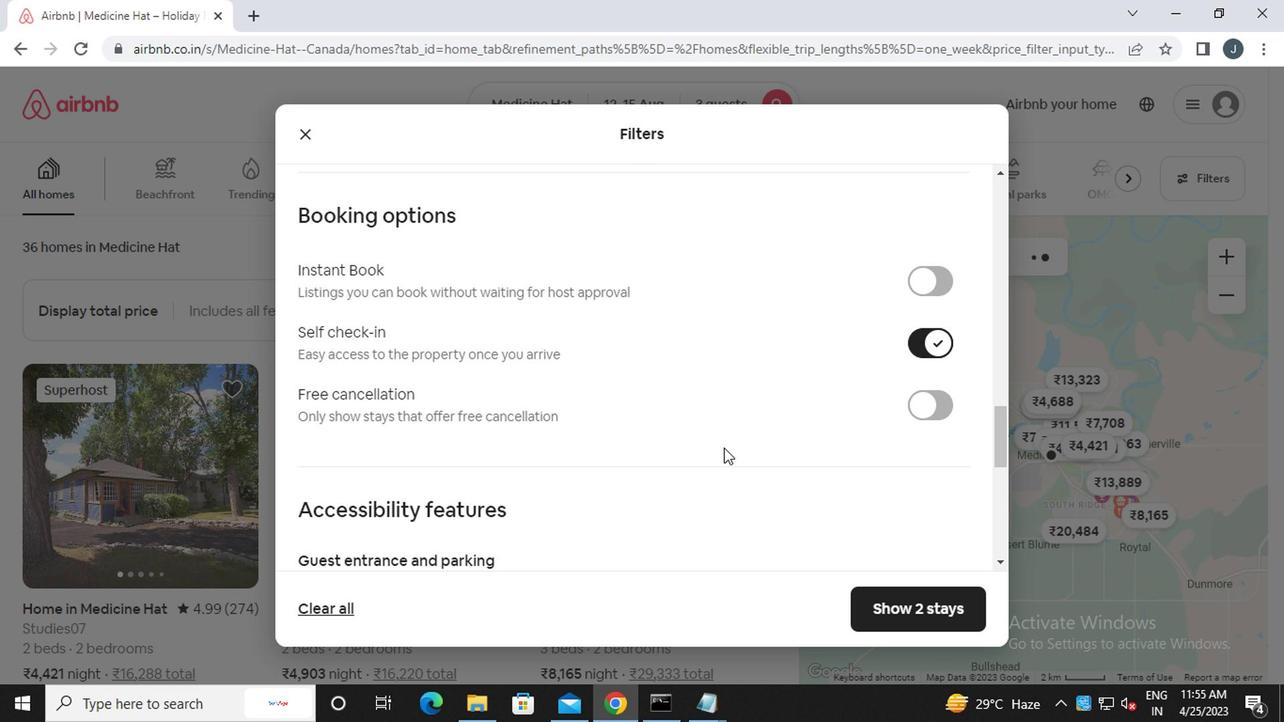 
Action: Mouse scrolled (720, 448) with delta (0, 0)
Screenshot: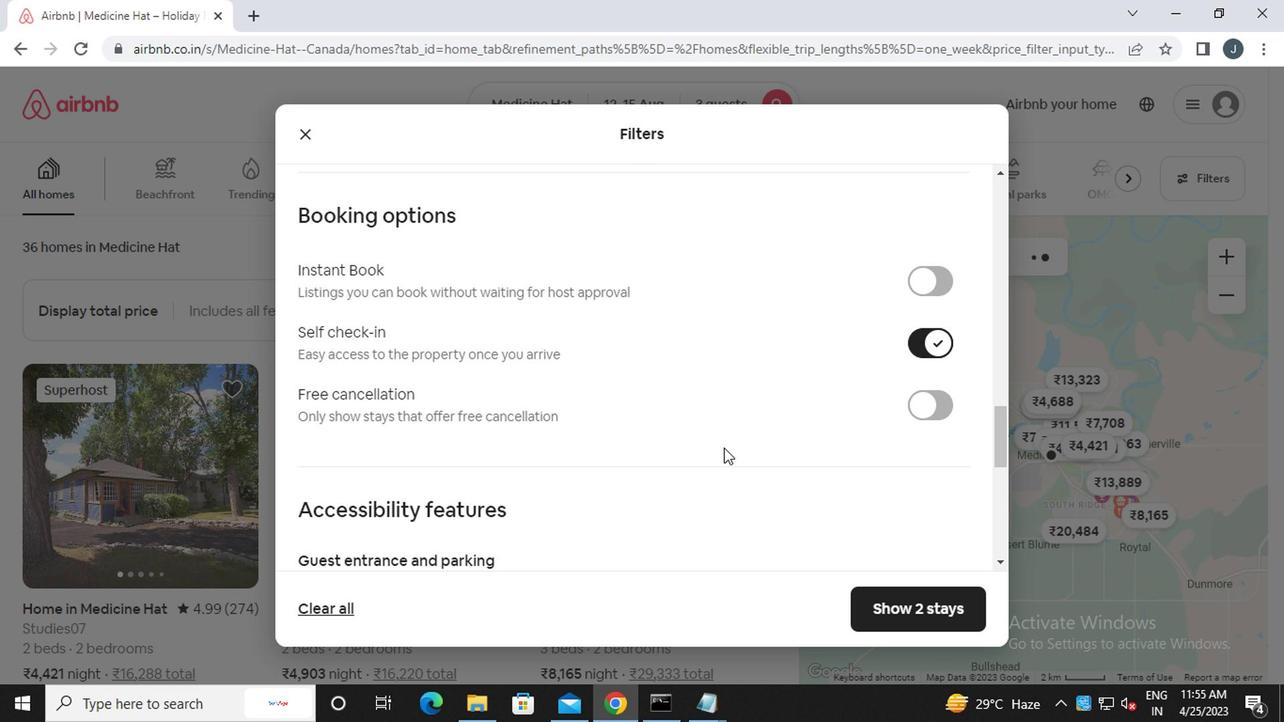 
Action: Mouse scrolled (720, 448) with delta (0, 0)
Screenshot: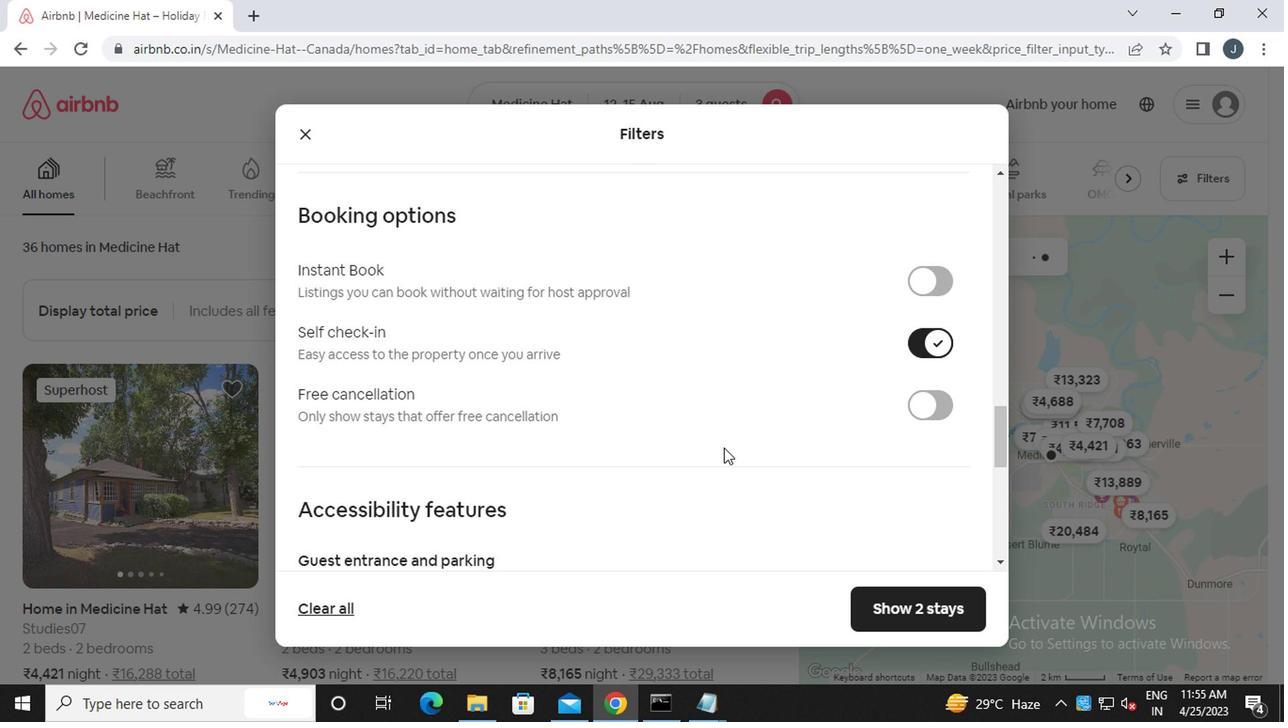 
Action: Mouse moved to (302, 482)
Screenshot: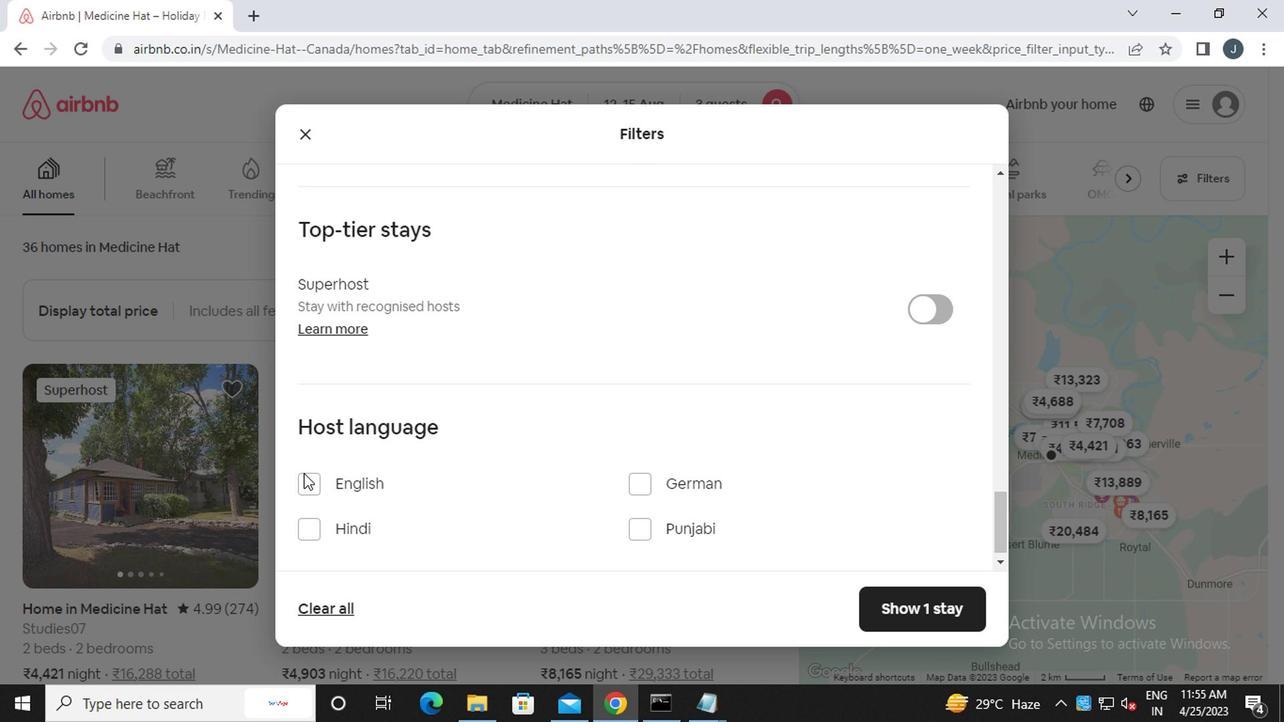 
Action: Mouse pressed left at (302, 482)
Screenshot: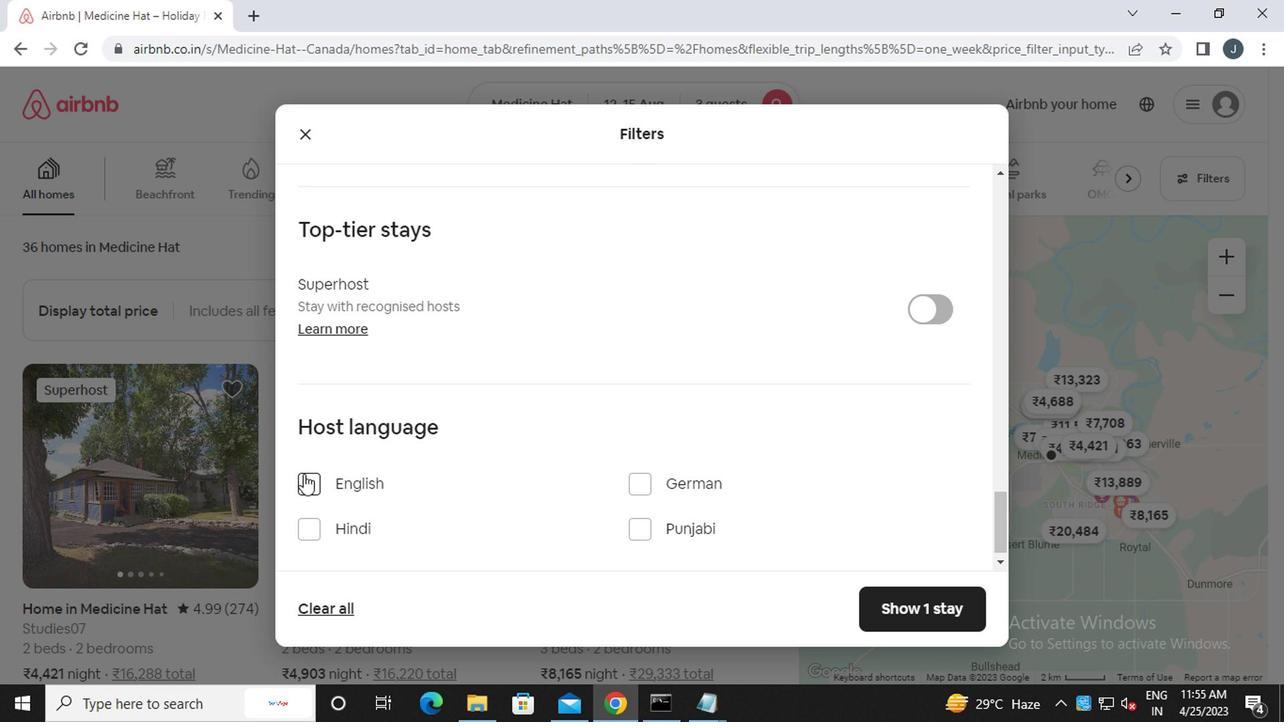 
Action: Mouse moved to (911, 611)
Screenshot: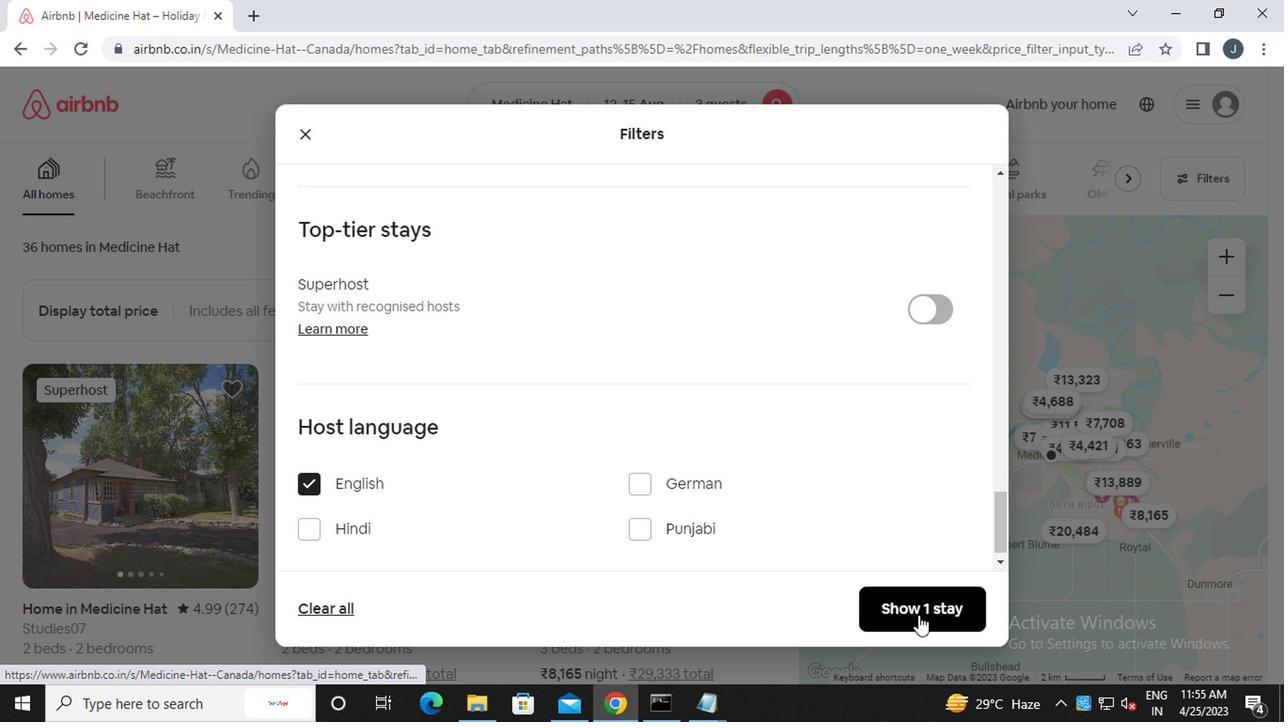 
Action: Mouse pressed left at (911, 611)
Screenshot: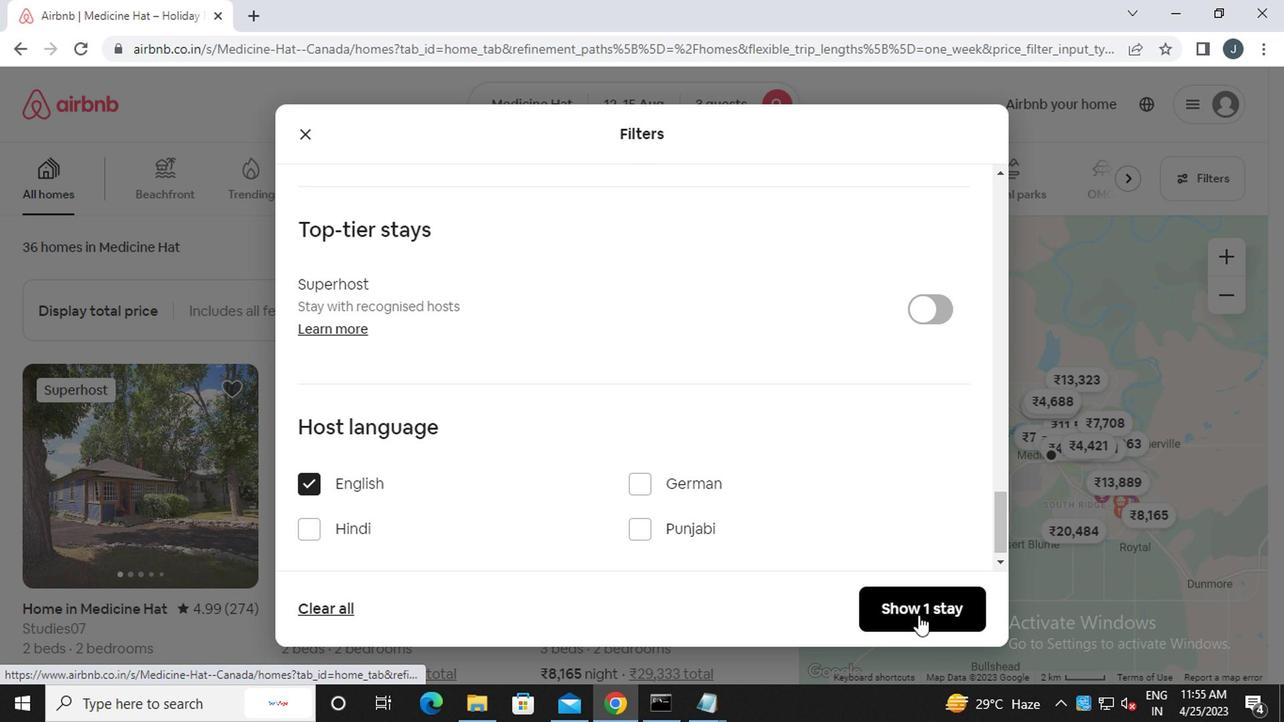 
Action: Mouse moved to (908, 592)
Screenshot: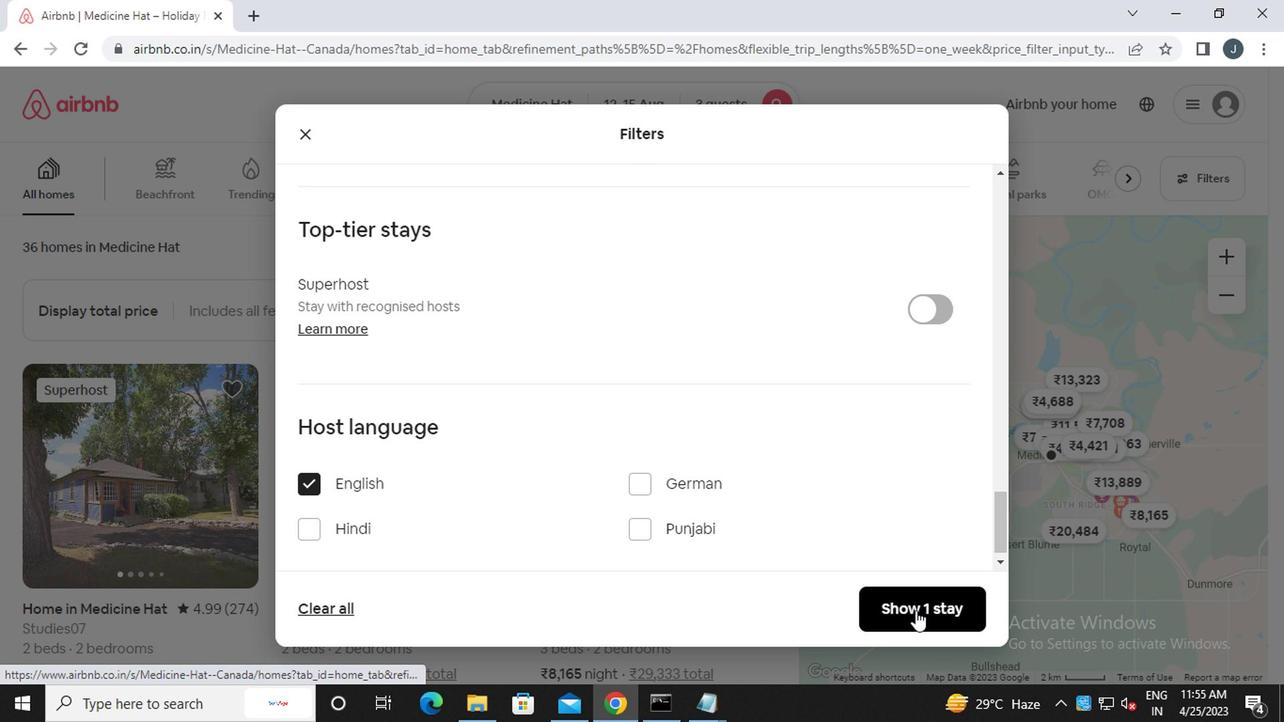 
